 Task: Search one way flight ticket for 3 adults in first from Orange County: John Wayne Airport (was Orange County Airport) to Sheridan: Sheridan County Airport on 8-6-2023. Choice of flights is Sun country airlines. Number of bags: 2 checked bags. Price is upto 82000. Outbound departure time preference is 7:15.
Action: Mouse moved to (408, 171)
Screenshot: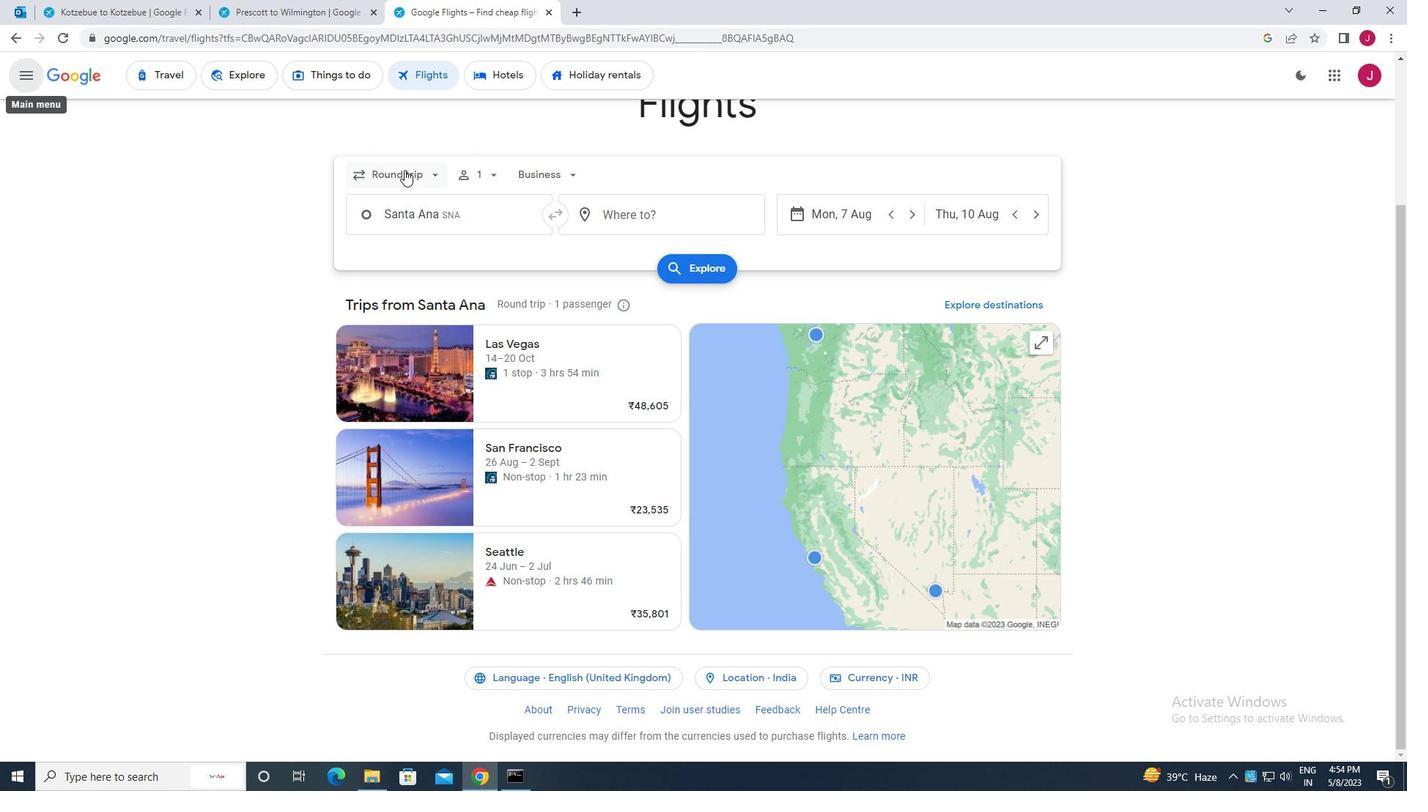 
Action: Mouse pressed left at (408, 171)
Screenshot: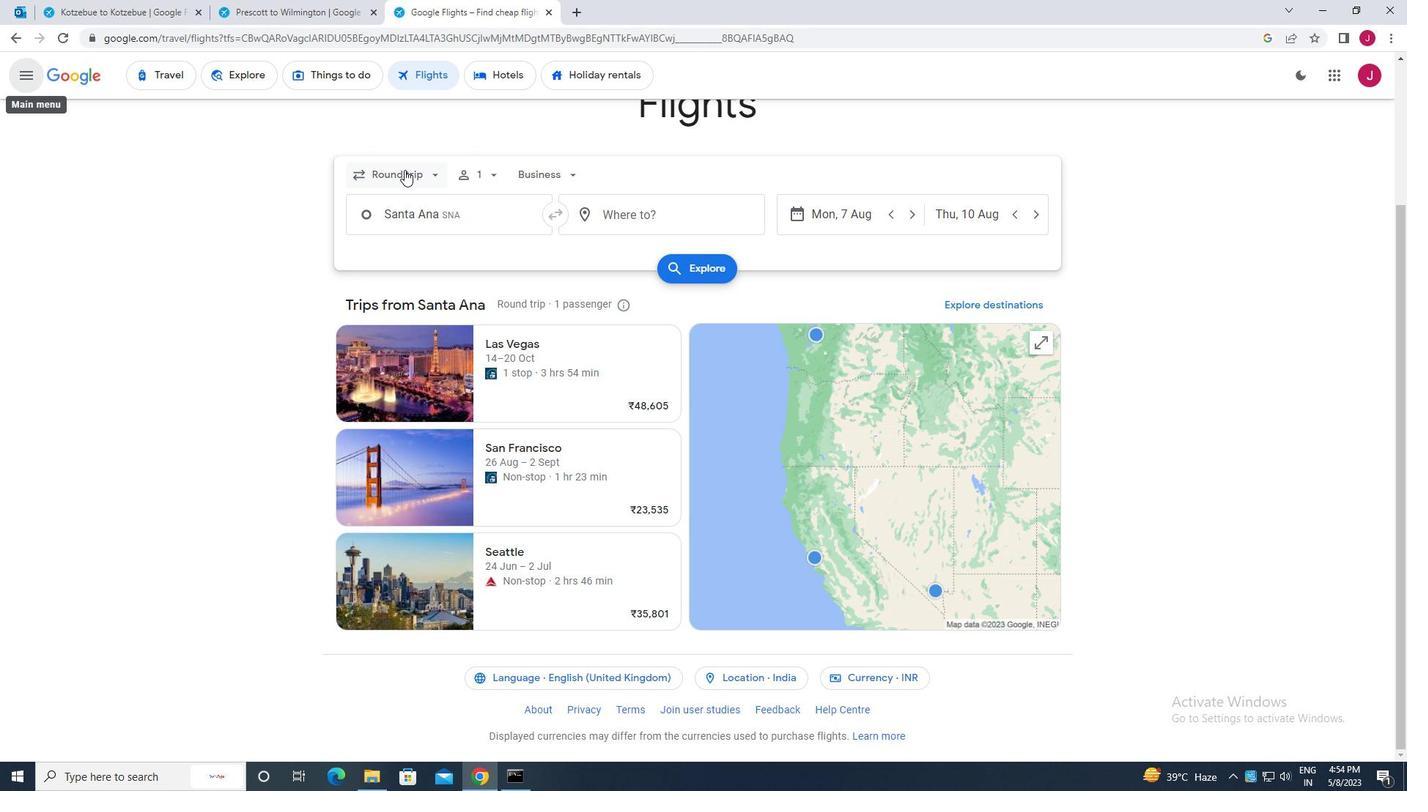 
Action: Mouse moved to (423, 241)
Screenshot: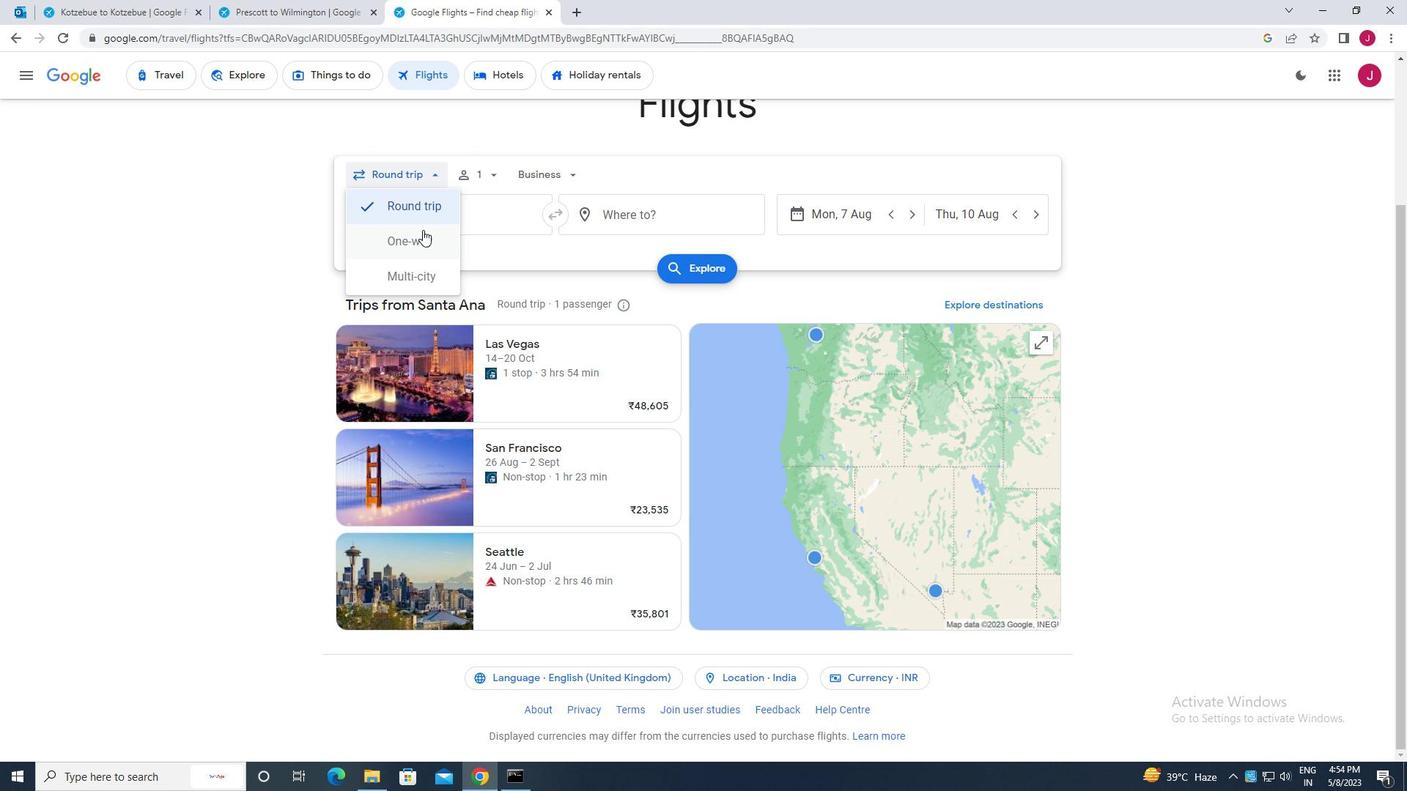 
Action: Mouse pressed left at (423, 241)
Screenshot: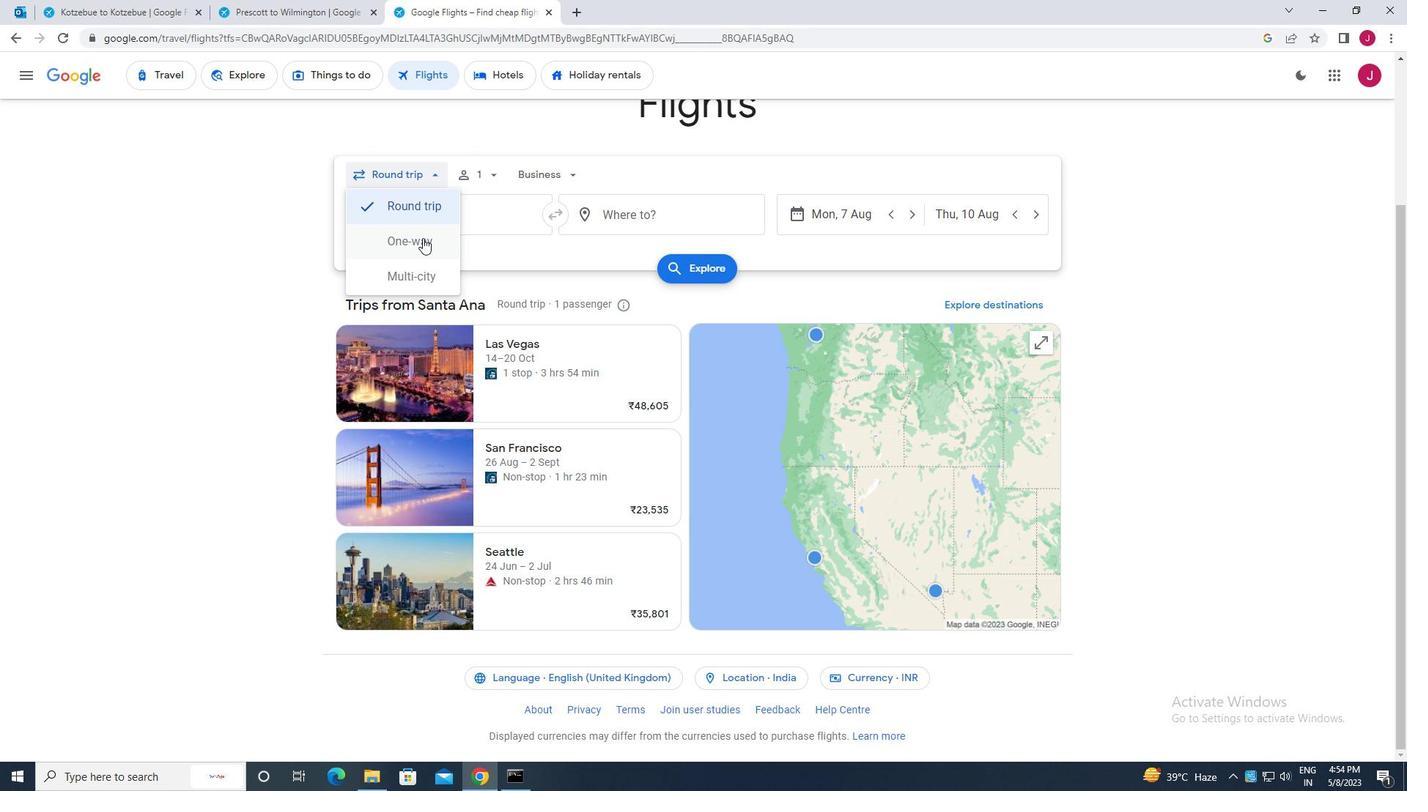 
Action: Mouse moved to (488, 175)
Screenshot: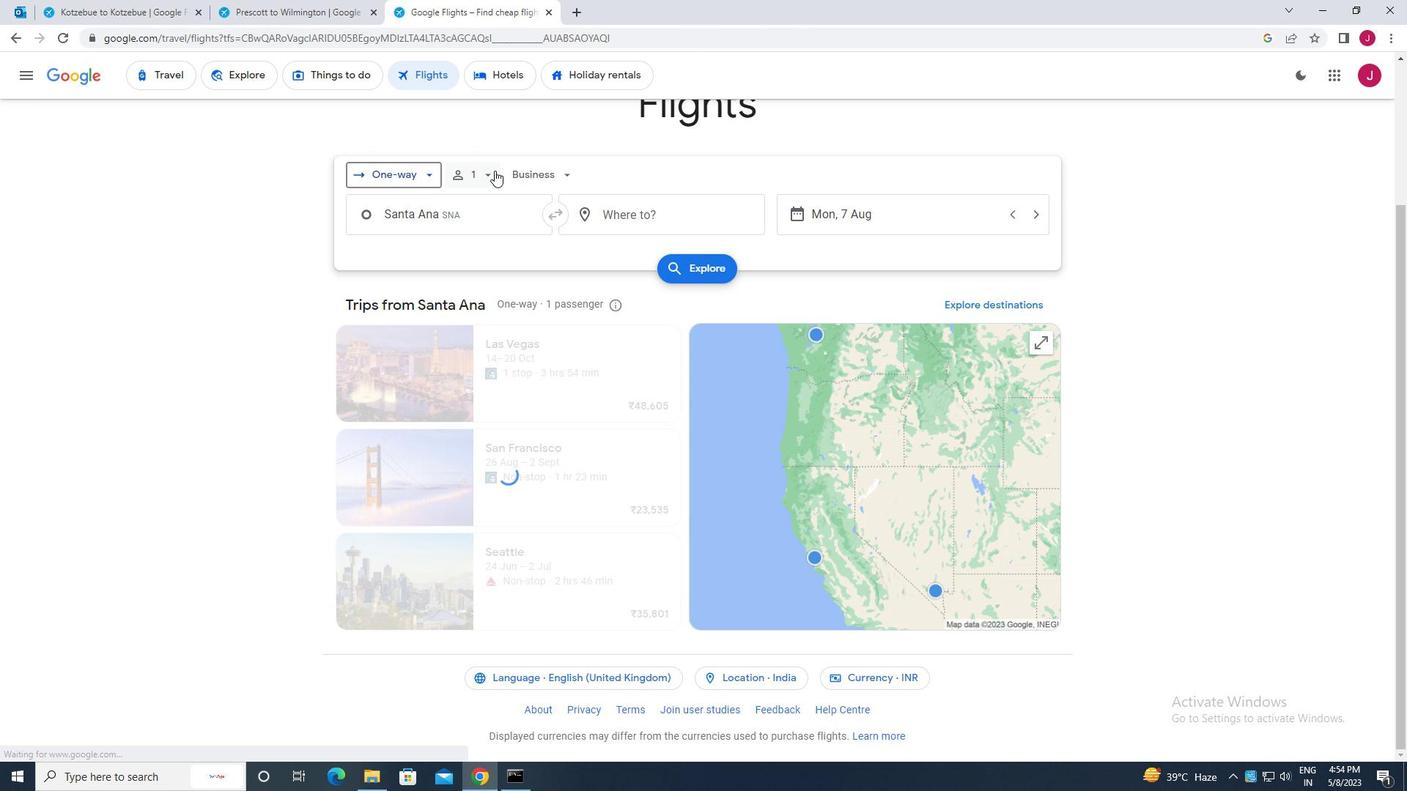 
Action: Mouse pressed left at (488, 175)
Screenshot: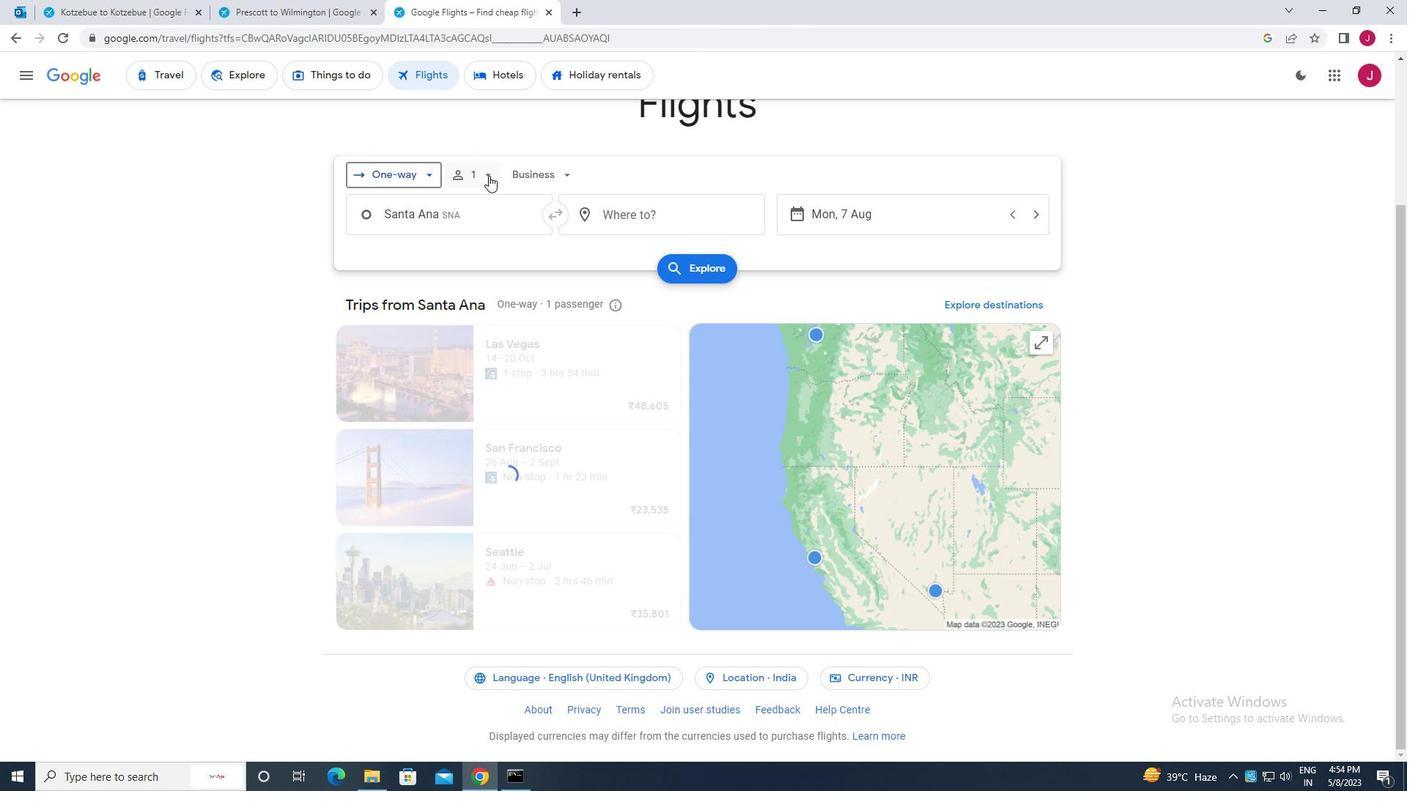 
Action: Mouse moved to (601, 212)
Screenshot: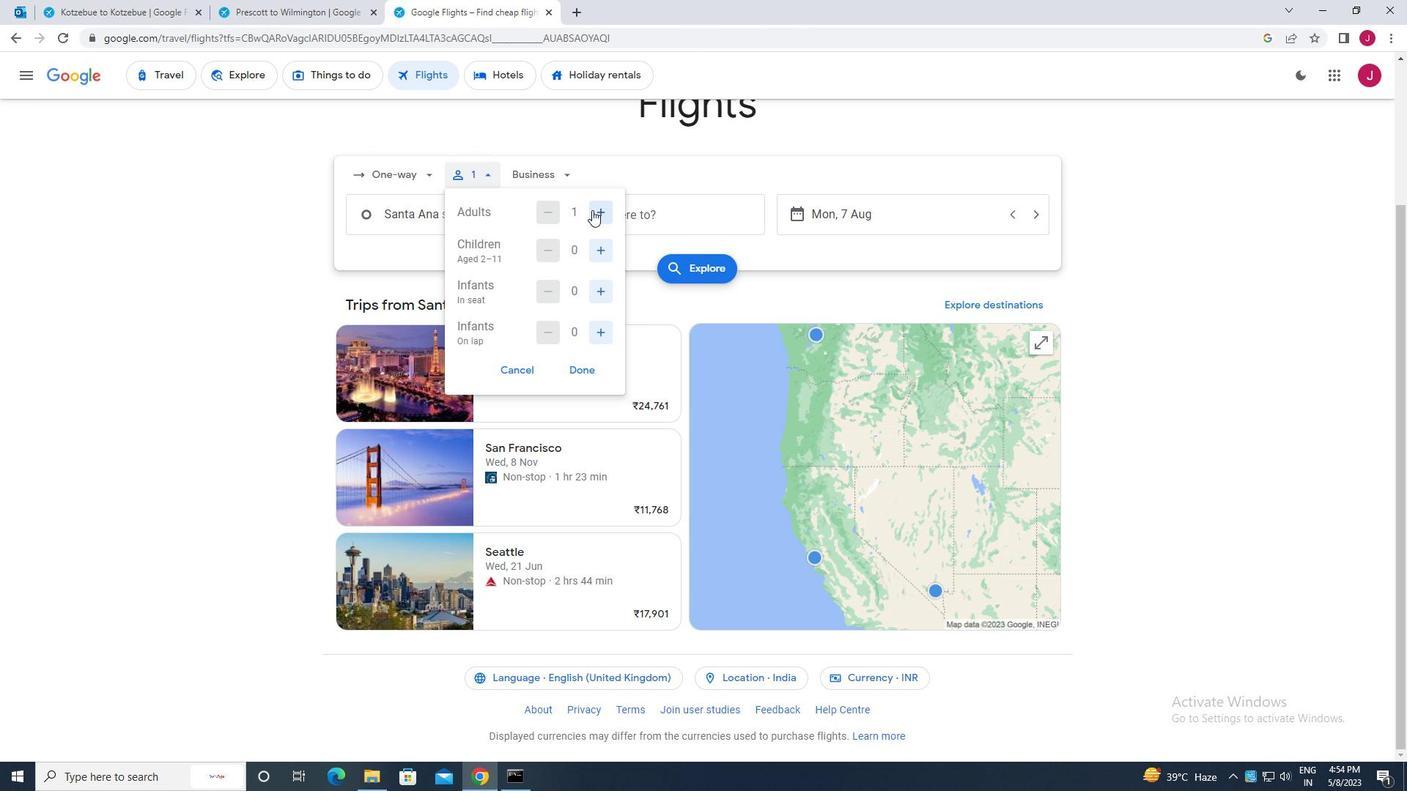 
Action: Mouse pressed left at (601, 212)
Screenshot: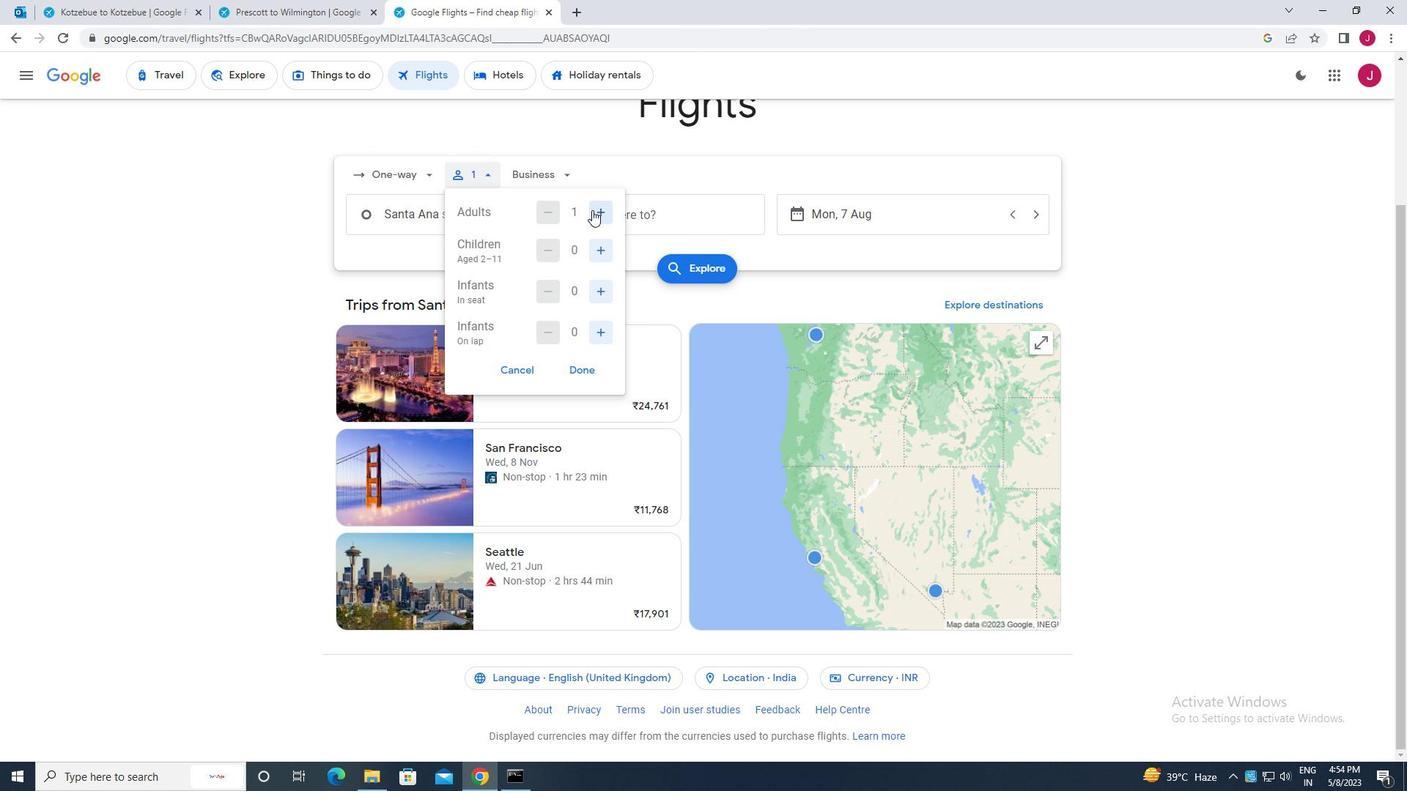 
Action: Mouse pressed left at (601, 212)
Screenshot: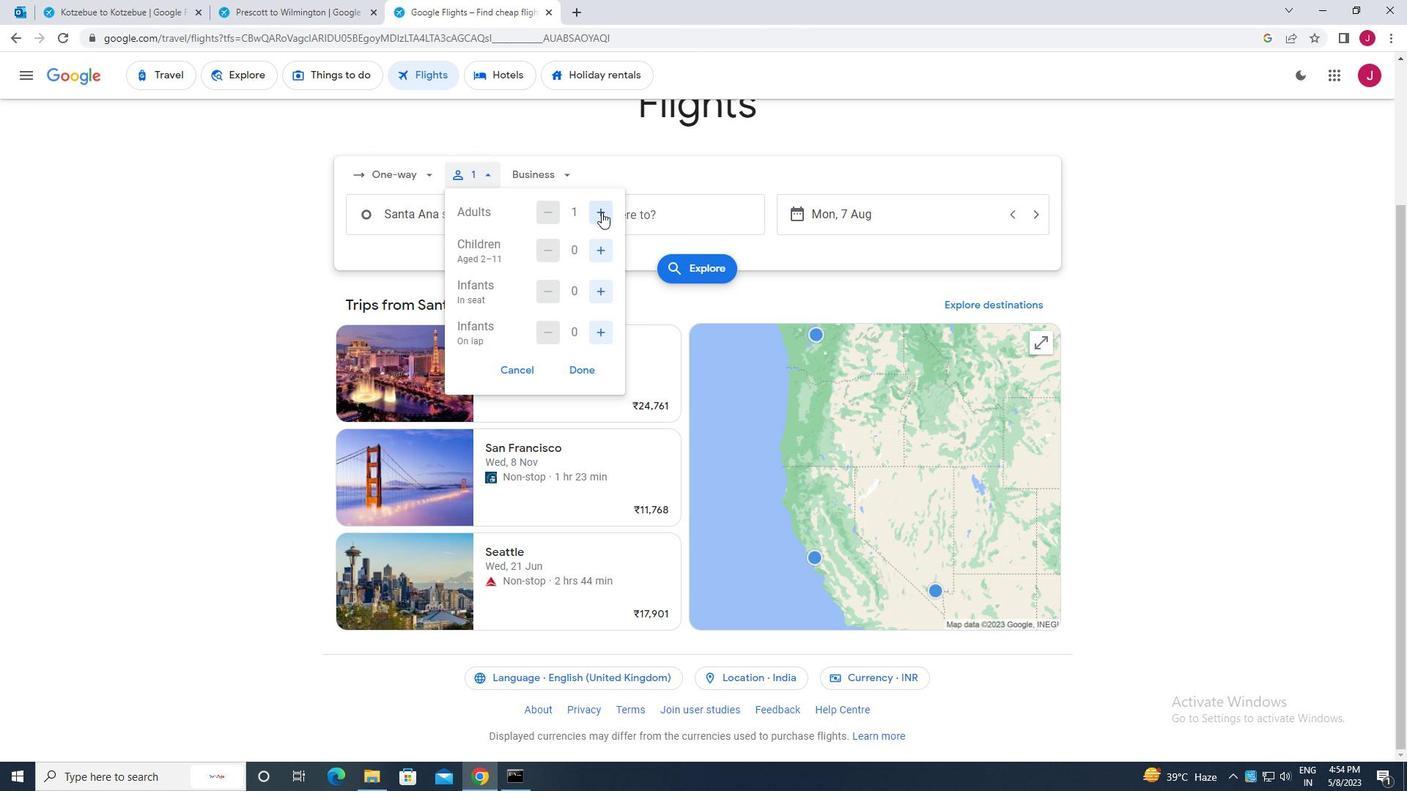 
Action: Mouse moved to (582, 365)
Screenshot: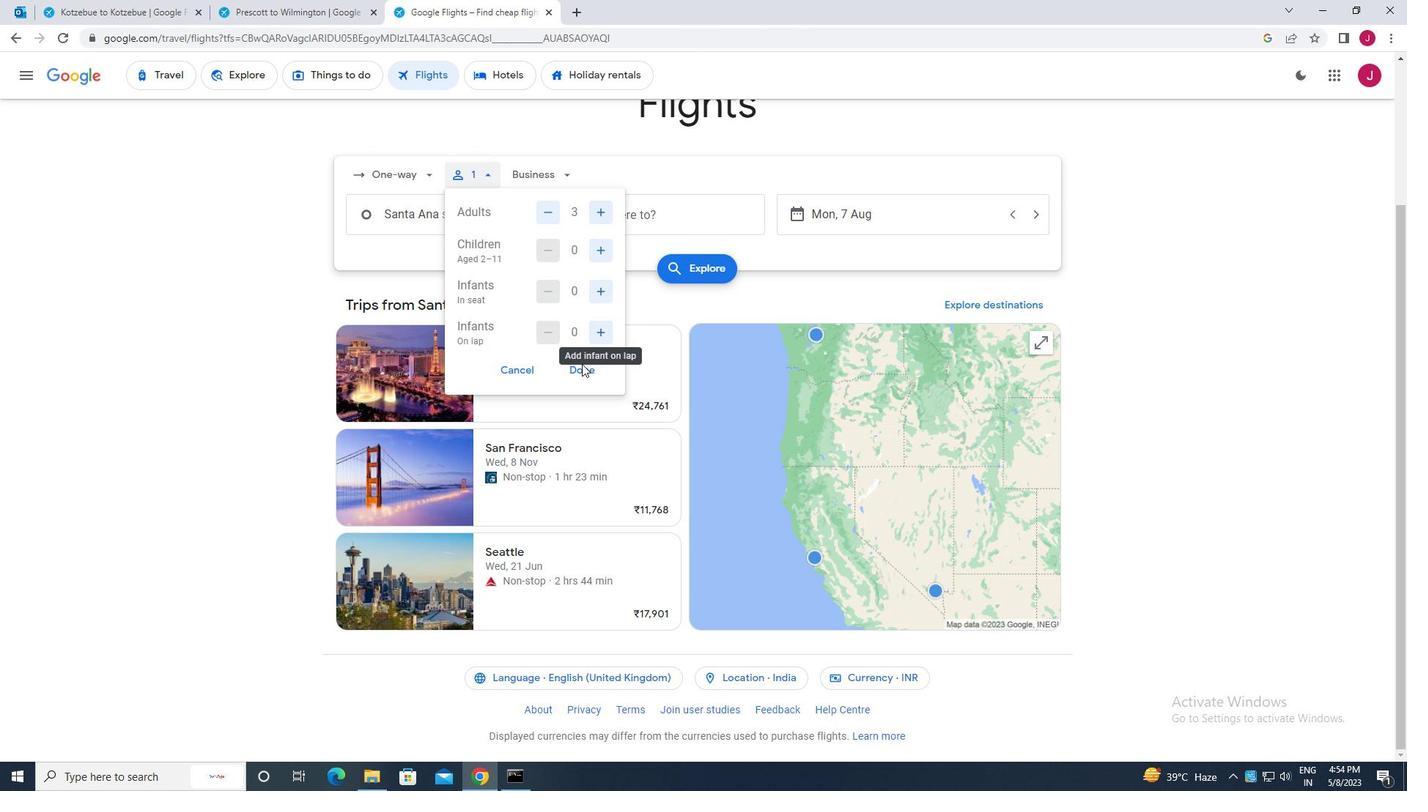
Action: Mouse pressed left at (582, 365)
Screenshot: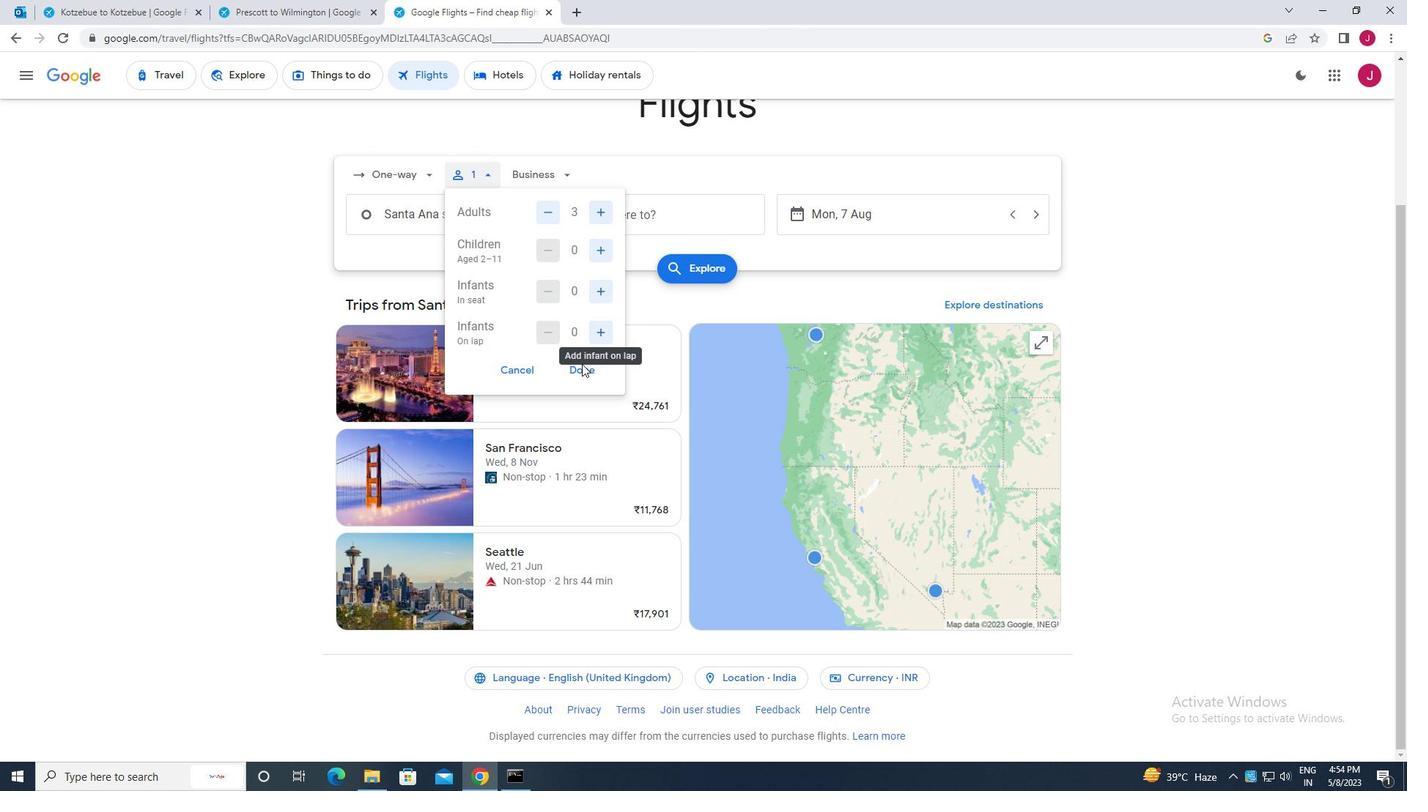 
Action: Mouse moved to (558, 180)
Screenshot: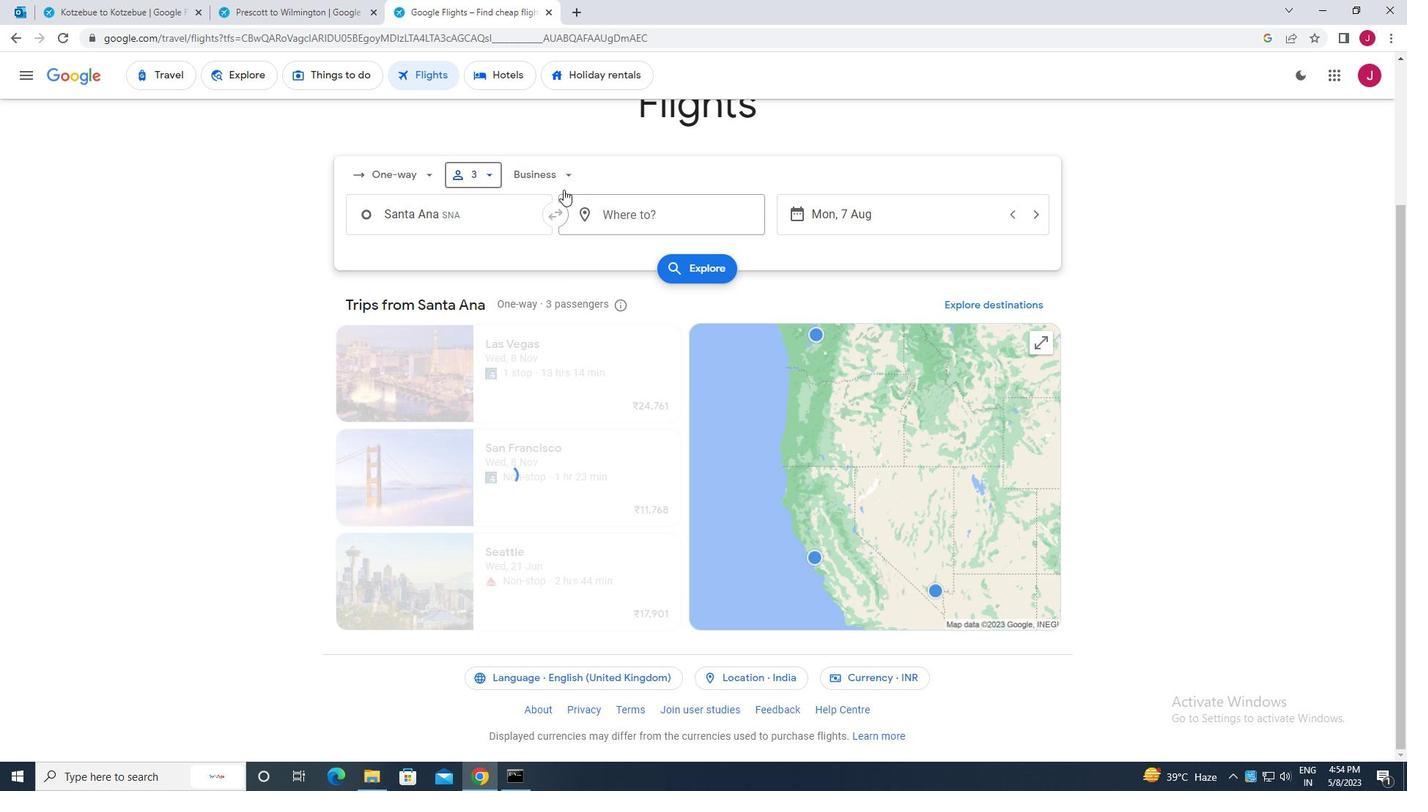 
Action: Mouse pressed left at (558, 180)
Screenshot: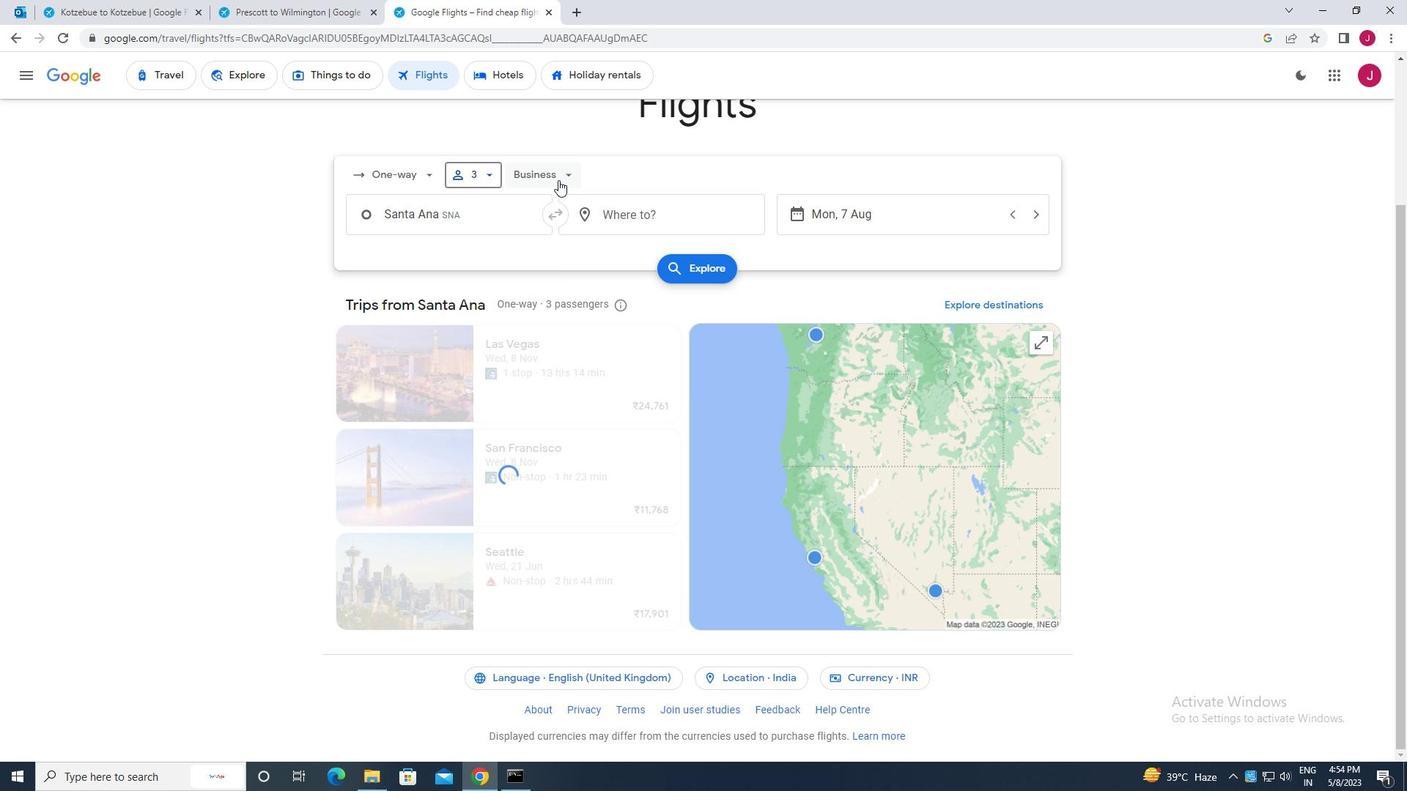 
Action: Mouse moved to (556, 310)
Screenshot: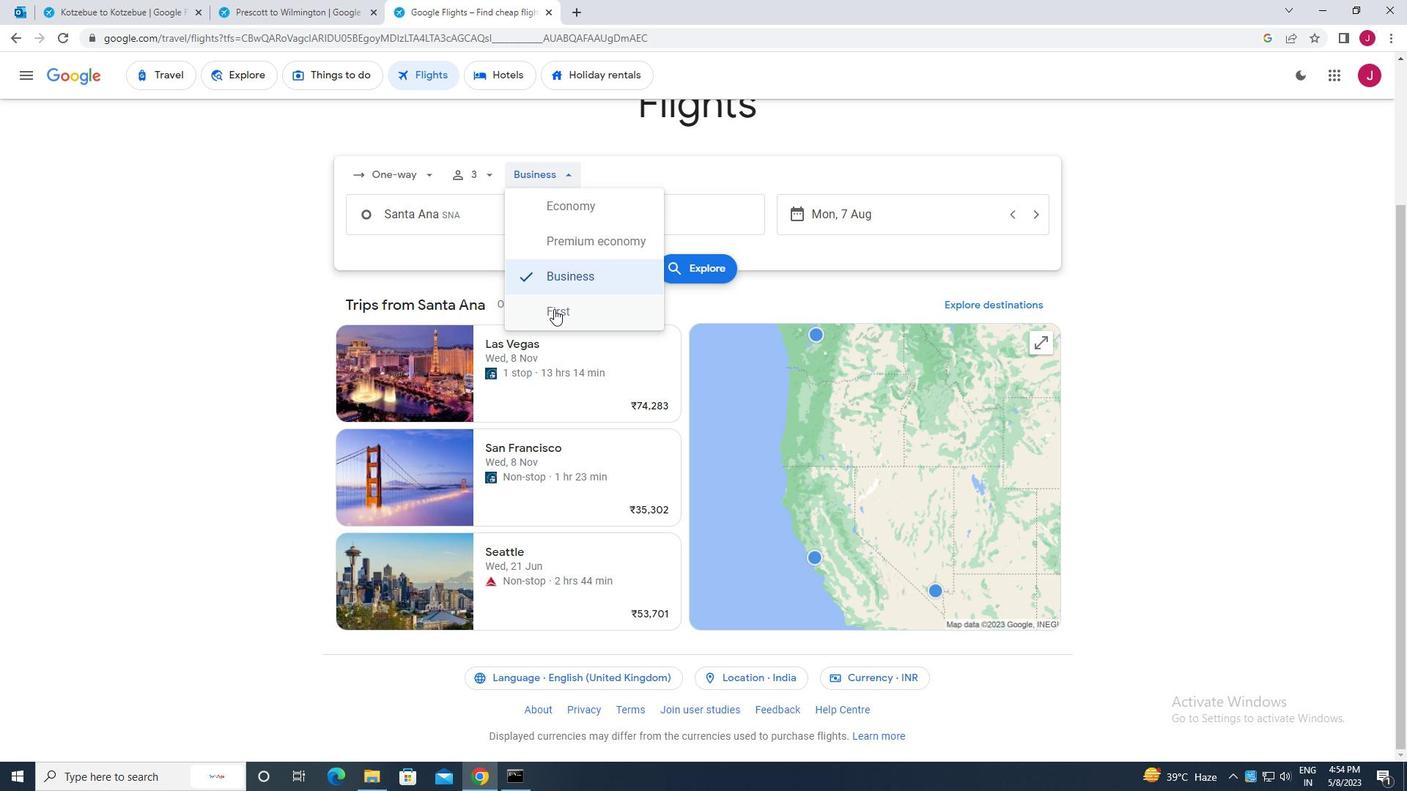 
Action: Mouse pressed left at (556, 310)
Screenshot: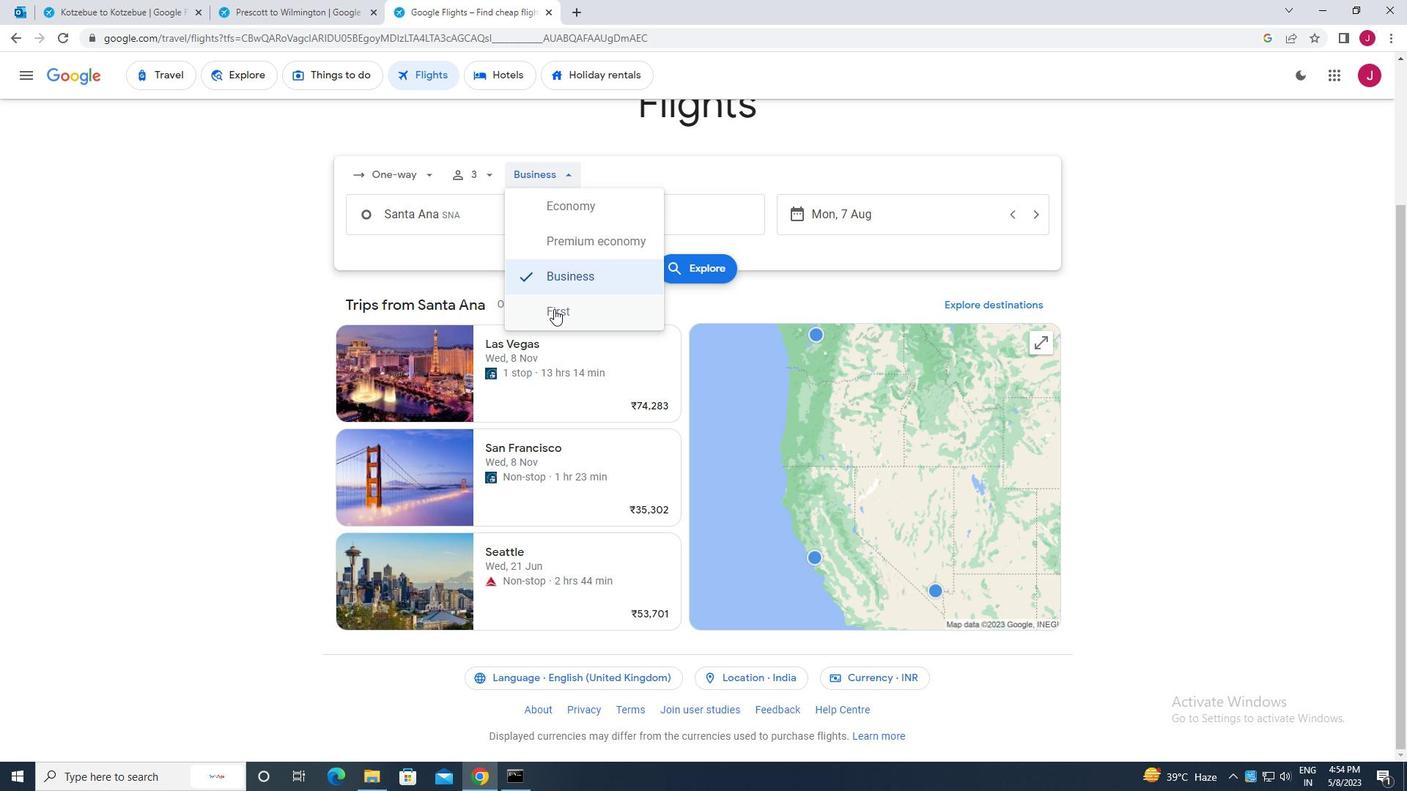 
Action: Mouse moved to (480, 219)
Screenshot: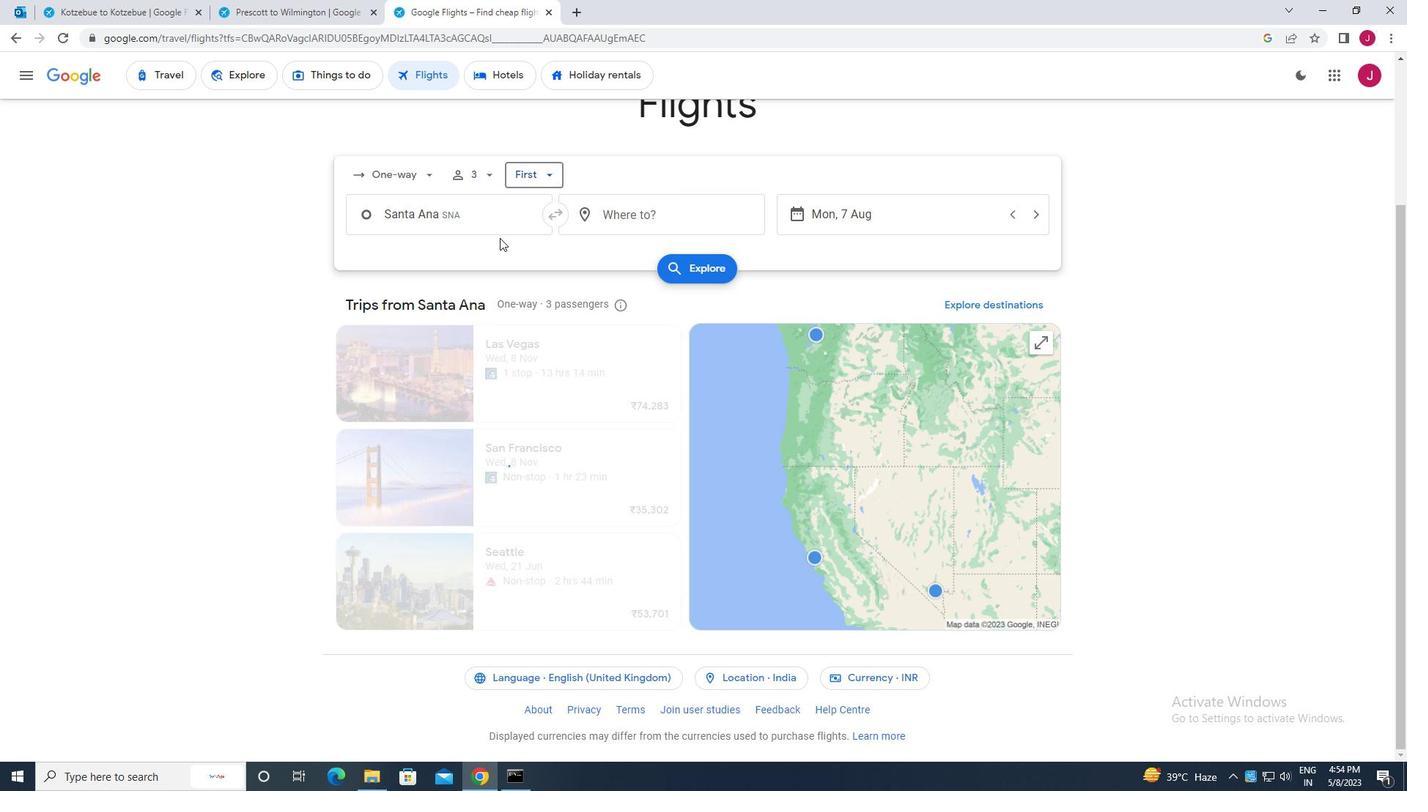 
Action: Mouse pressed left at (480, 219)
Screenshot: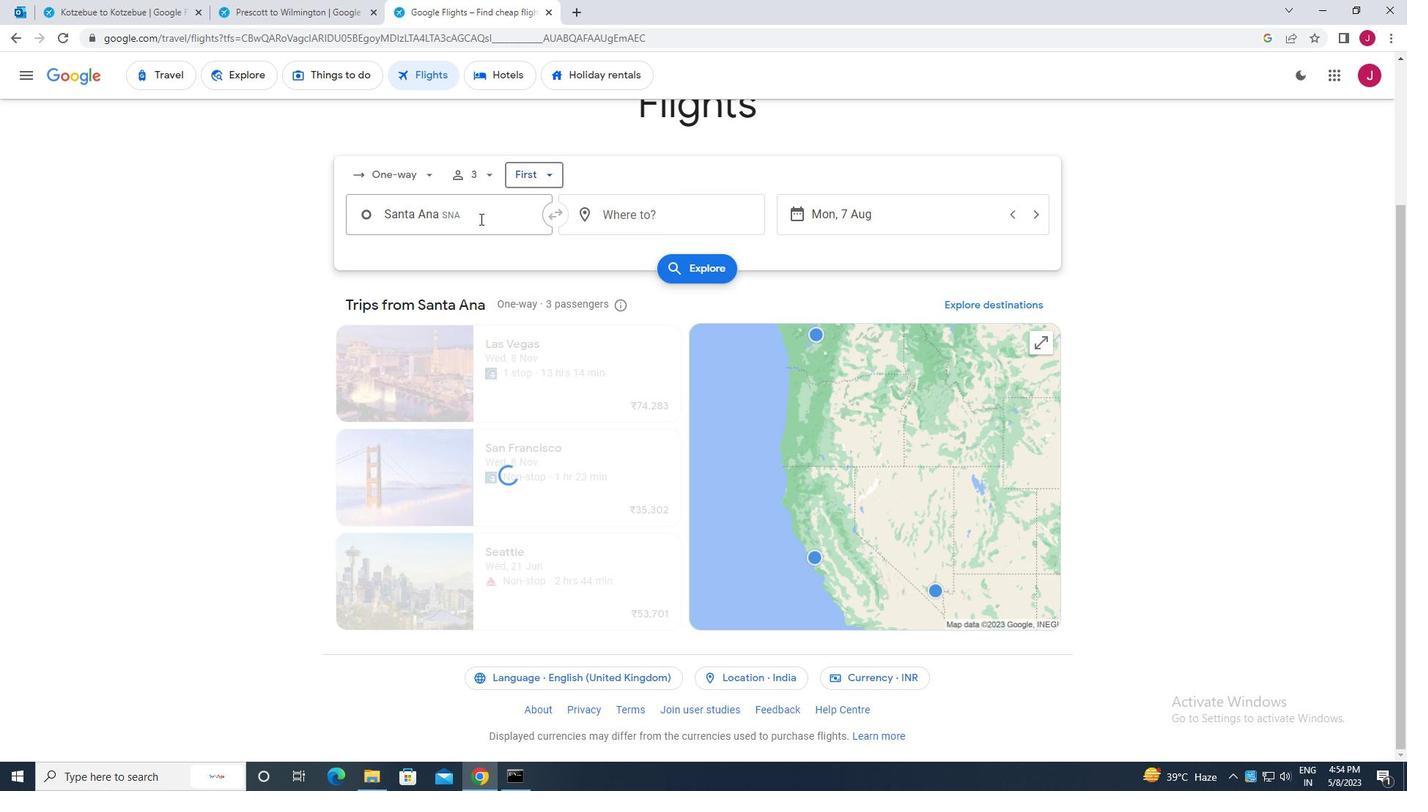 
Action: Mouse moved to (480, 219)
Screenshot: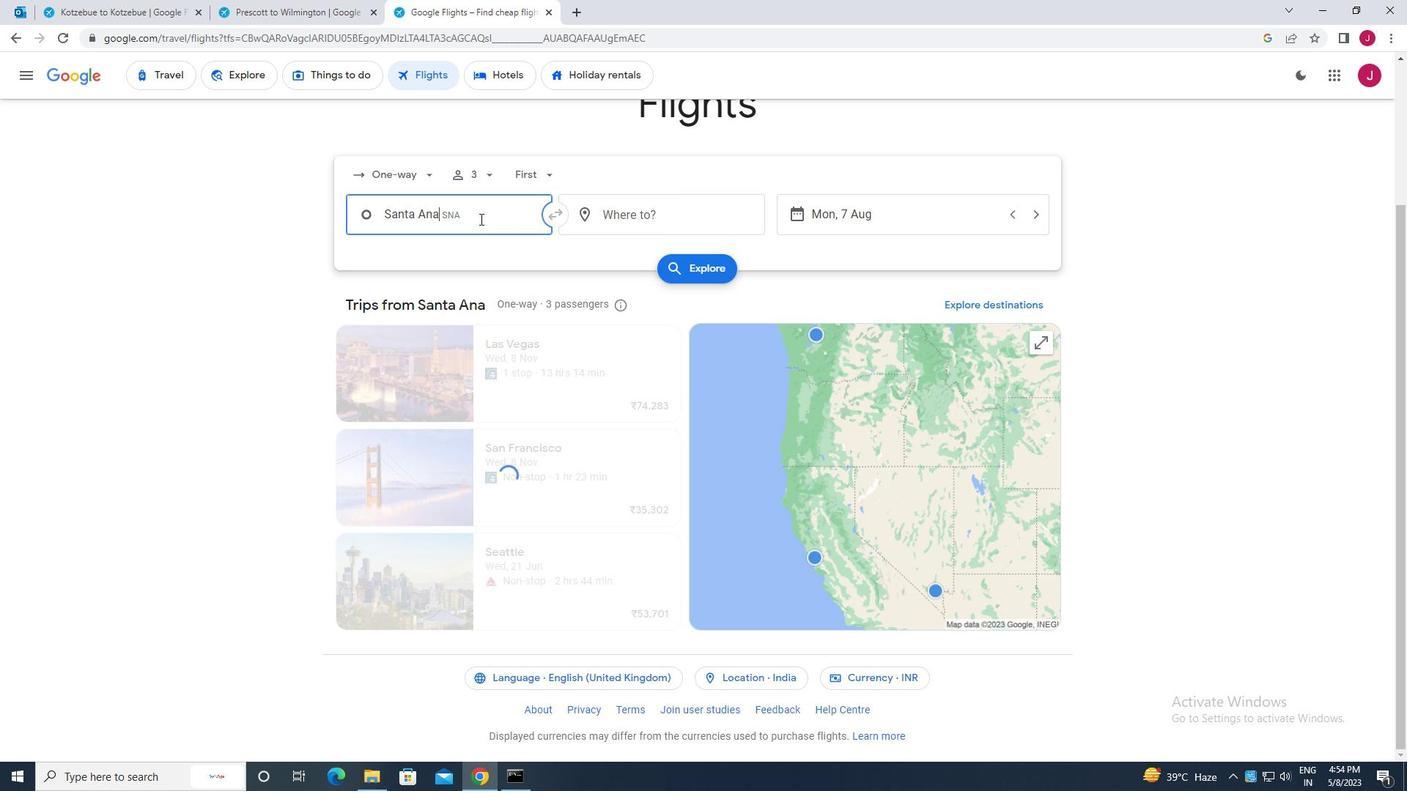 
Action: Key pressed john<Key.space>wayne
Screenshot: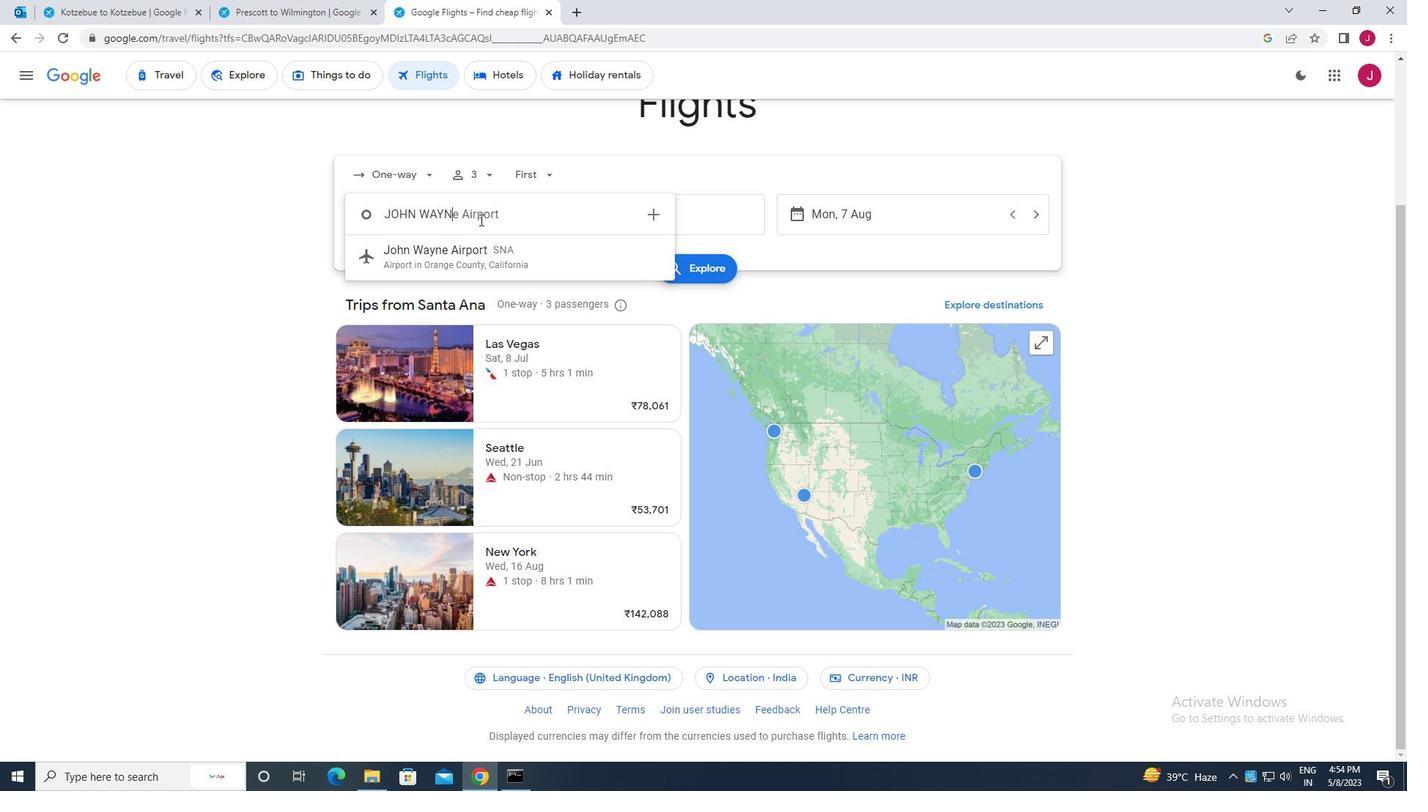 
Action: Mouse moved to (516, 252)
Screenshot: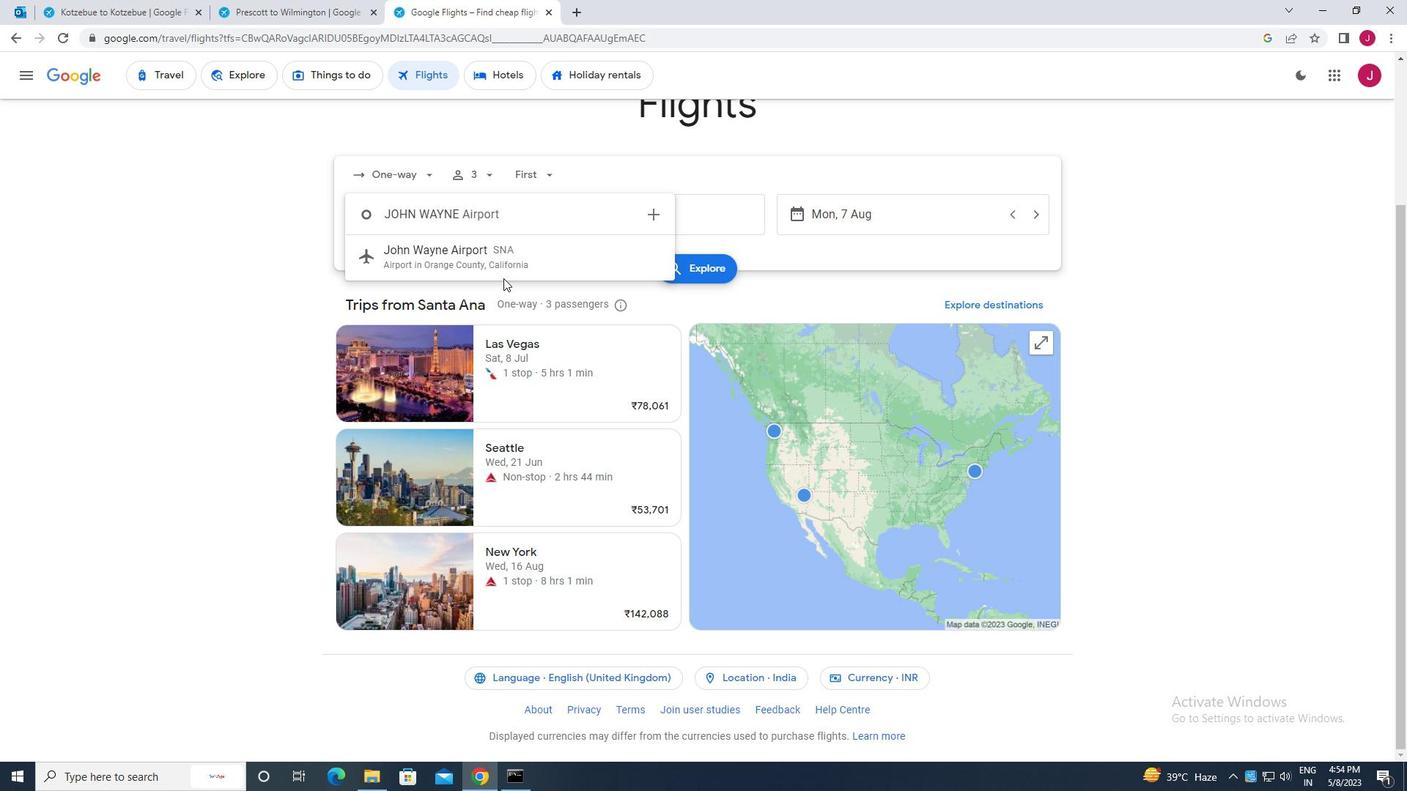 
Action: Mouse pressed left at (516, 252)
Screenshot: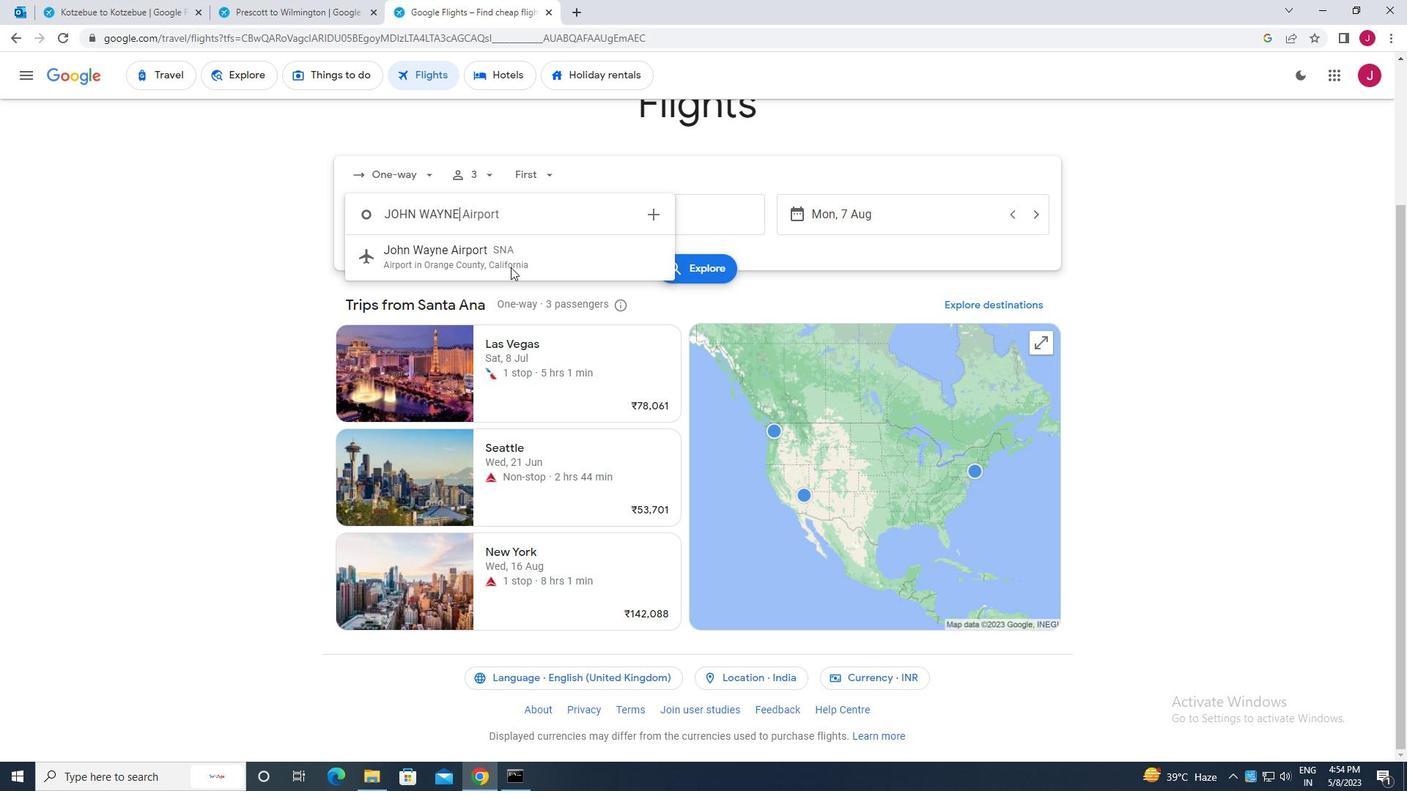 
Action: Mouse moved to (699, 212)
Screenshot: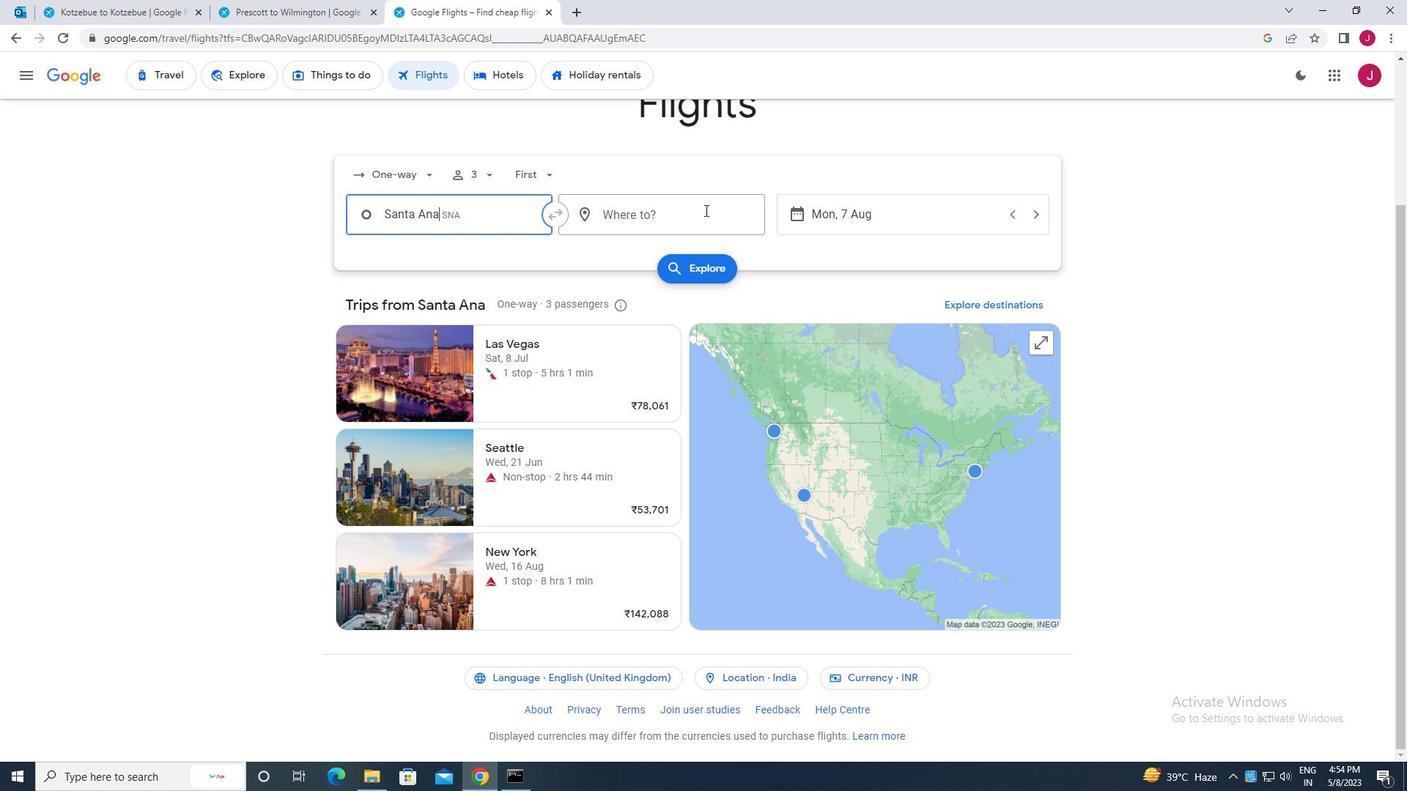 
Action: Mouse pressed left at (699, 212)
Screenshot: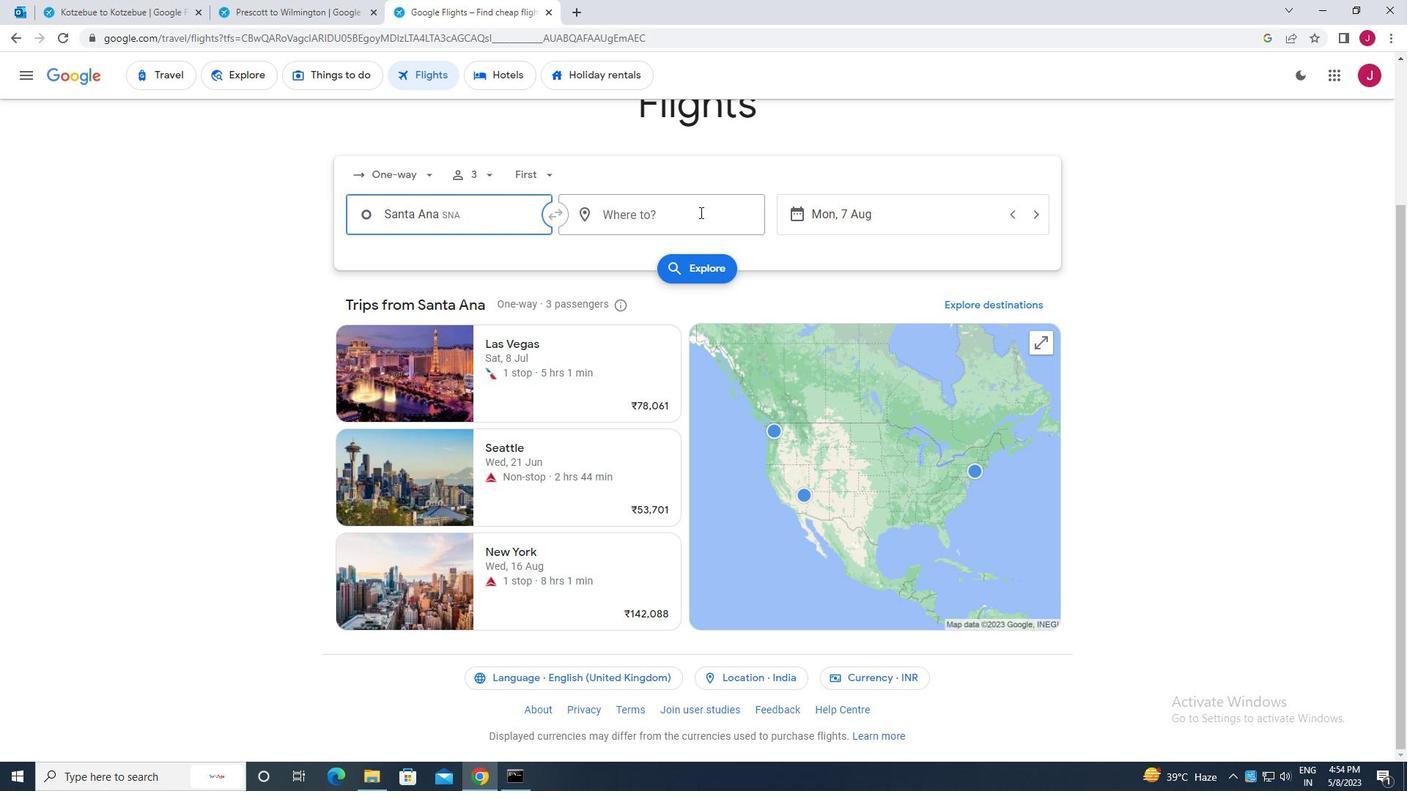 
Action: Key pressed sherid
Screenshot: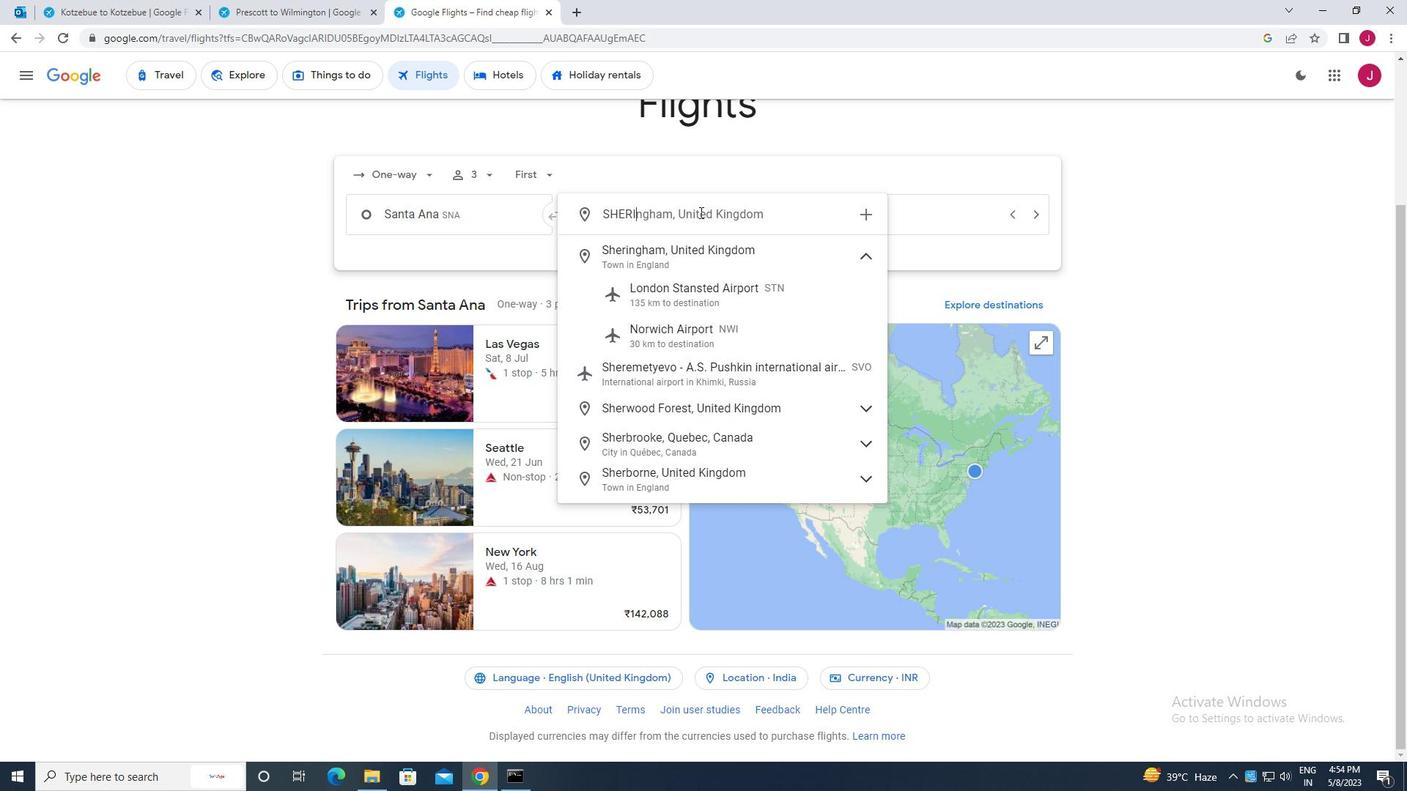 
Action: Mouse moved to (737, 285)
Screenshot: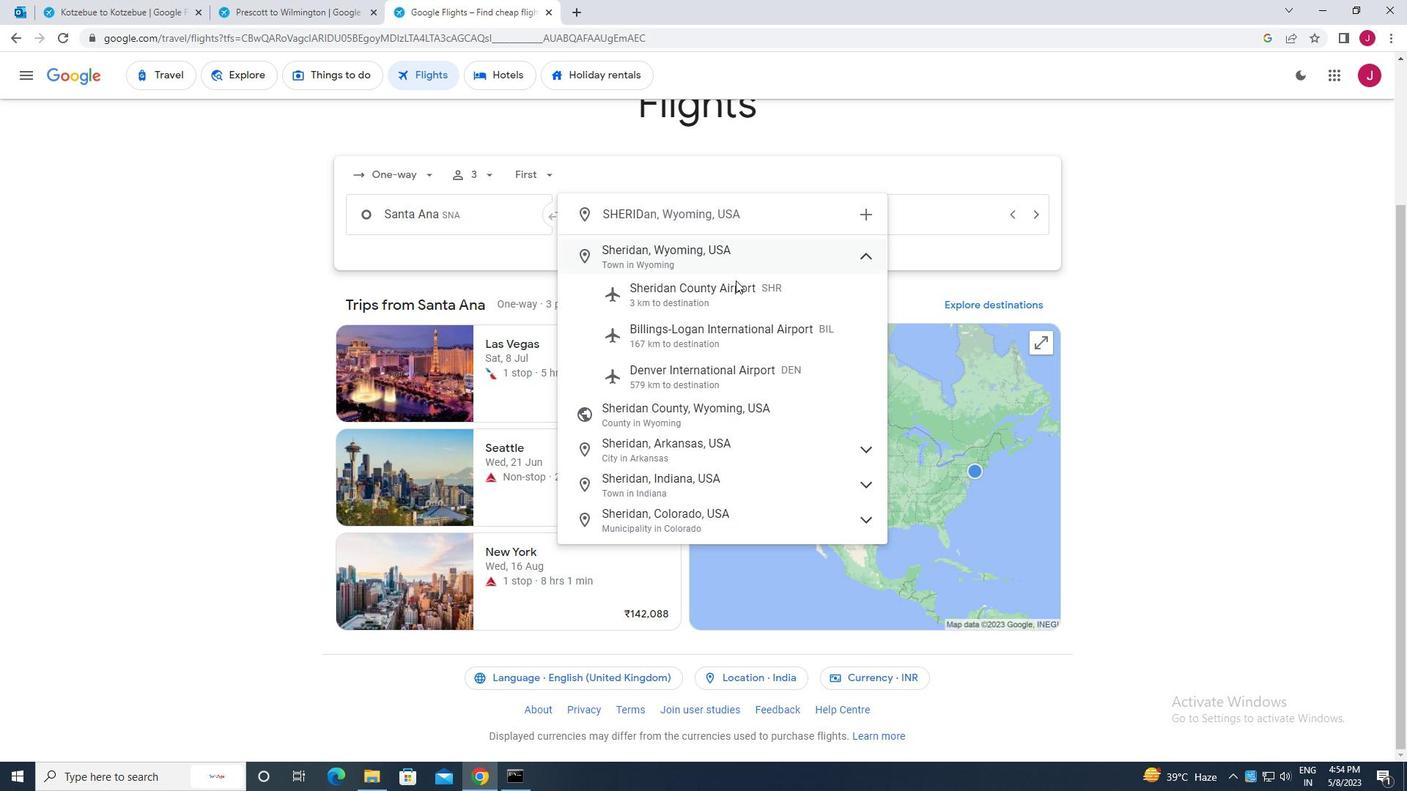 
Action: Mouse pressed left at (737, 285)
Screenshot: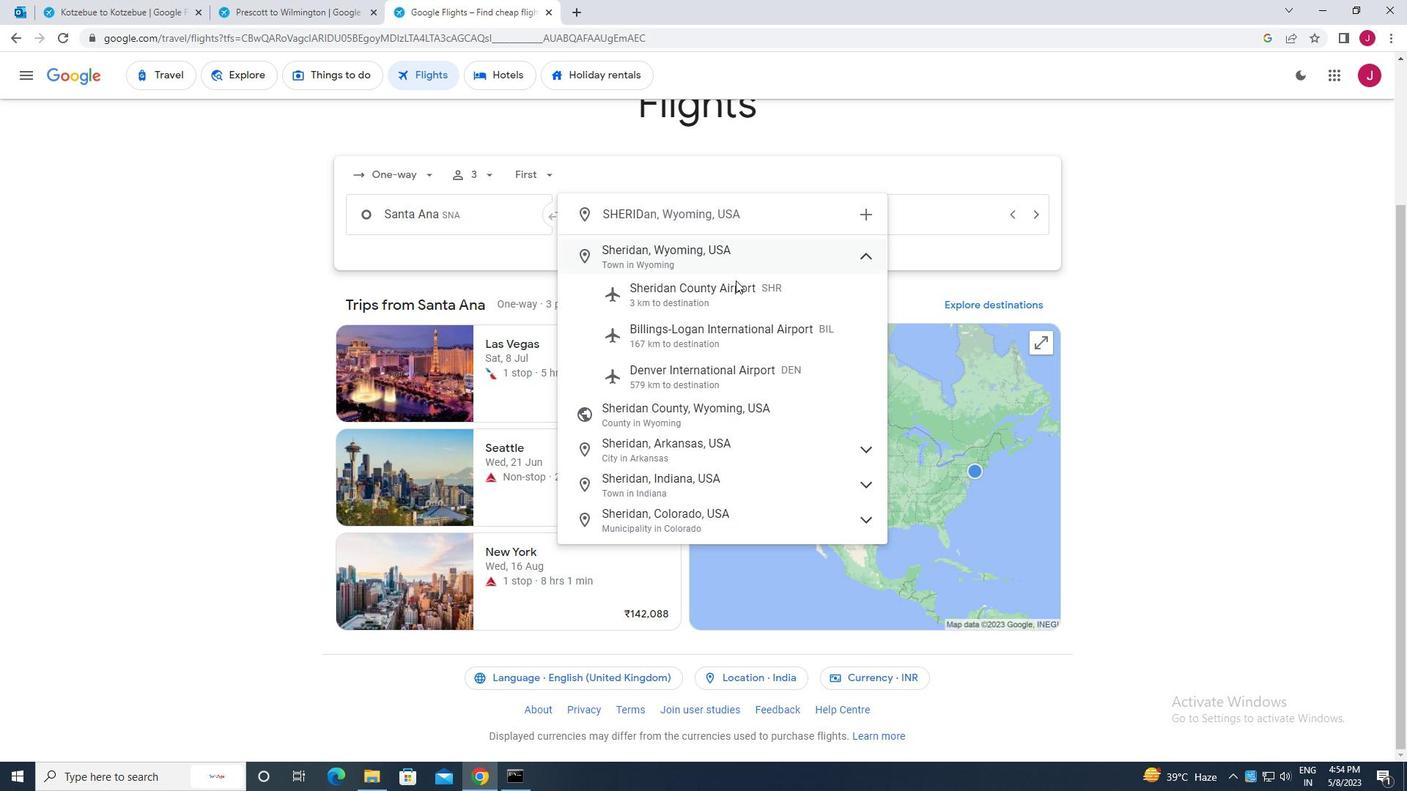 
Action: Mouse moved to (865, 228)
Screenshot: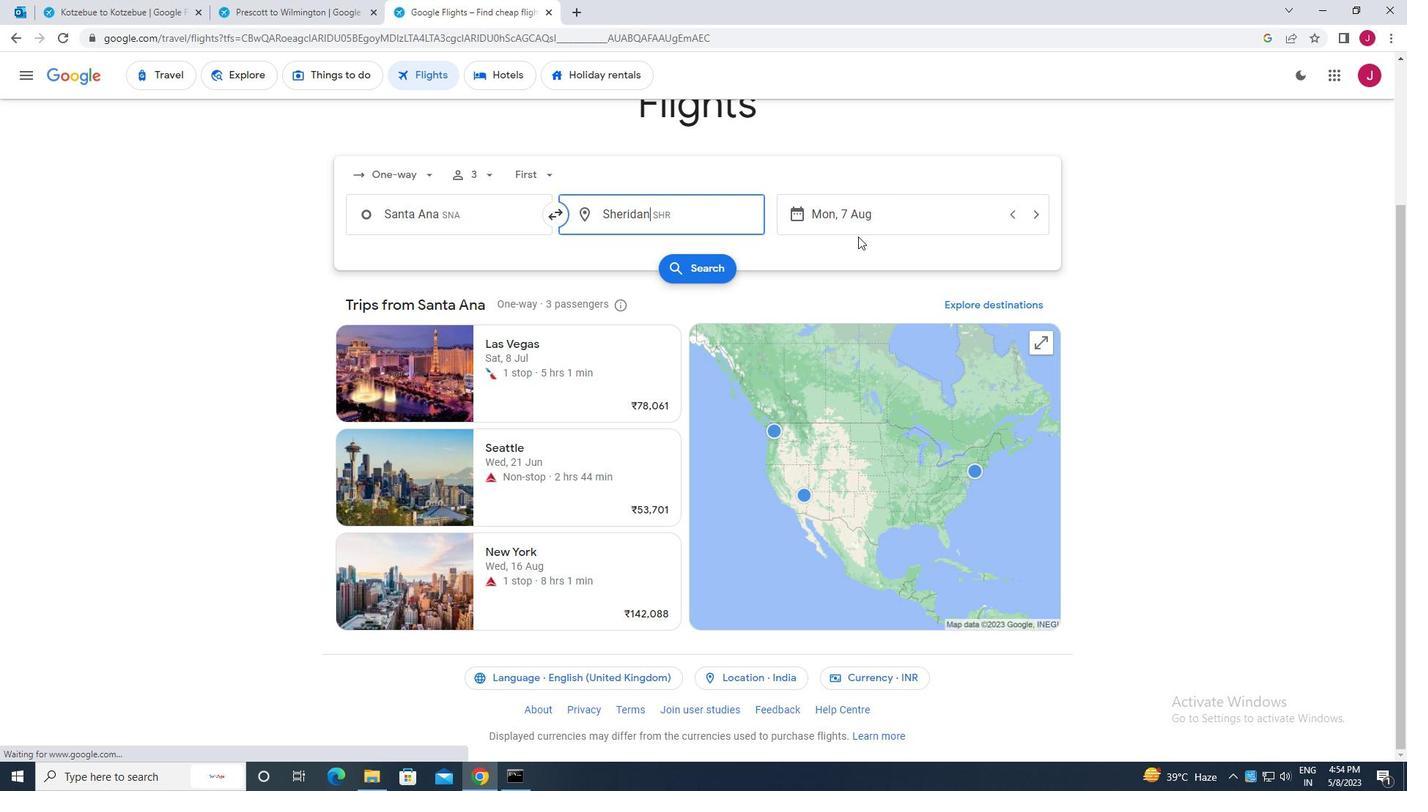 
Action: Mouse pressed left at (865, 228)
Screenshot: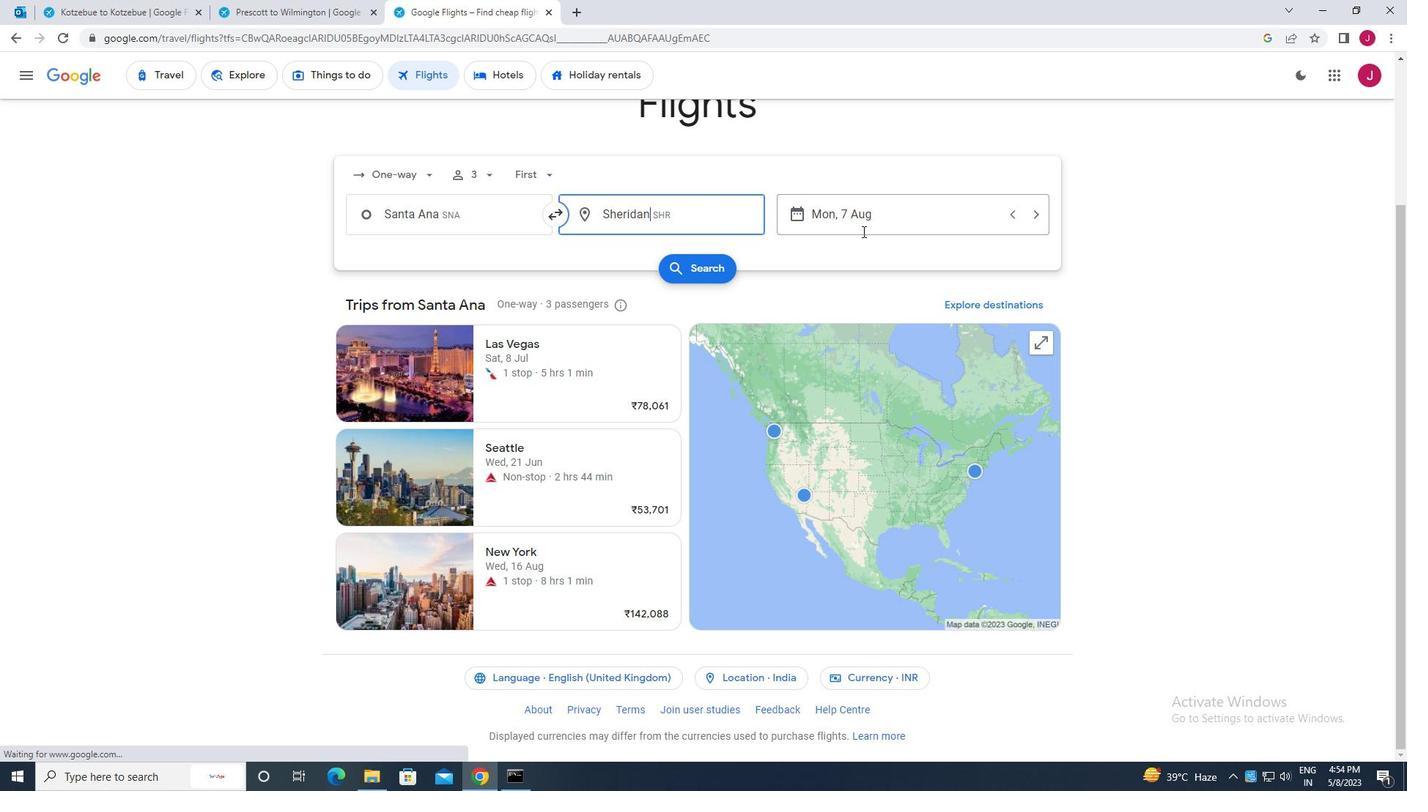 
Action: Mouse moved to (540, 367)
Screenshot: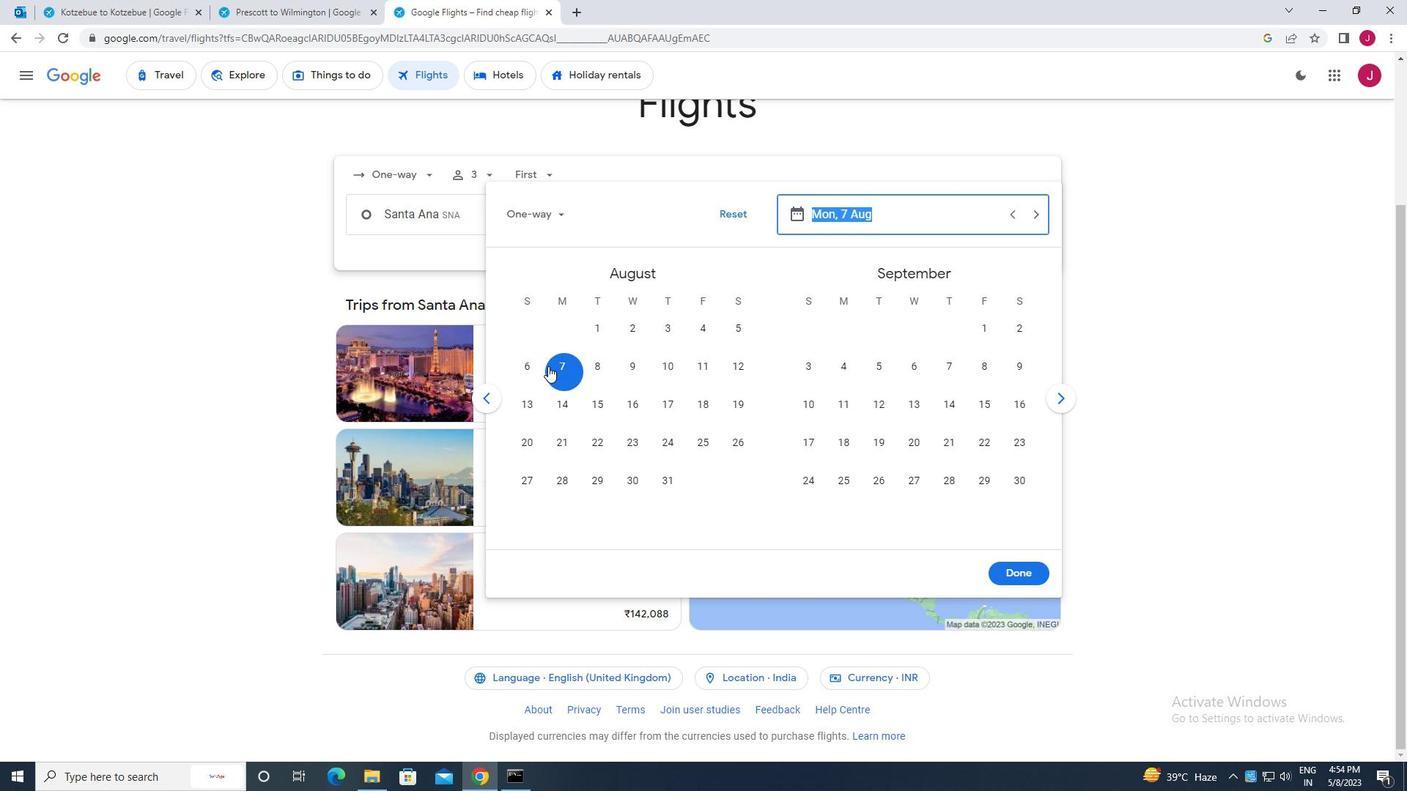
Action: Mouse pressed left at (540, 367)
Screenshot: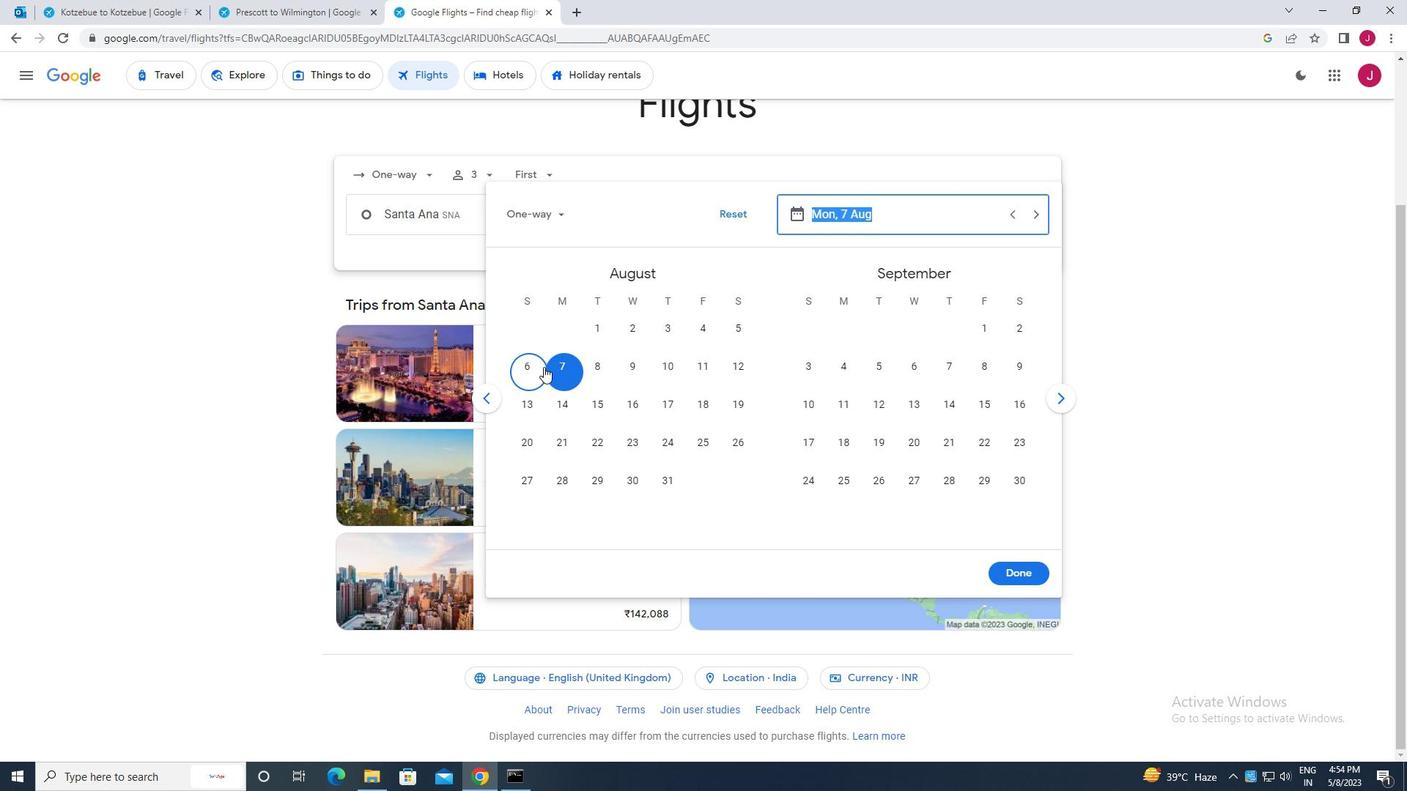 
Action: Mouse moved to (1008, 570)
Screenshot: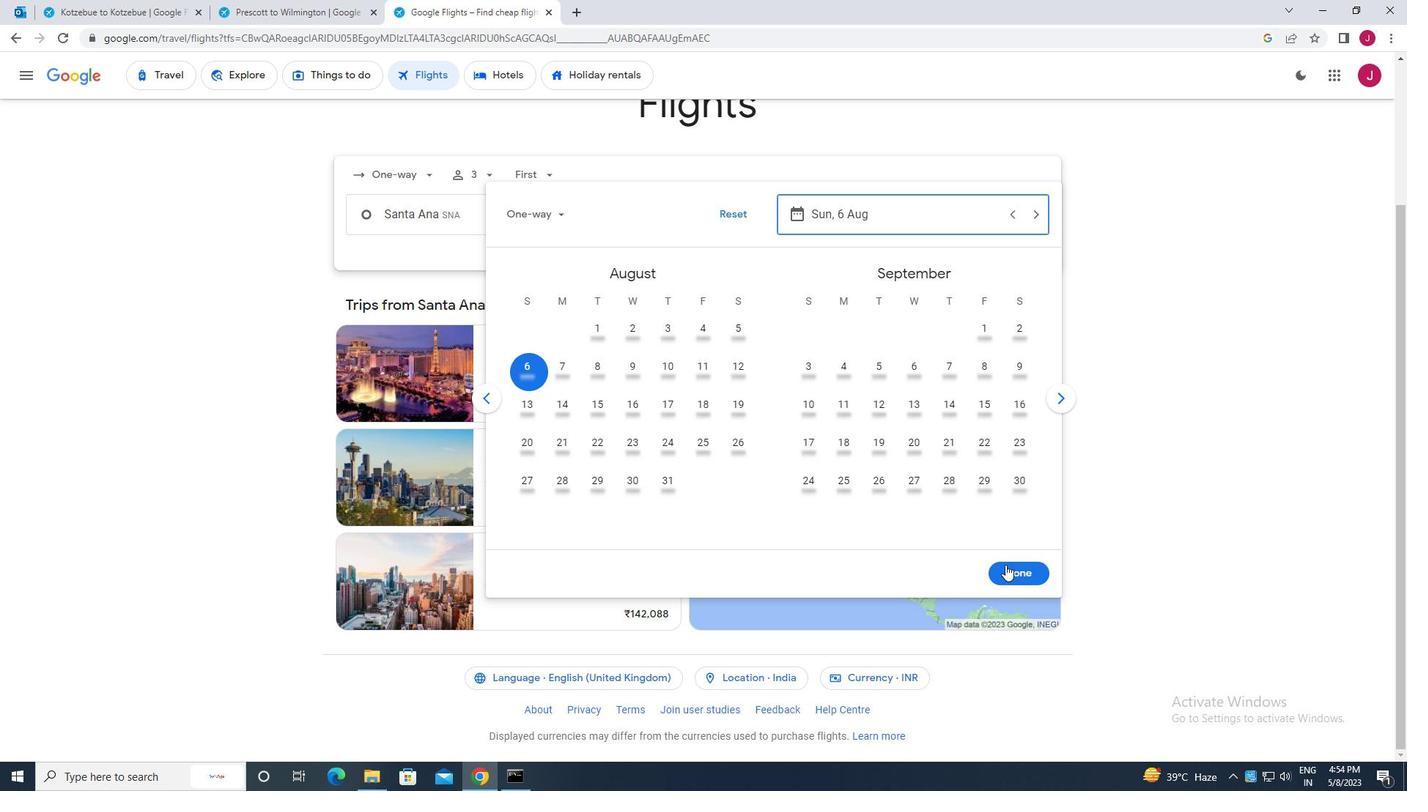 
Action: Mouse pressed left at (1008, 570)
Screenshot: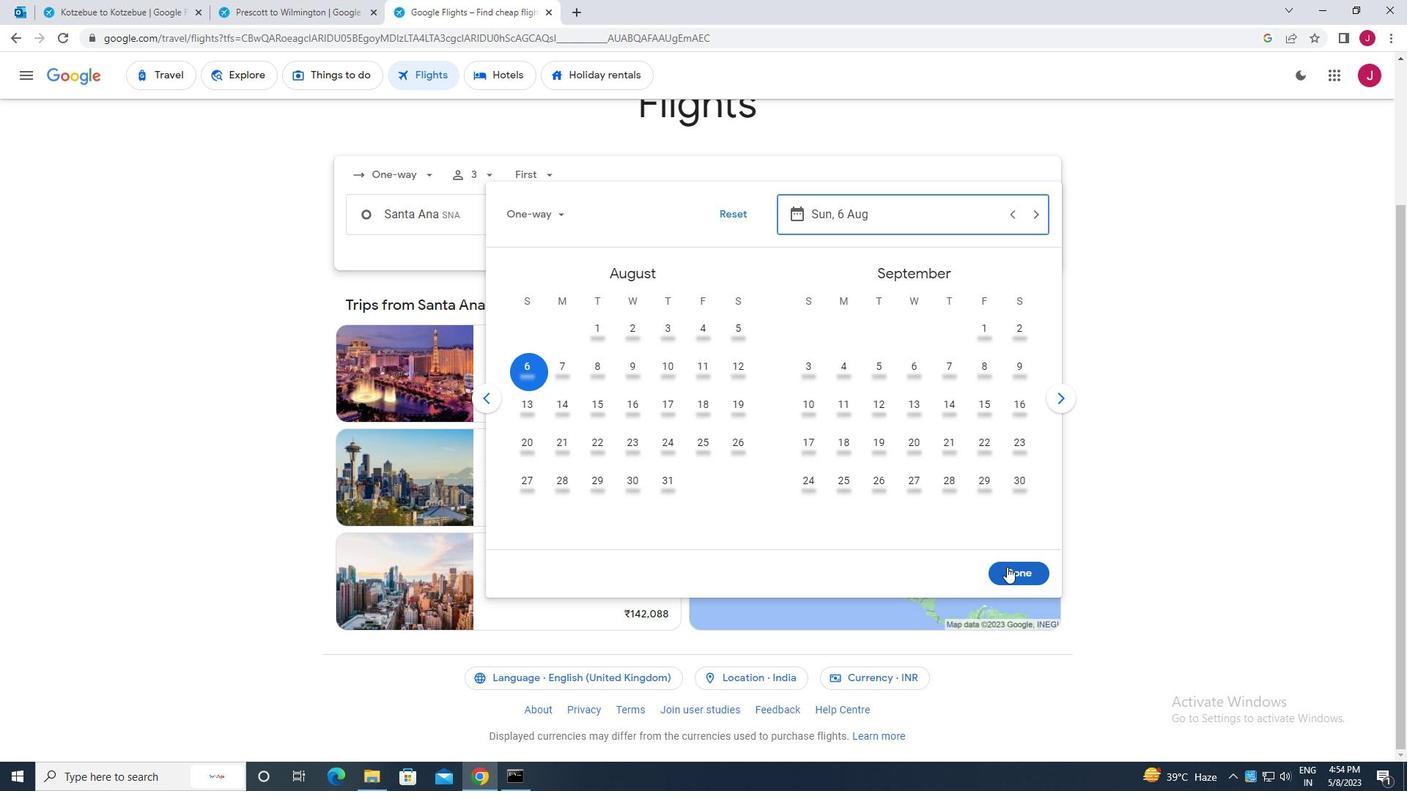 
Action: Mouse moved to (675, 271)
Screenshot: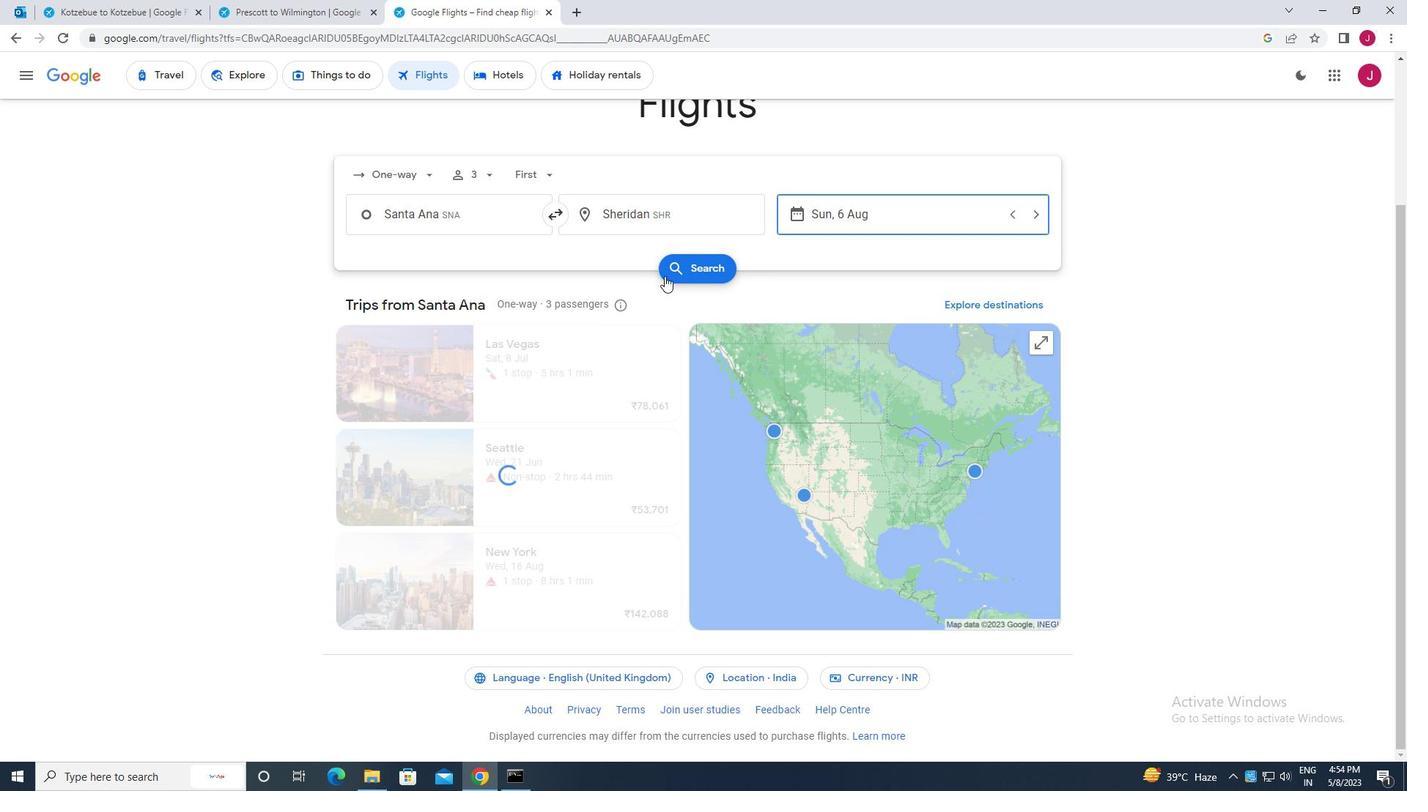 
Action: Mouse pressed left at (675, 271)
Screenshot: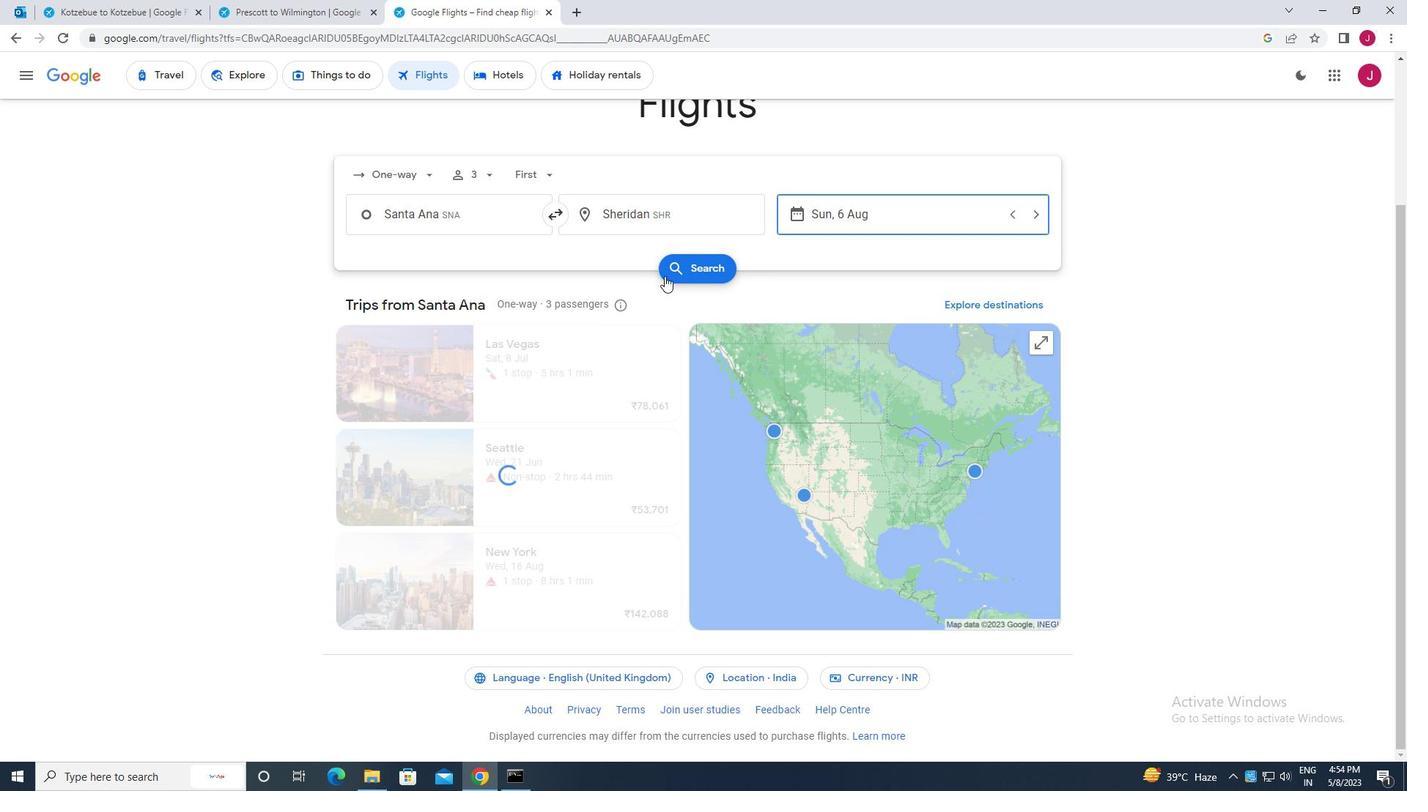 
Action: Mouse moved to (380, 209)
Screenshot: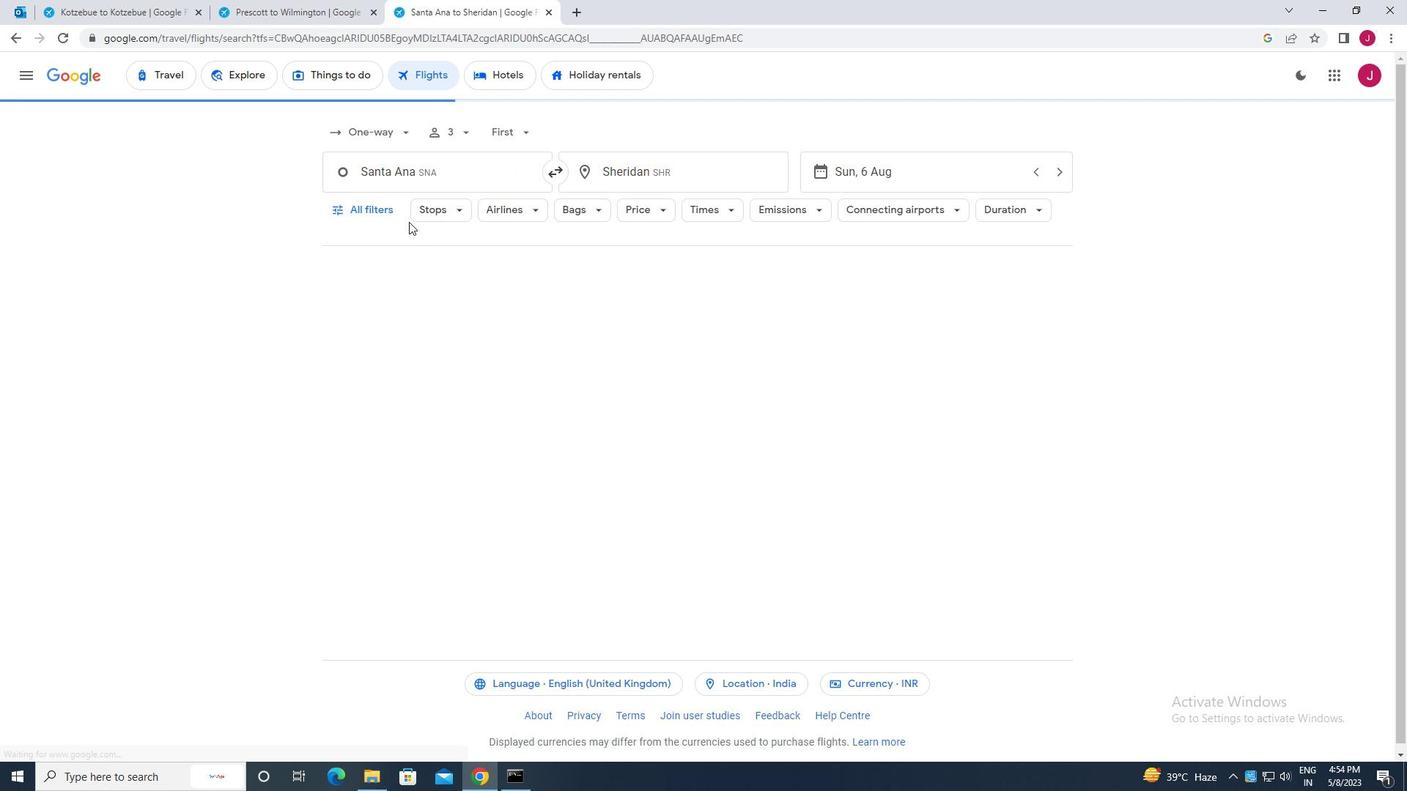 
Action: Mouse pressed left at (380, 209)
Screenshot: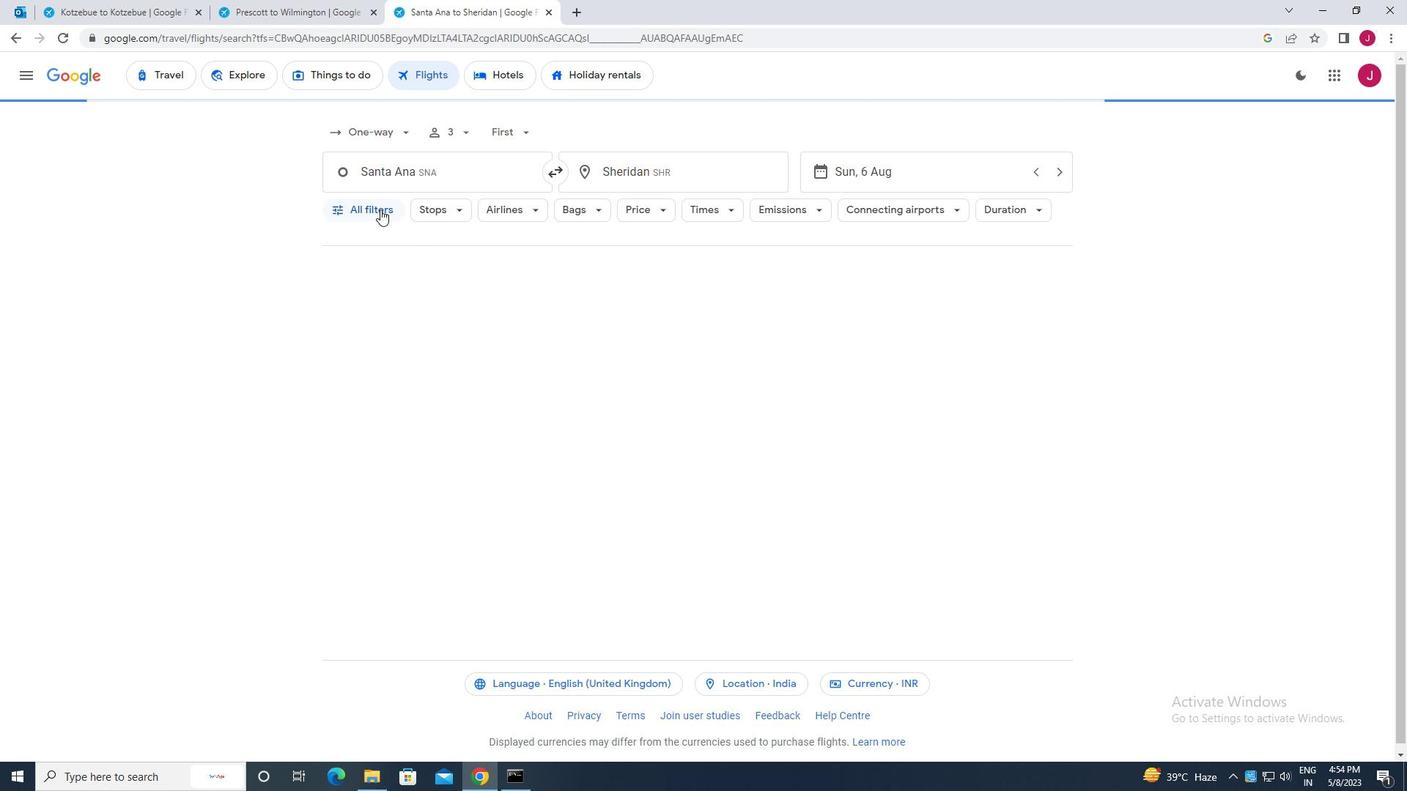 
Action: Mouse moved to (358, 292)
Screenshot: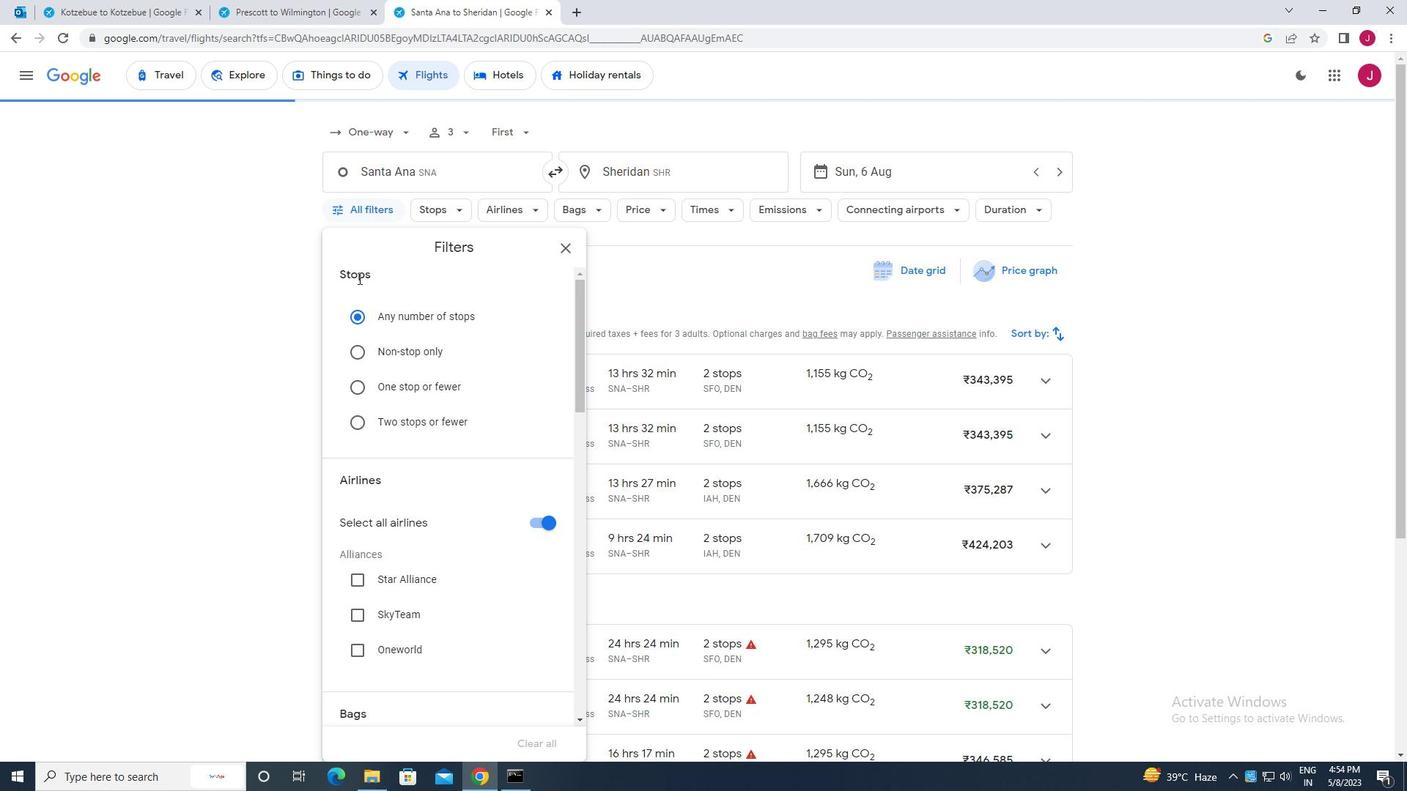 
Action: Mouse scrolled (358, 291) with delta (0, 0)
Screenshot: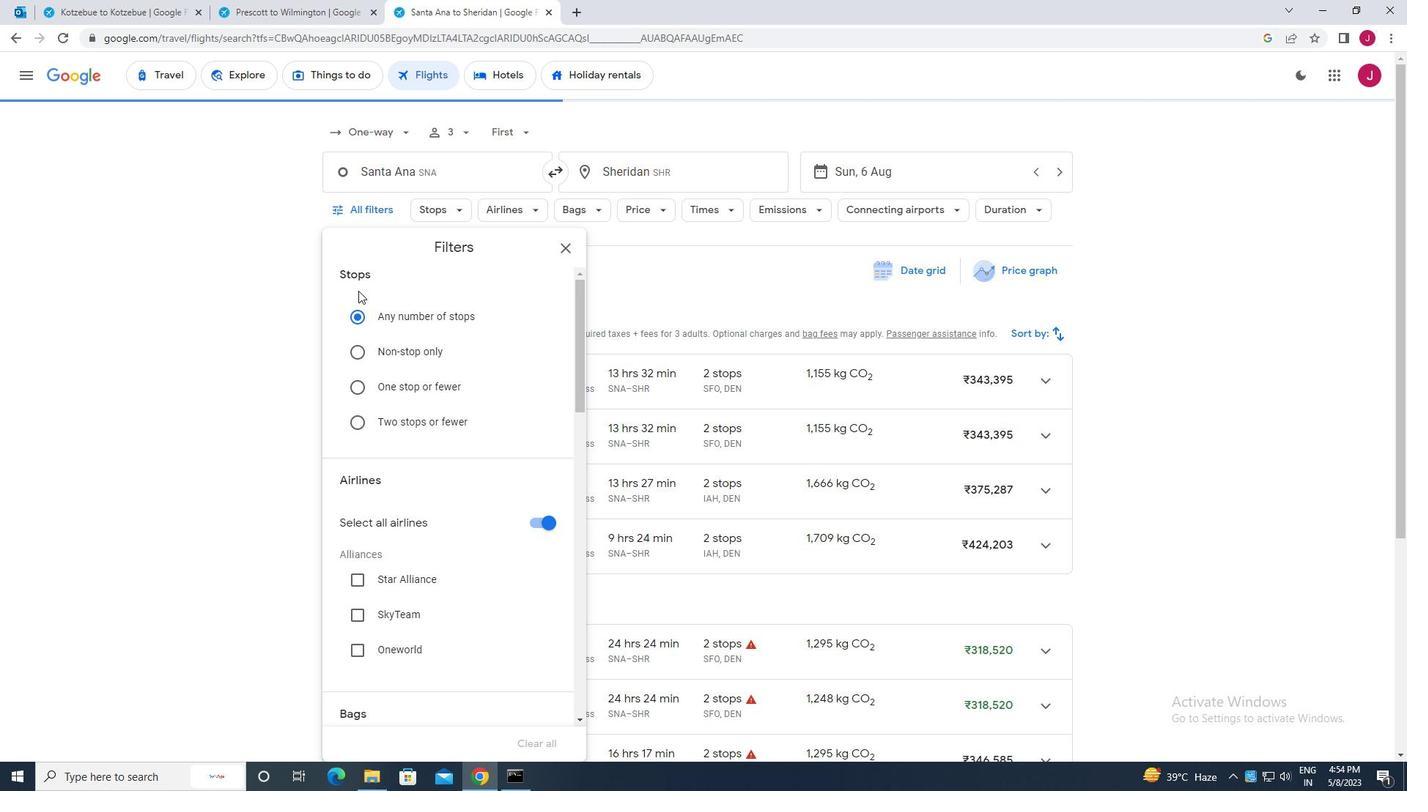 
Action: Mouse scrolled (358, 291) with delta (0, 0)
Screenshot: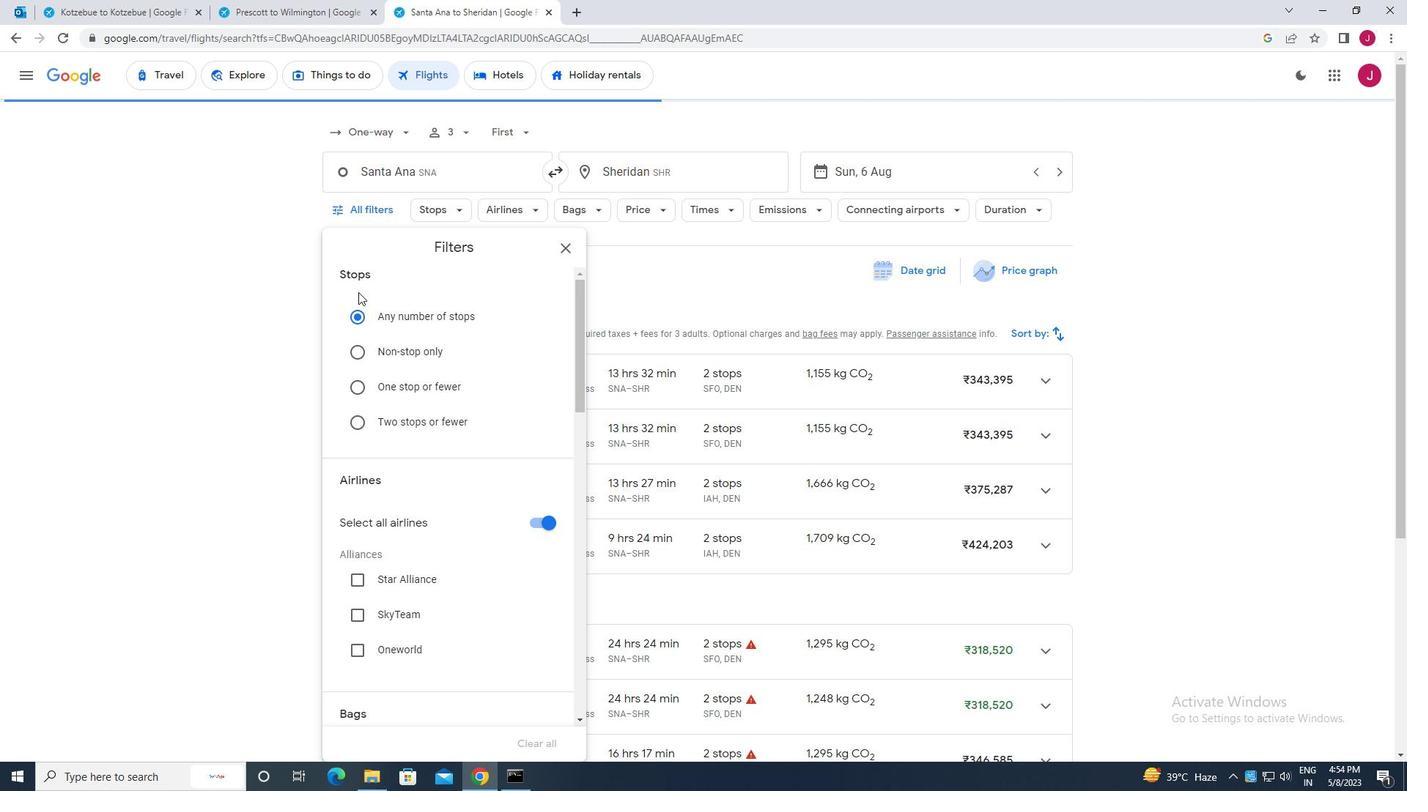 
Action: Mouse moved to (528, 376)
Screenshot: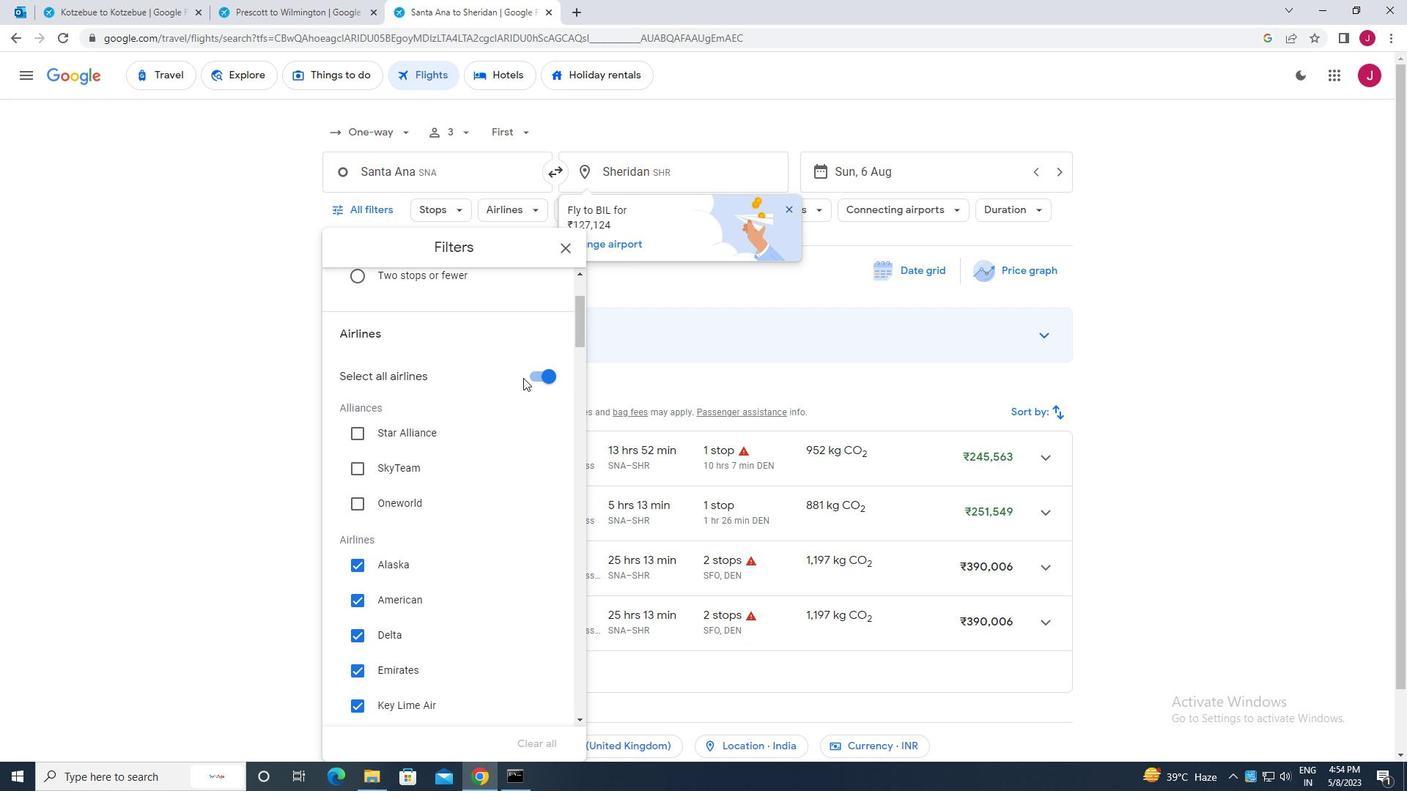
Action: Mouse pressed left at (528, 376)
Screenshot: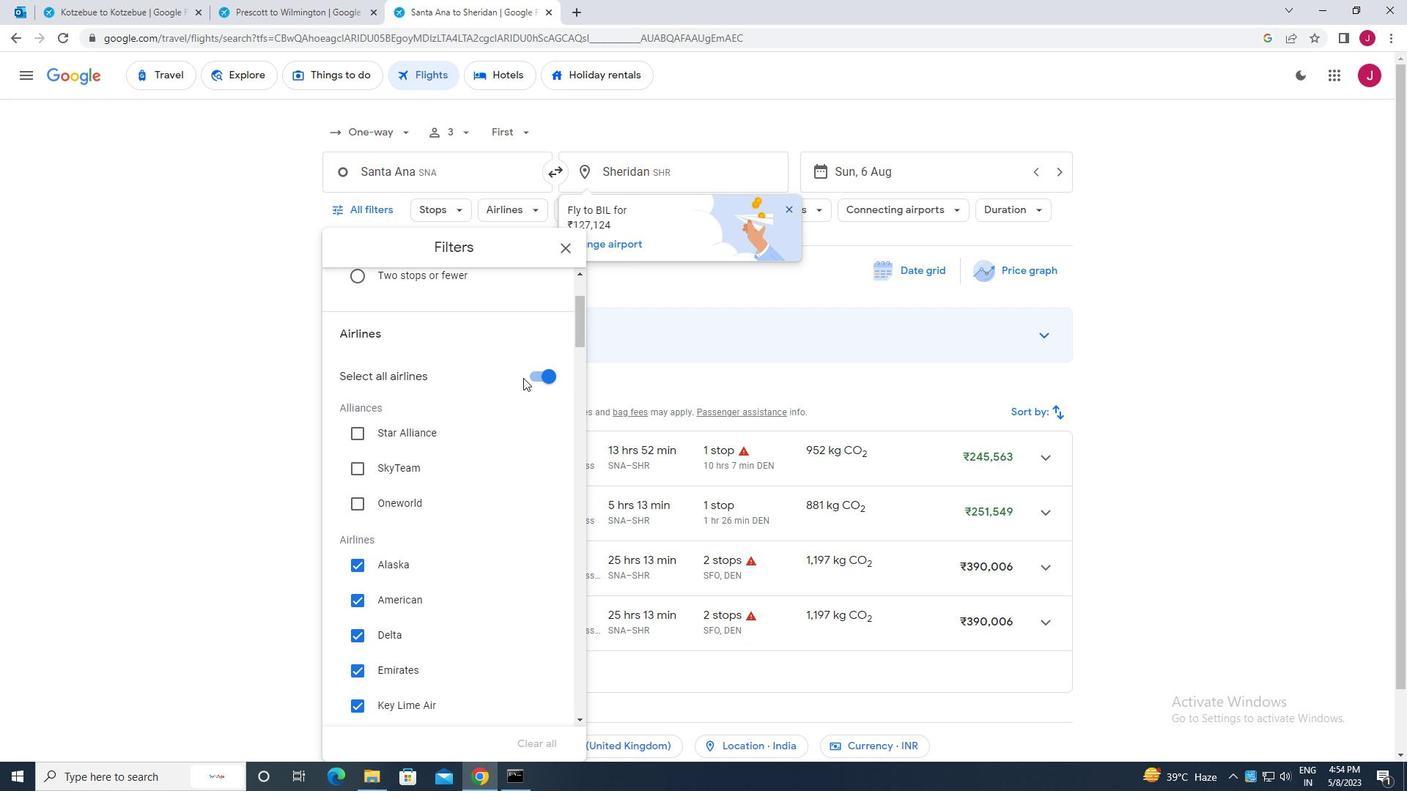 
Action: Mouse moved to (541, 373)
Screenshot: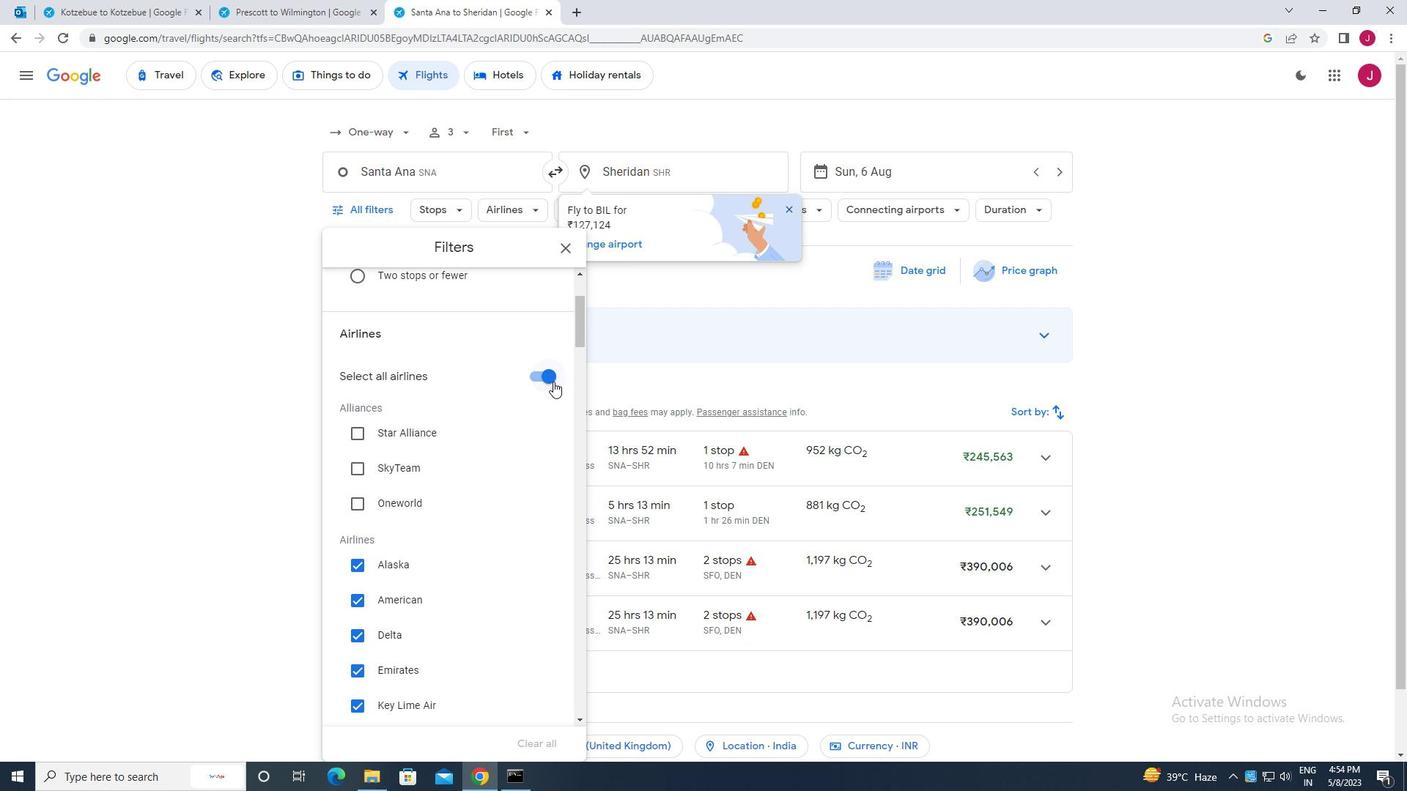 
Action: Mouse pressed left at (541, 373)
Screenshot: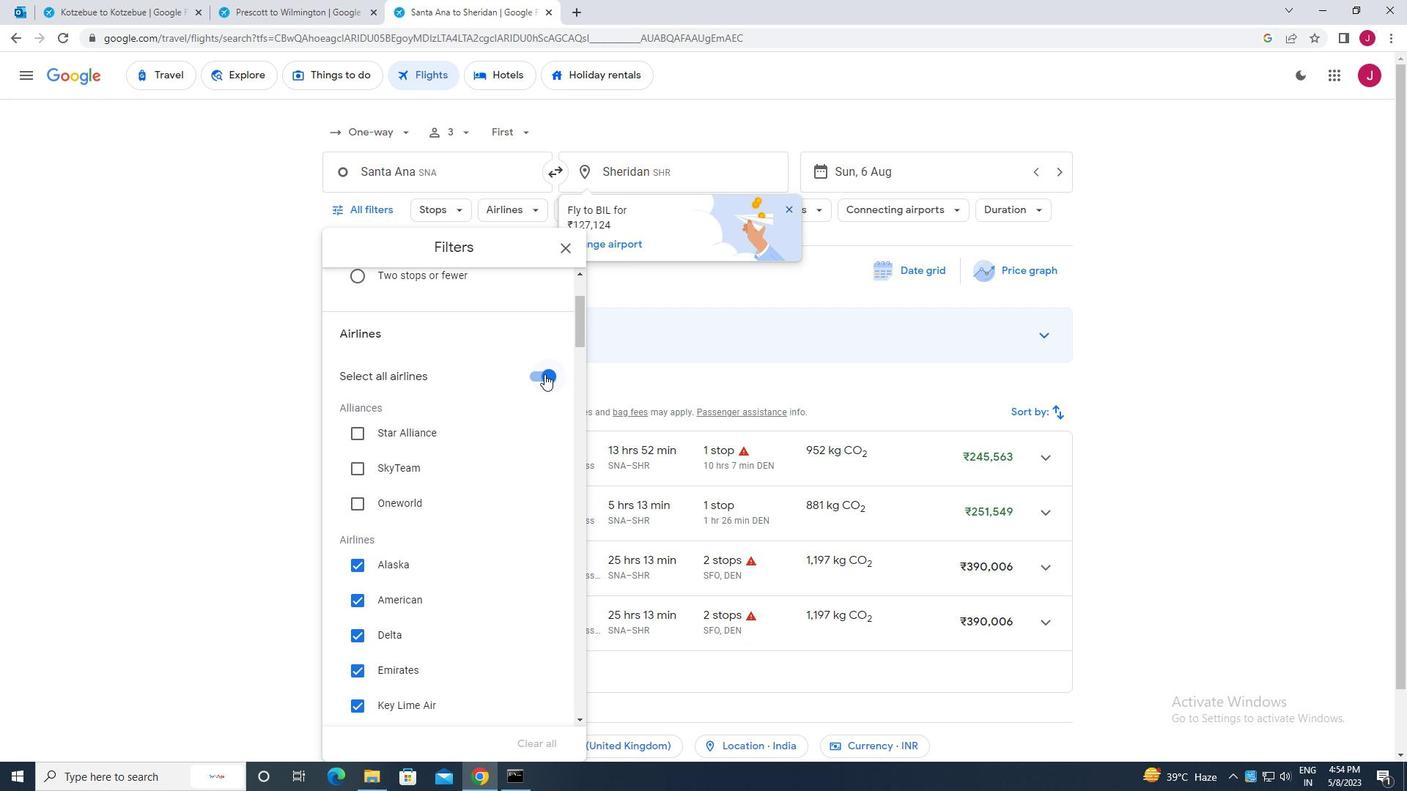 
Action: Mouse moved to (449, 379)
Screenshot: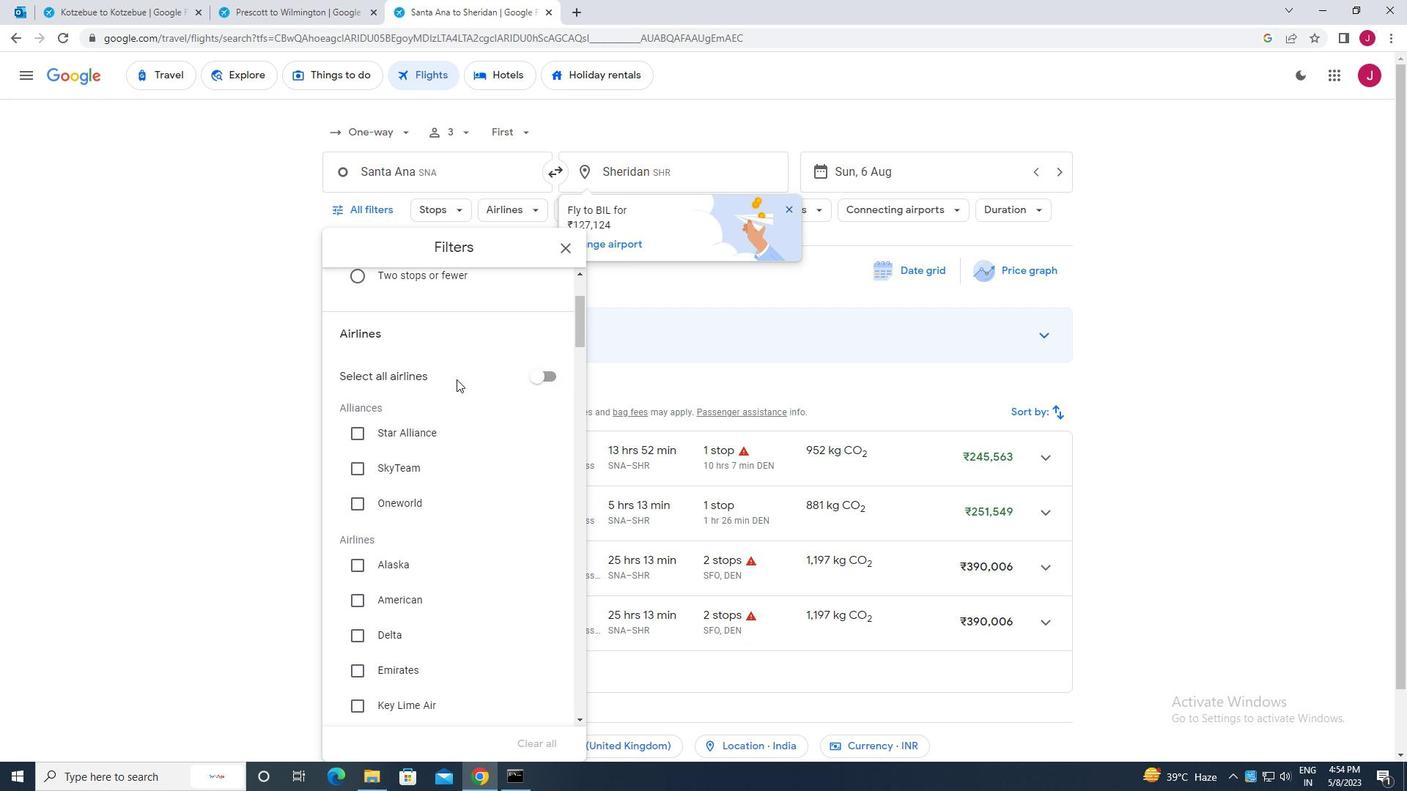 
Action: Mouse scrolled (449, 378) with delta (0, 0)
Screenshot: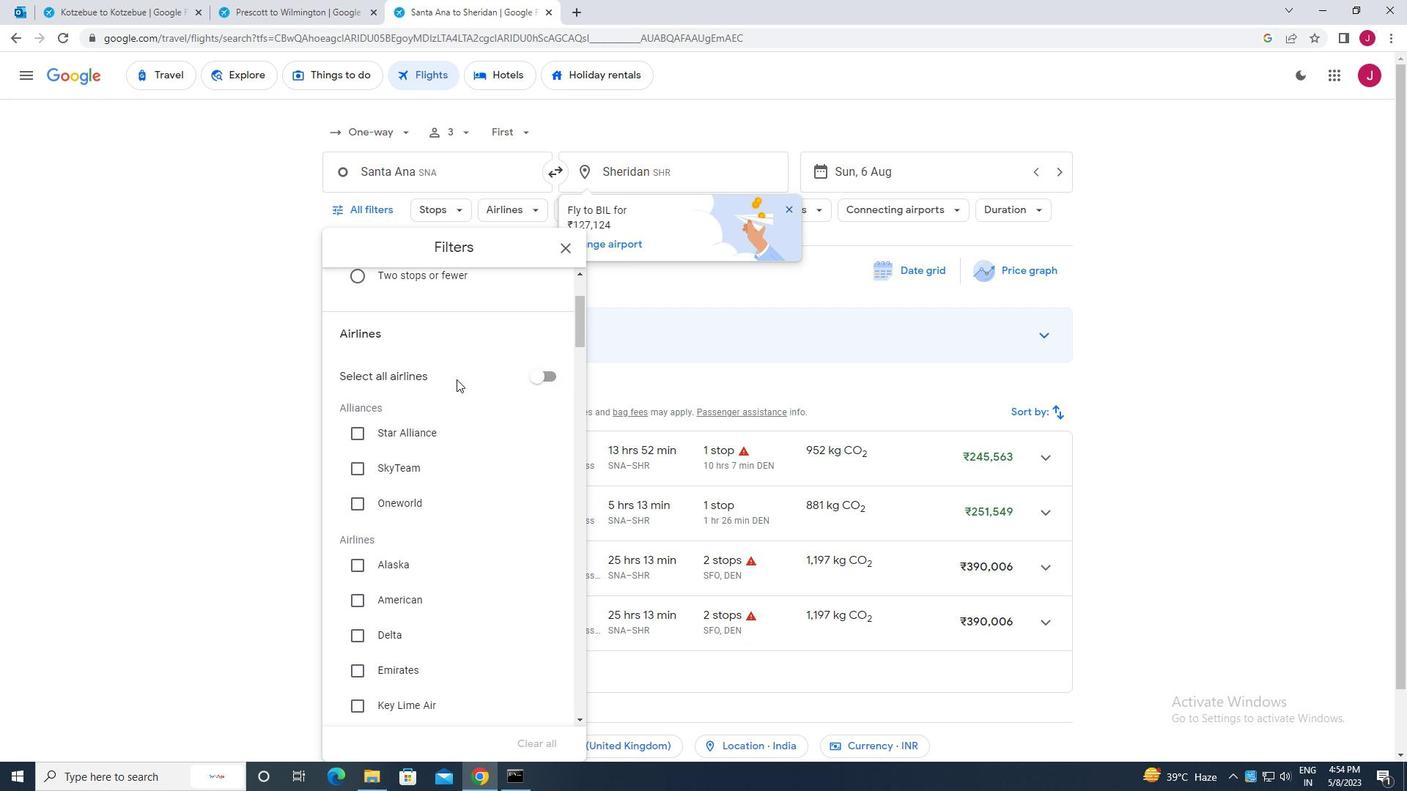 
Action: Mouse scrolled (449, 378) with delta (0, 0)
Screenshot: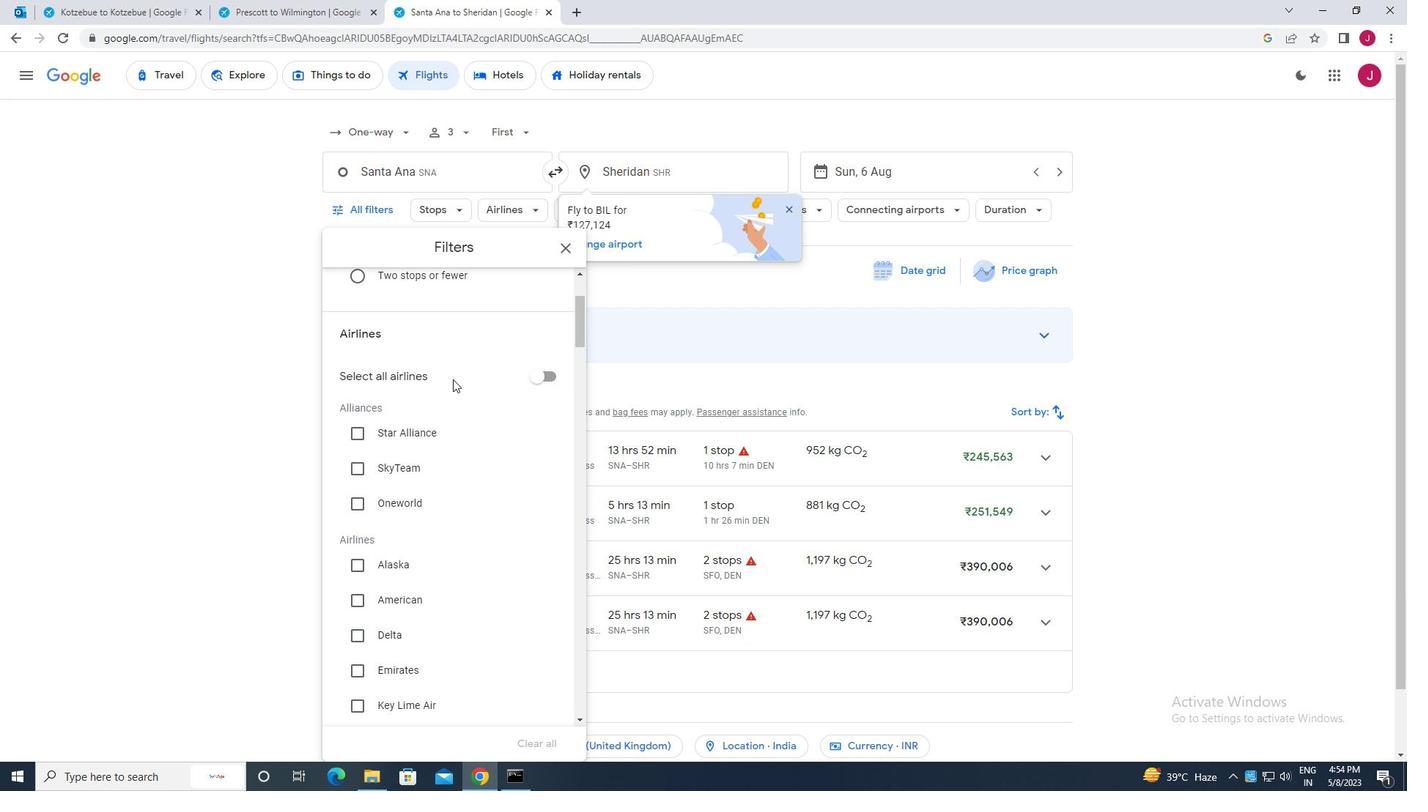
Action: Mouse moved to (430, 391)
Screenshot: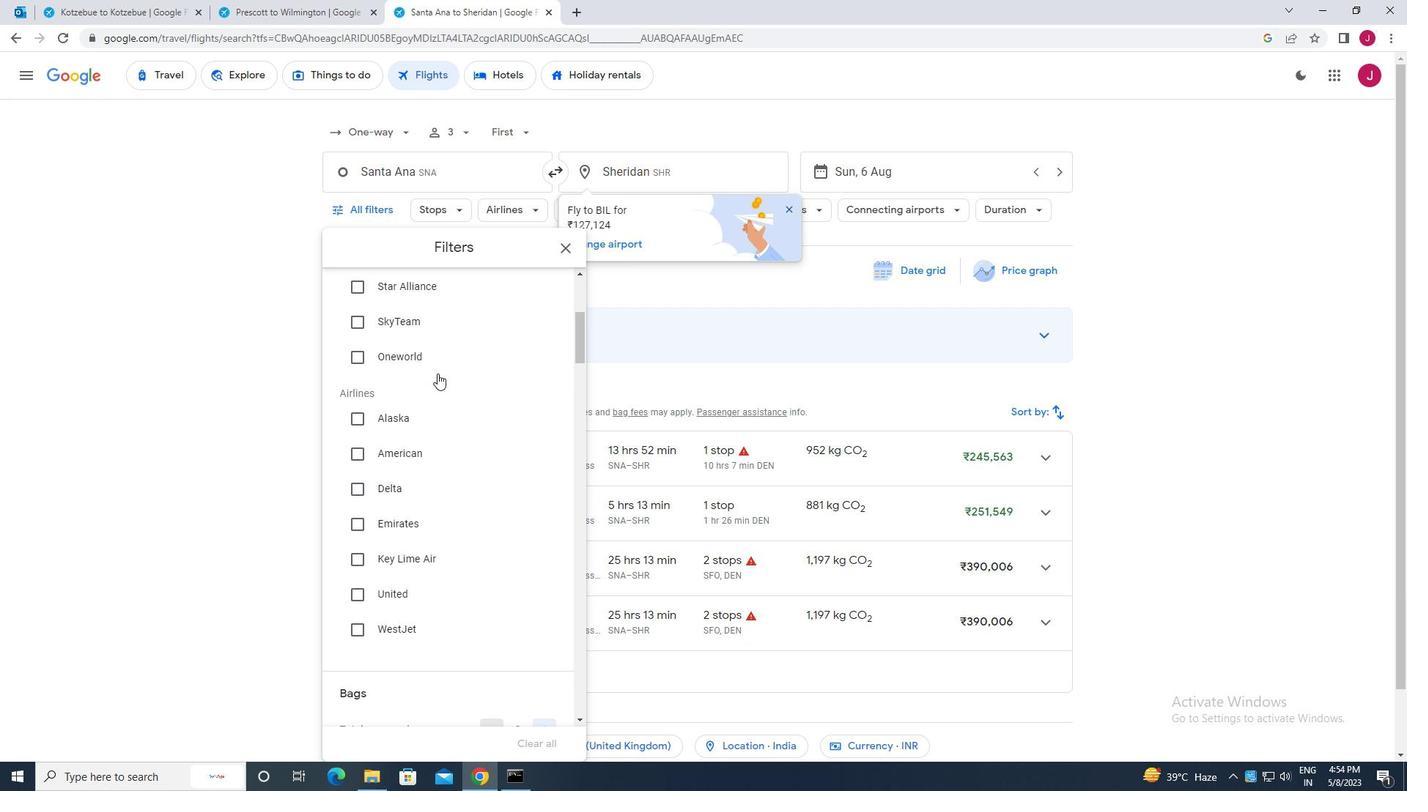 
Action: Mouse scrolled (430, 390) with delta (0, 0)
Screenshot: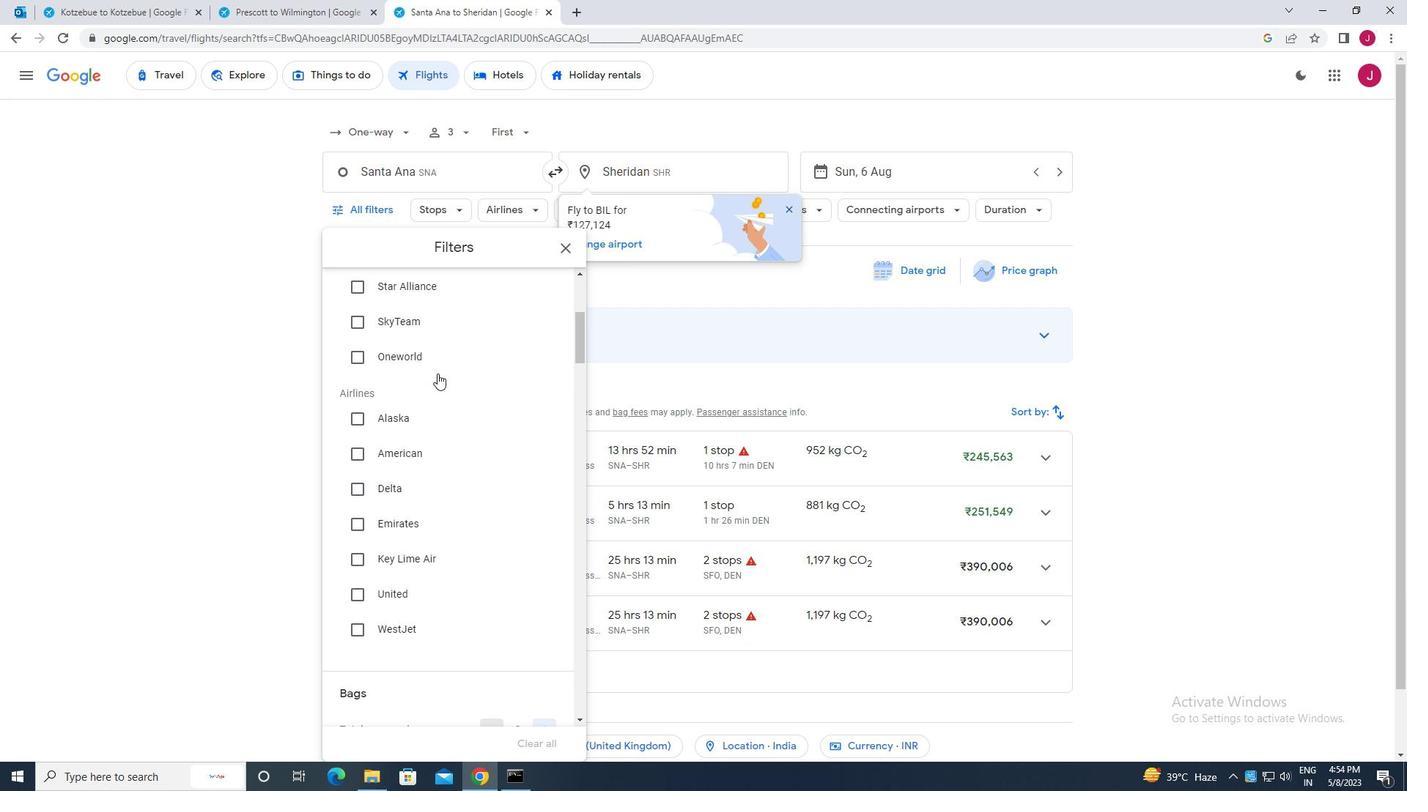 
Action: Mouse moved to (430, 396)
Screenshot: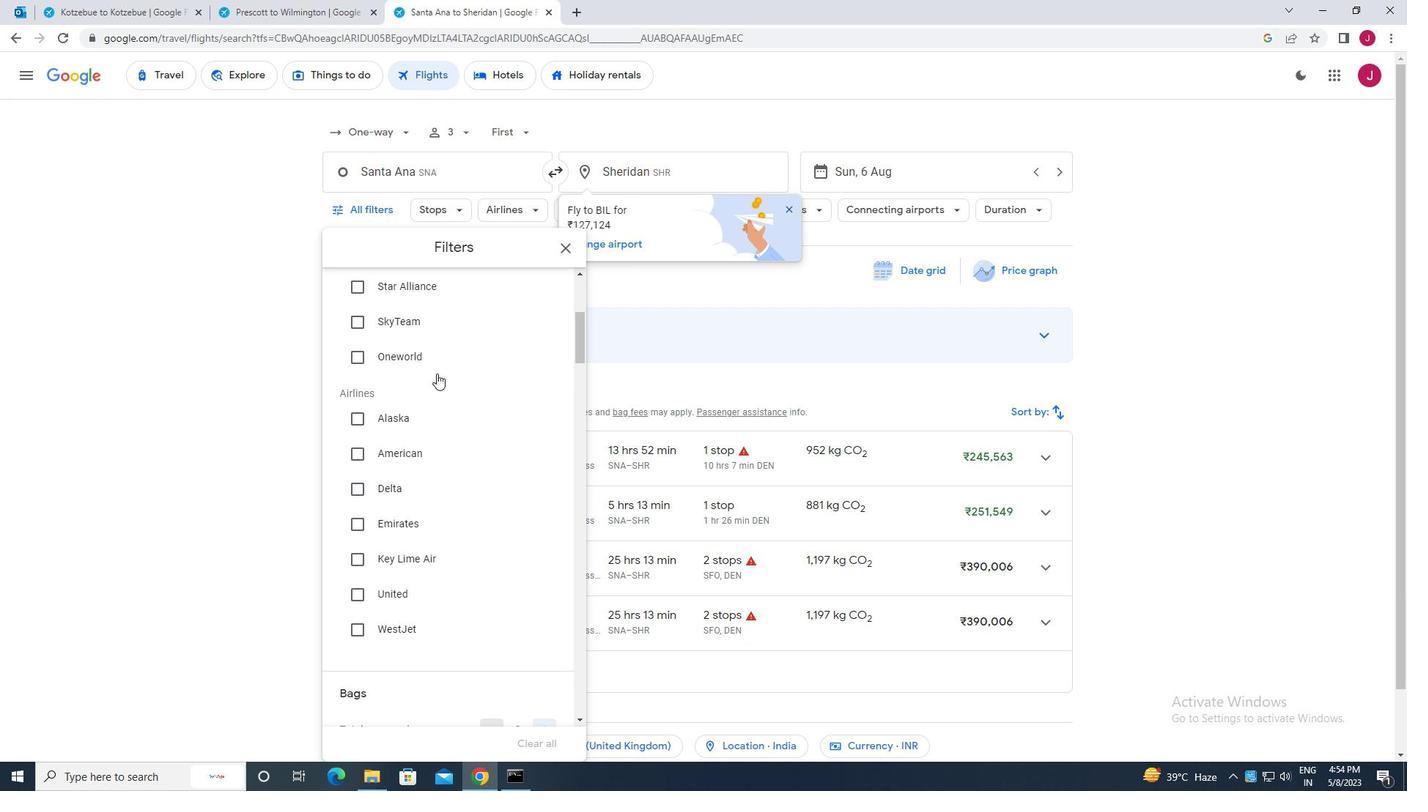 
Action: Mouse scrolled (430, 395) with delta (0, 0)
Screenshot: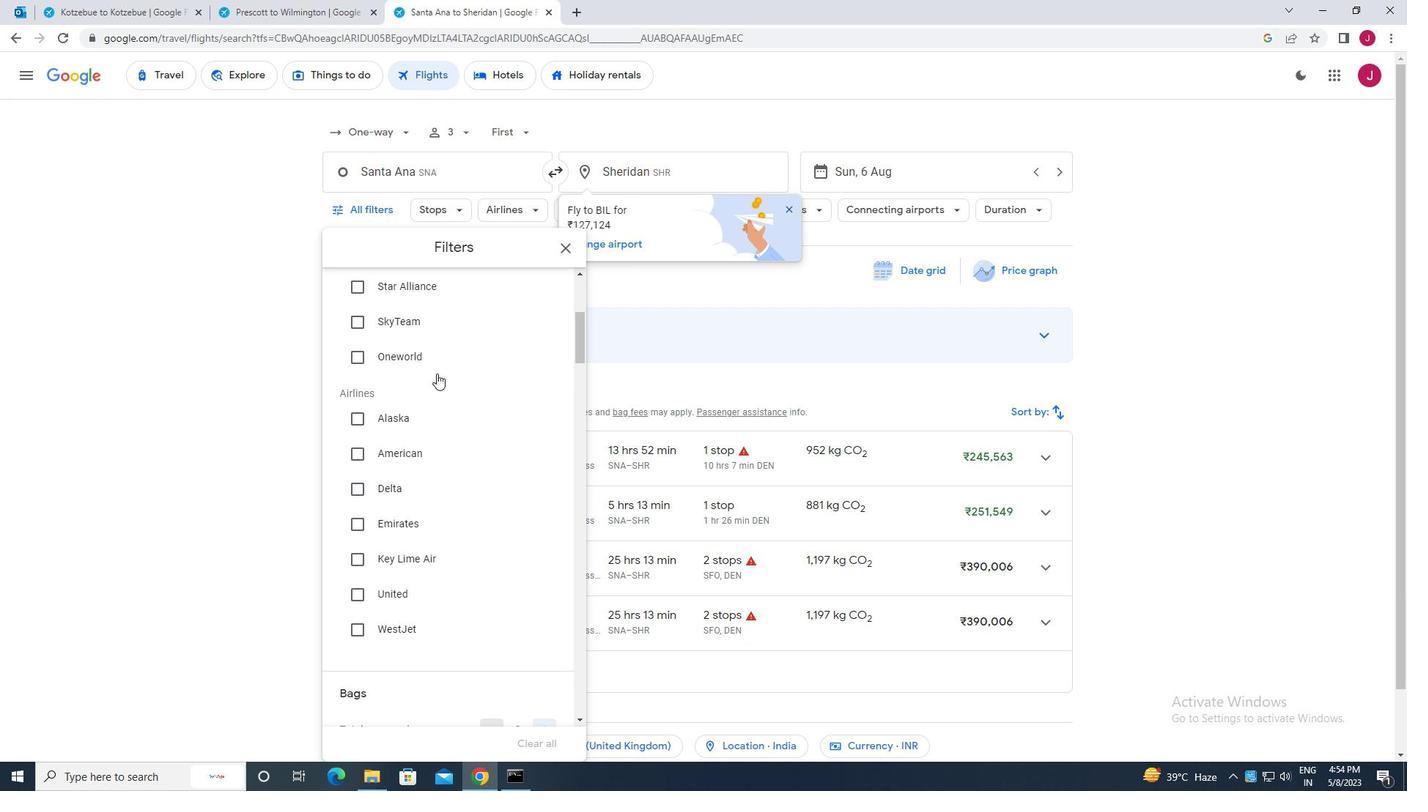 
Action: Mouse moved to (432, 398)
Screenshot: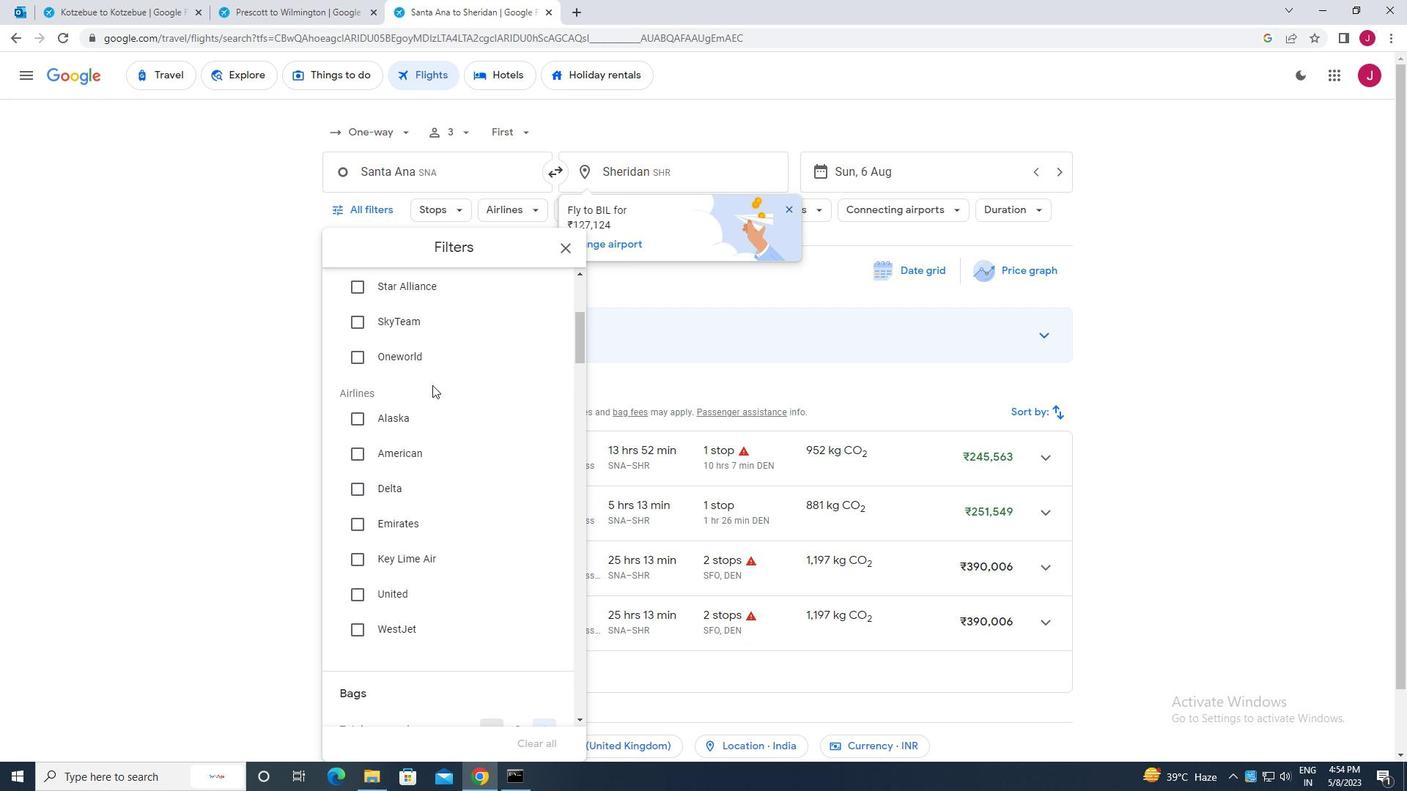 
Action: Mouse scrolled (432, 398) with delta (0, 0)
Screenshot: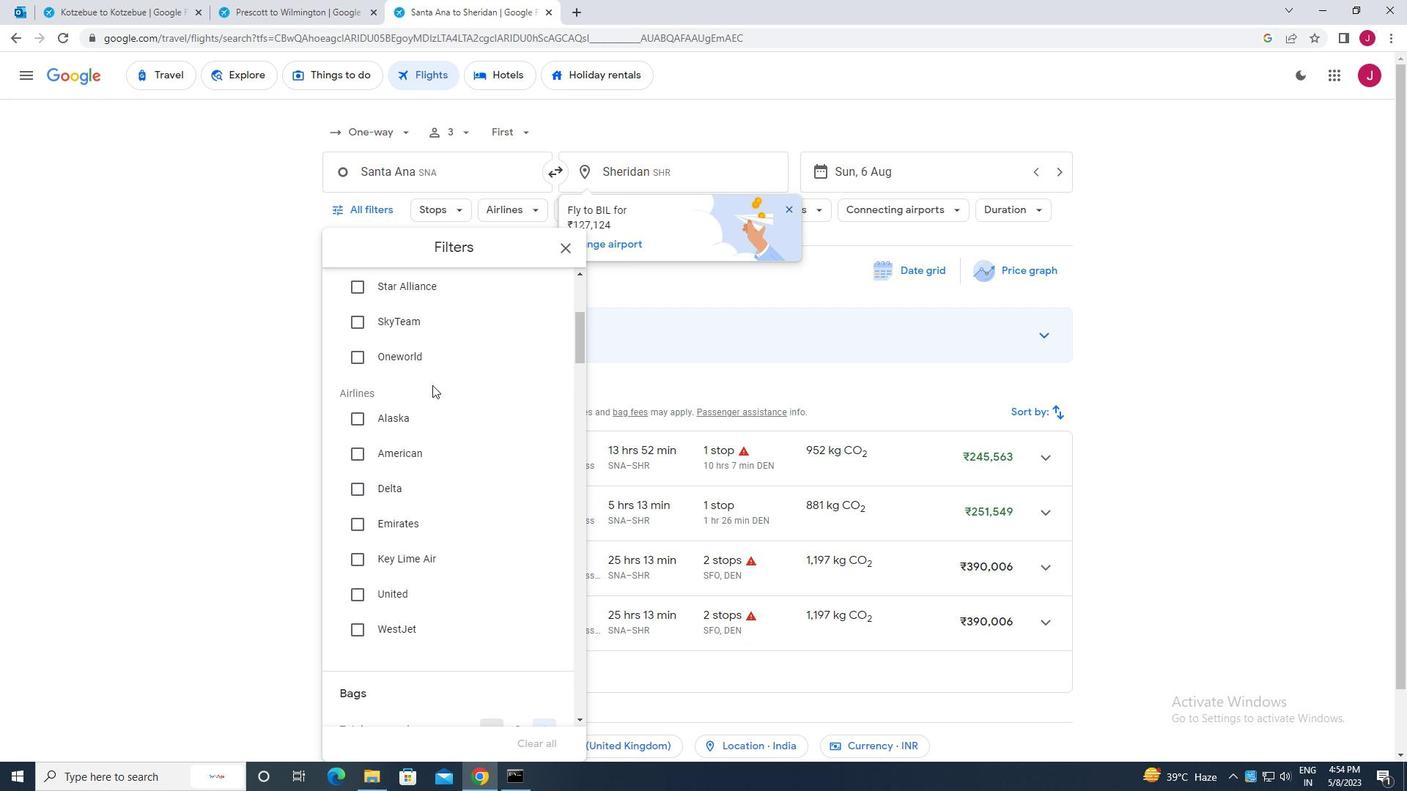 
Action: Mouse moved to (432, 399)
Screenshot: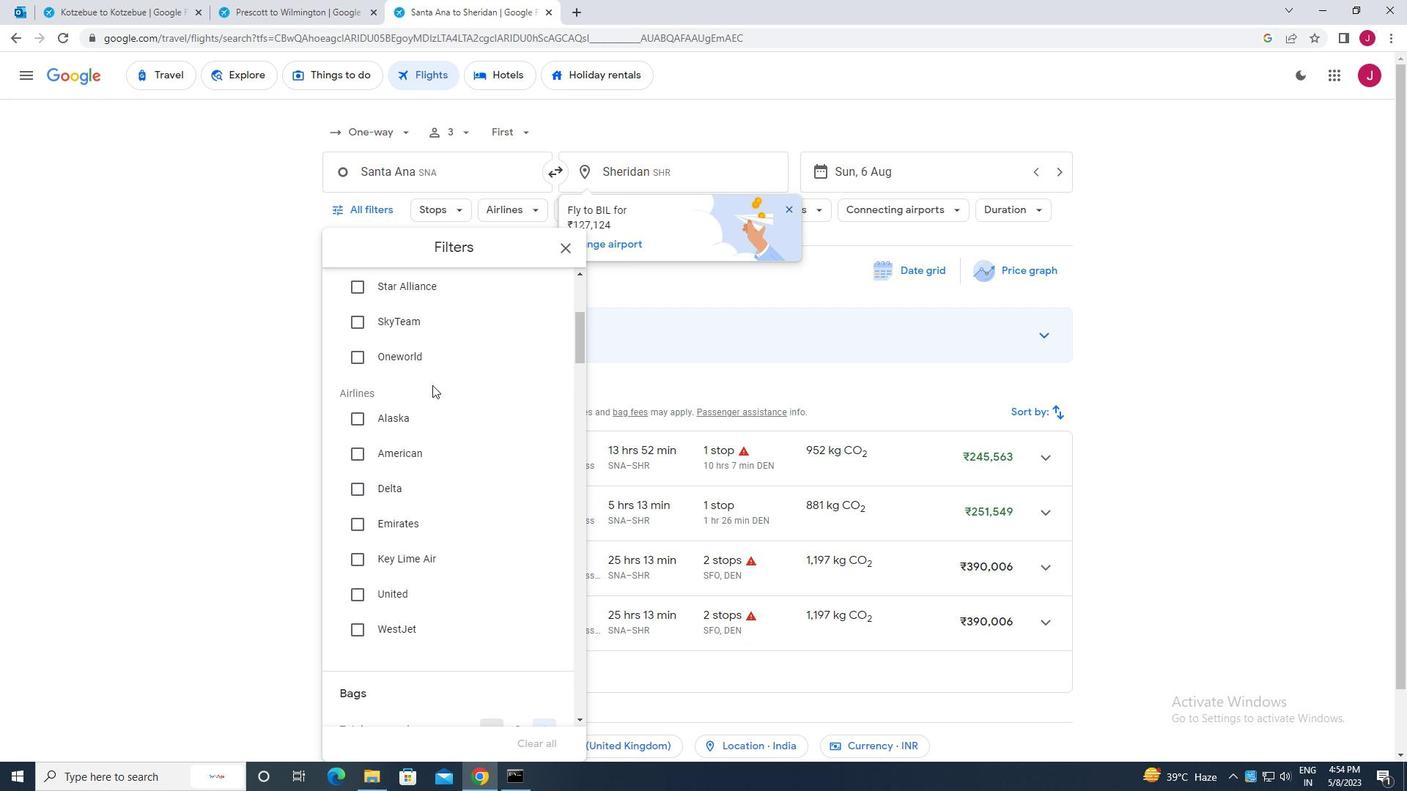 
Action: Mouse scrolled (432, 398) with delta (0, 0)
Screenshot: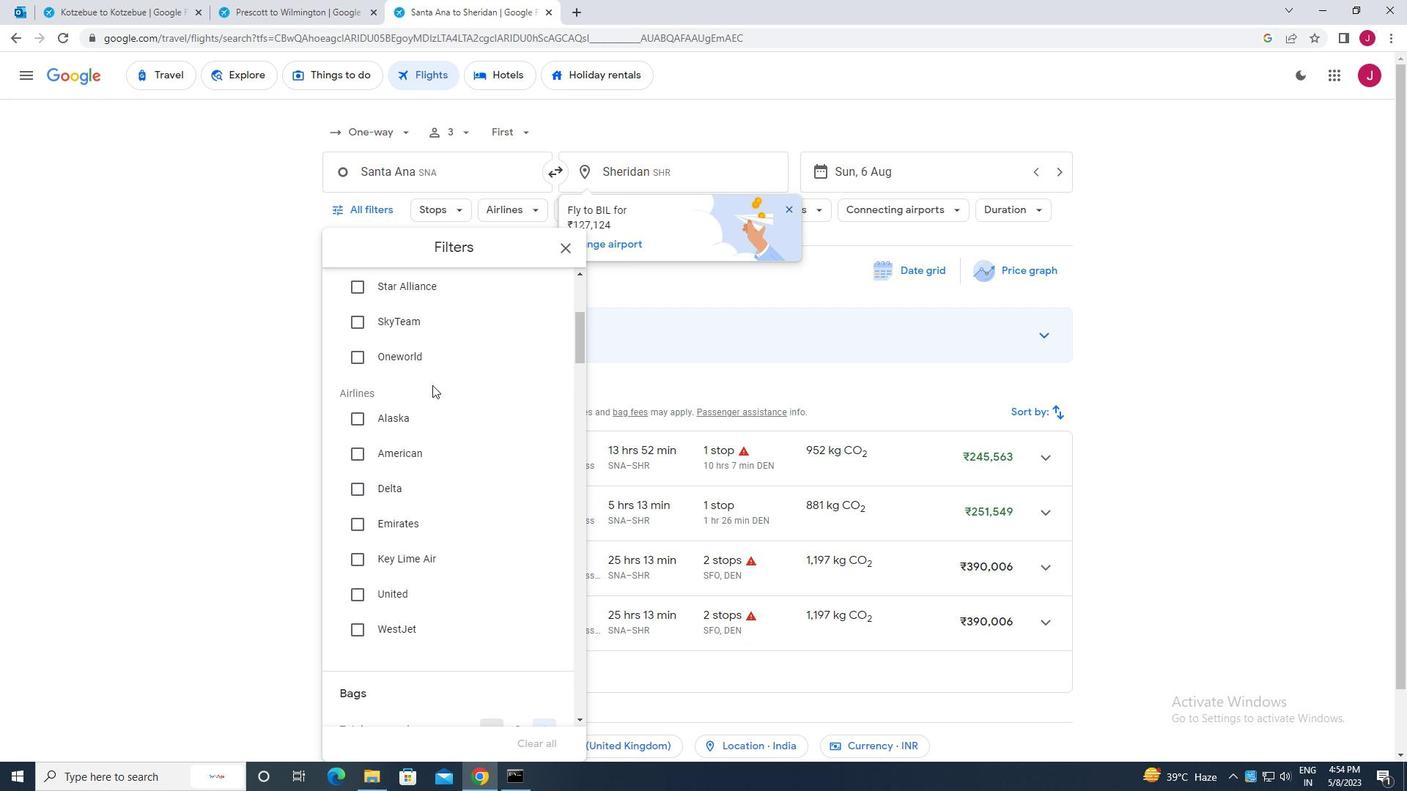 
Action: Mouse moved to (432, 399)
Screenshot: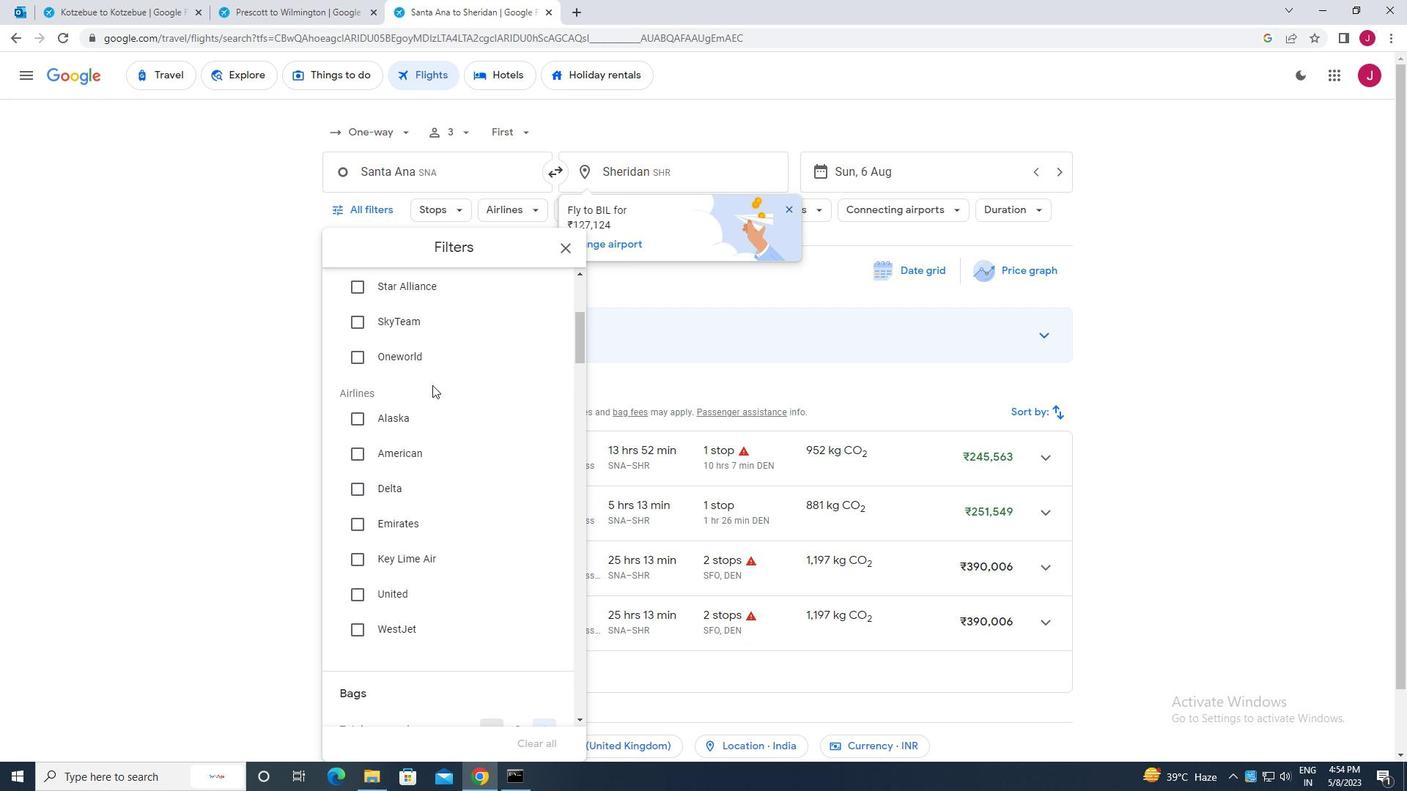 
Action: Mouse scrolled (432, 398) with delta (0, 0)
Screenshot: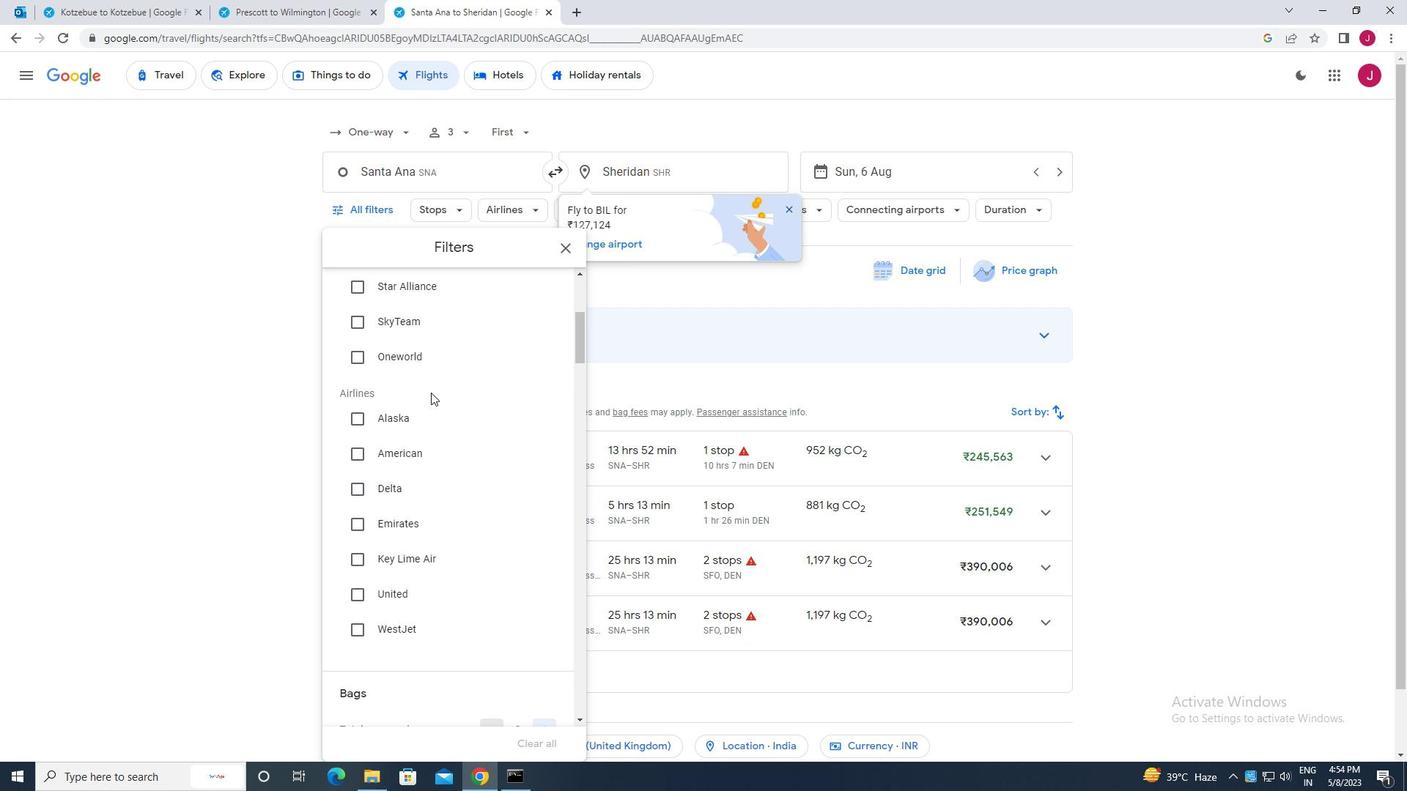 
Action: Mouse moved to (546, 396)
Screenshot: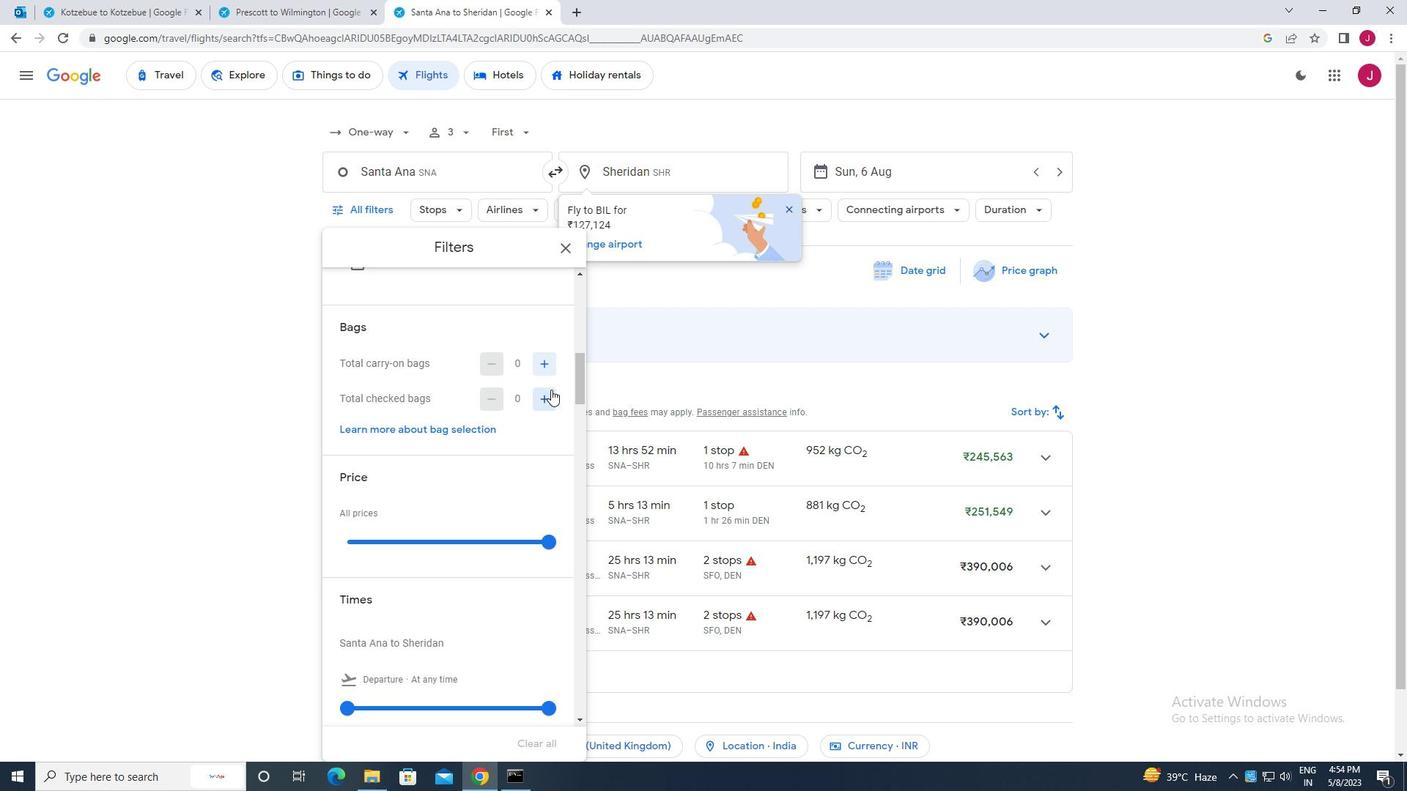 
Action: Mouse pressed left at (546, 396)
Screenshot: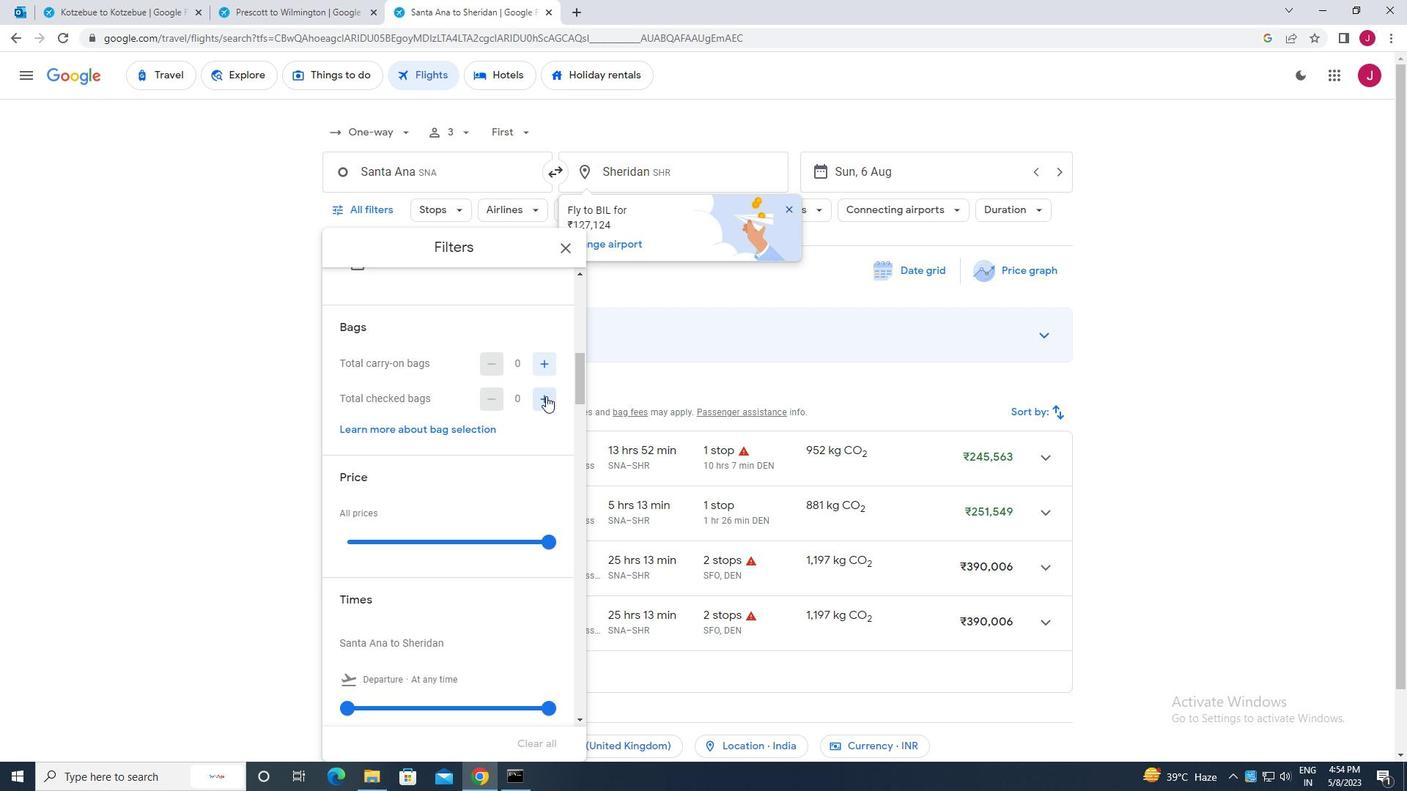 
Action: Mouse pressed left at (546, 396)
Screenshot: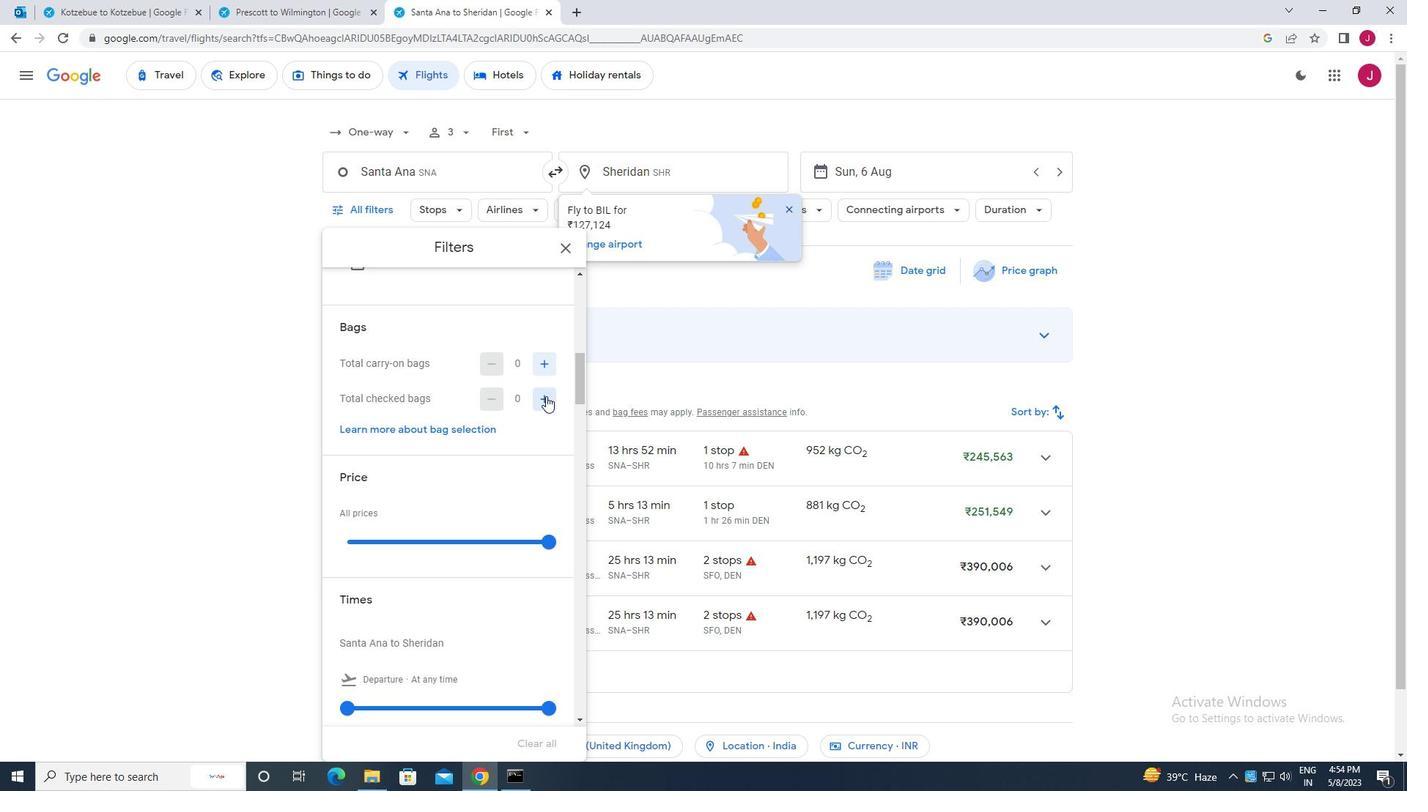 
Action: Mouse moved to (538, 397)
Screenshot: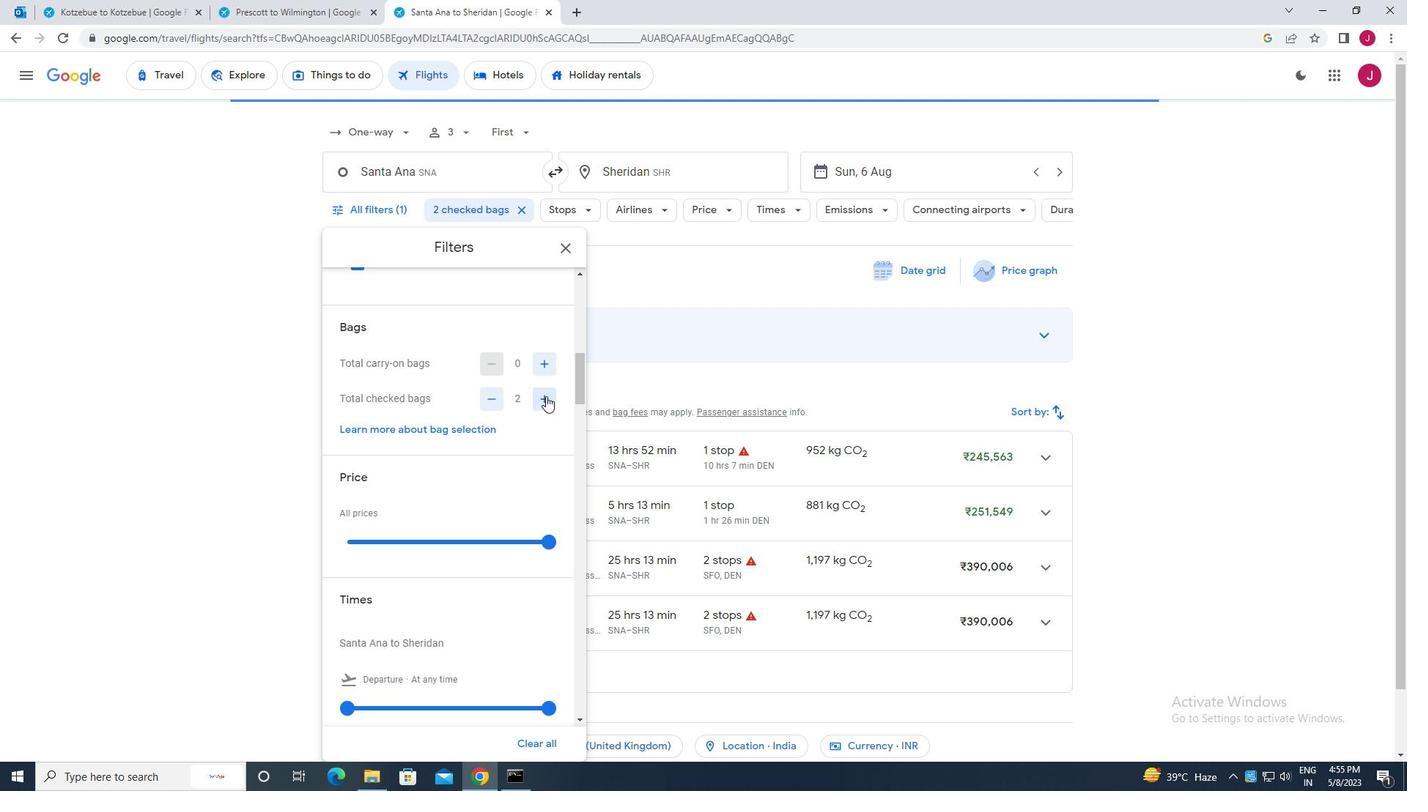 
Action: Mouse scrolled (538, 396) with delta (0, 0)
Screenshot: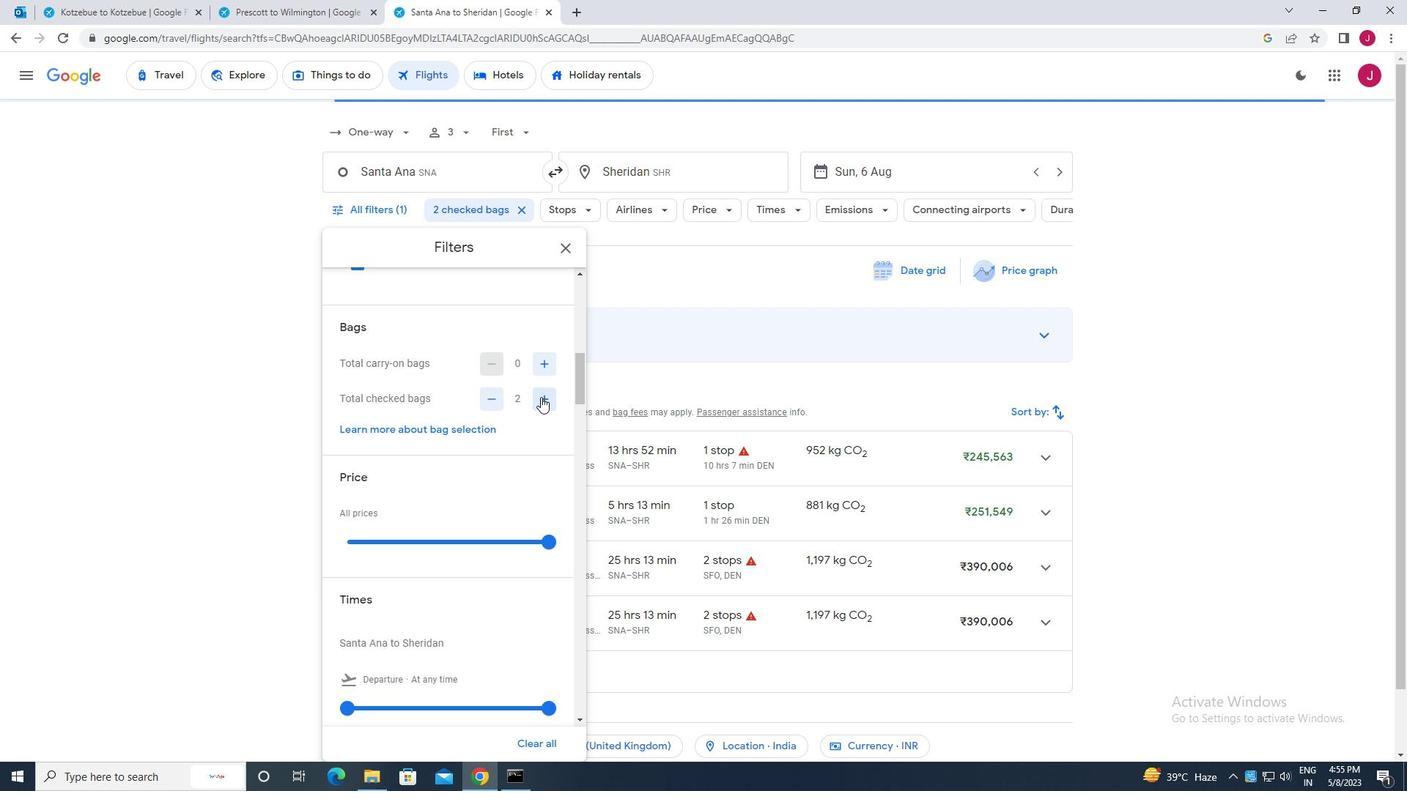 
Action: Mouse moved to (549, 465)
Screenshot: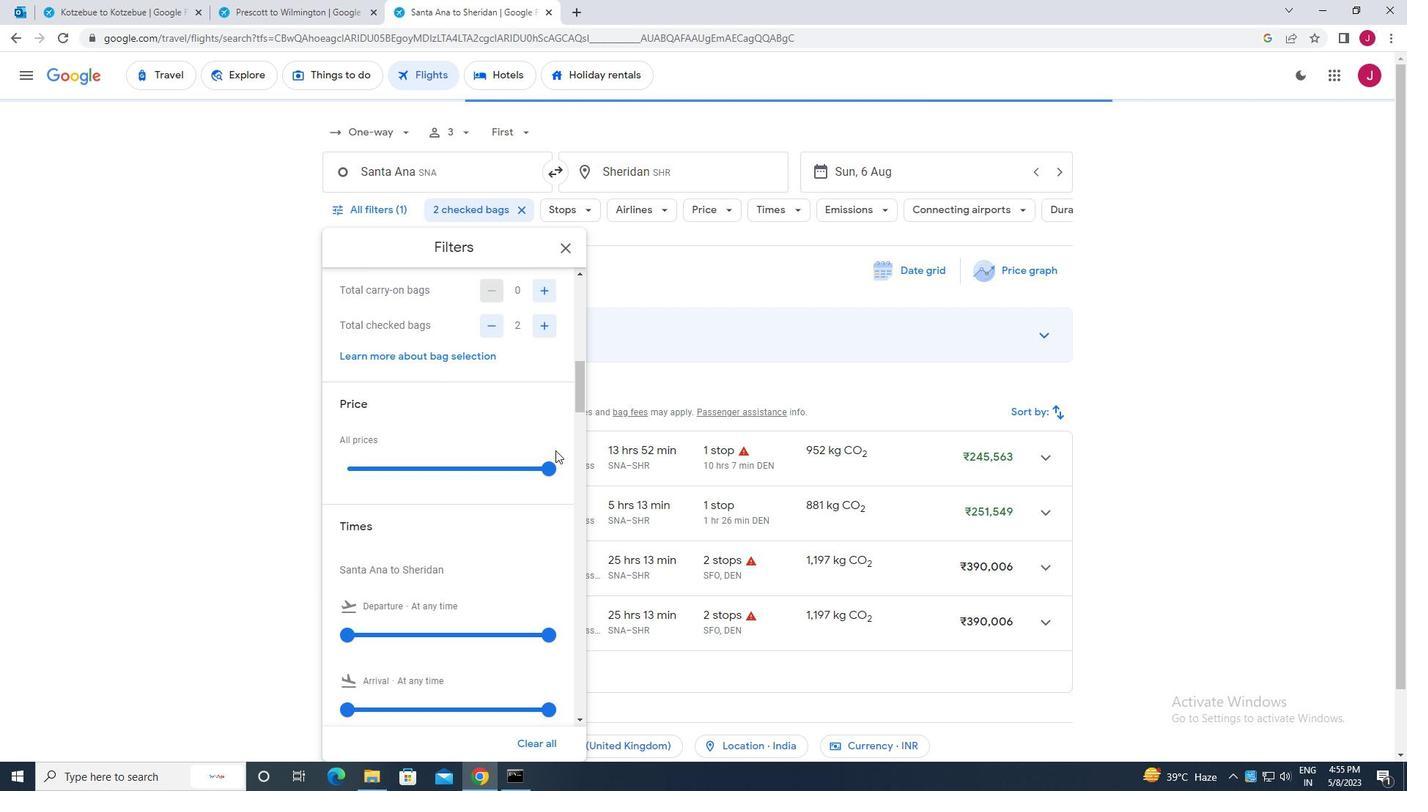 
Action: Mouse pressed left at (549, 465)
Screenshot: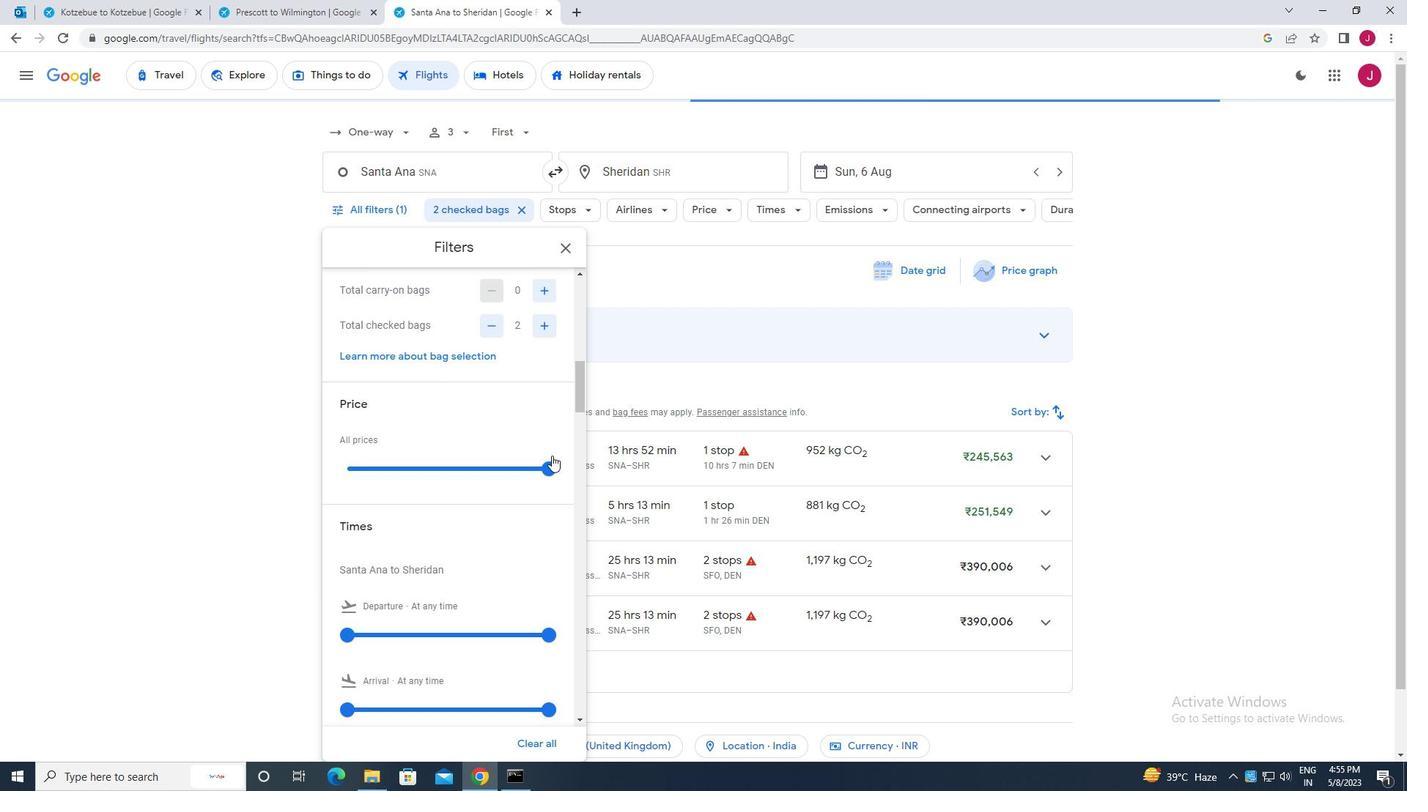
Action: Mouse moved to (548, 464)
Screenshot: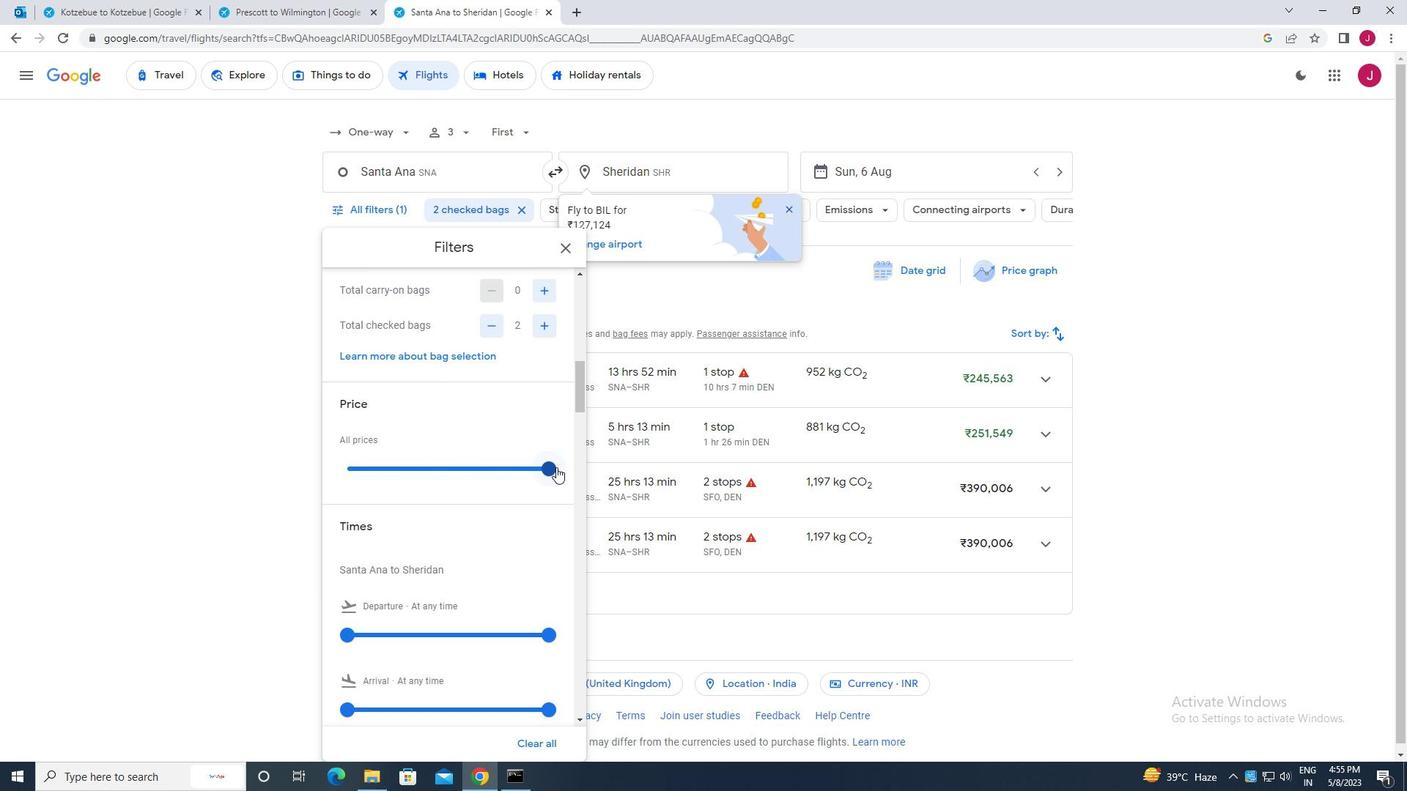 
Action: Mouse pressed left at (548, 464)
Screenshot: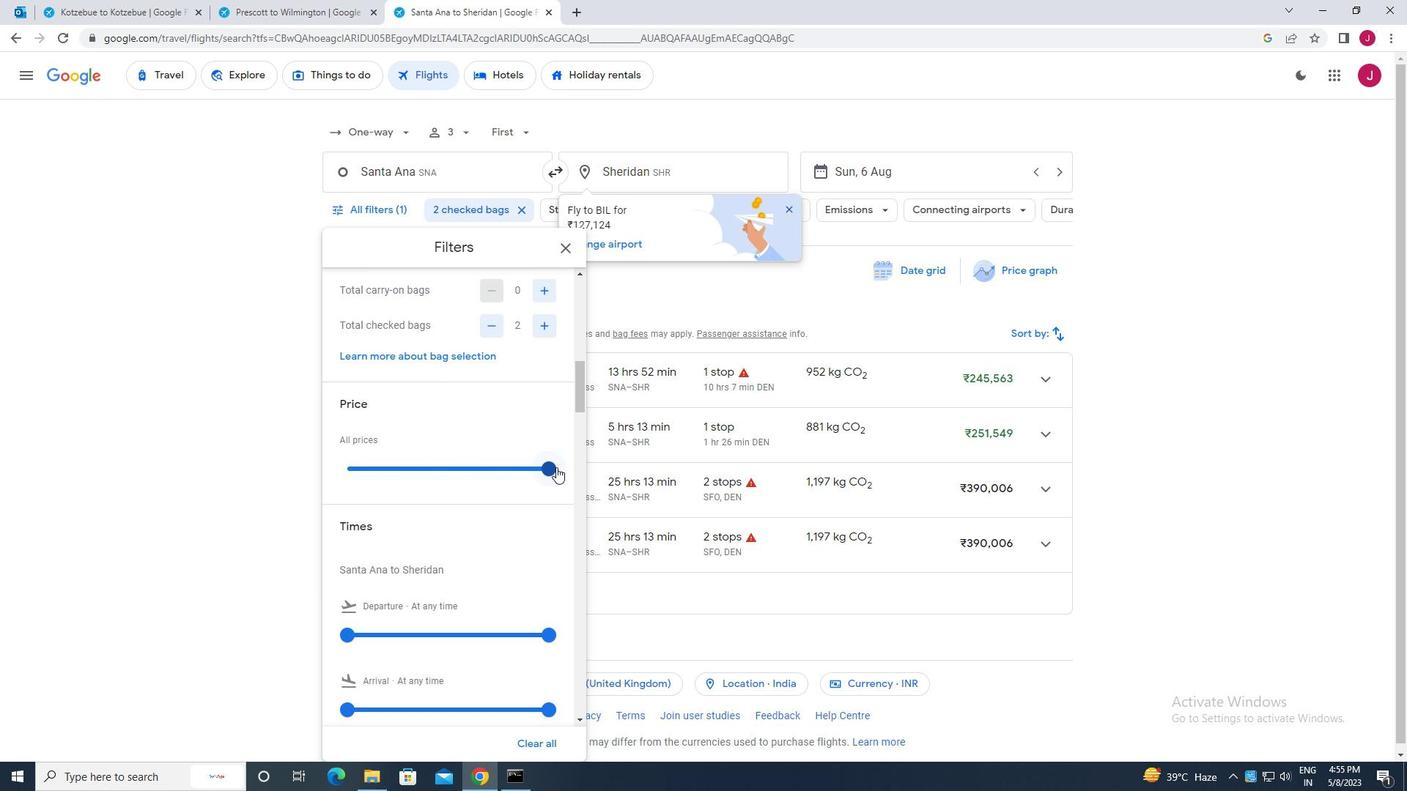
Action: Mouse moved to (432, 441)
Screenshot: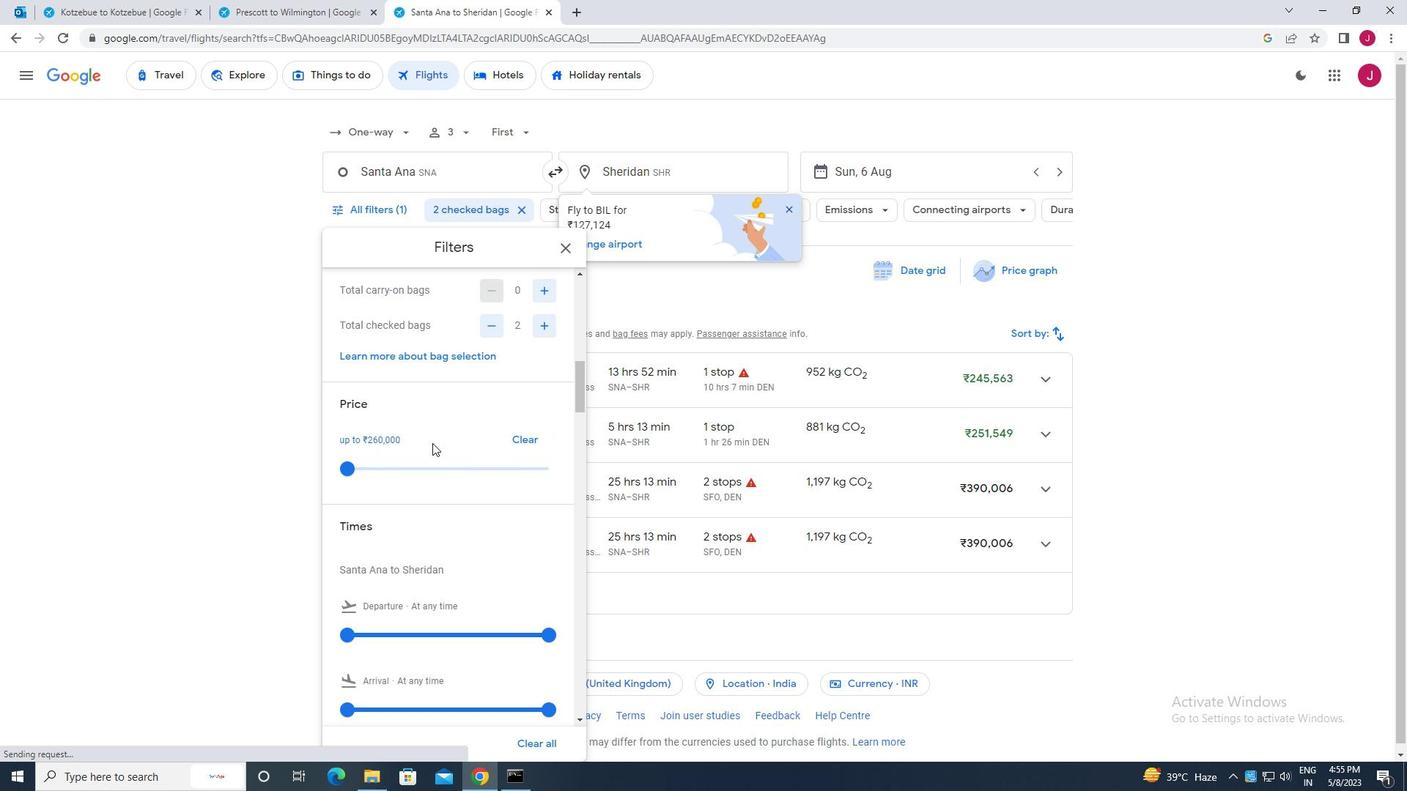 
Action: Mouse scrolled (432, 441) with delta (0, 0)
Screenshot: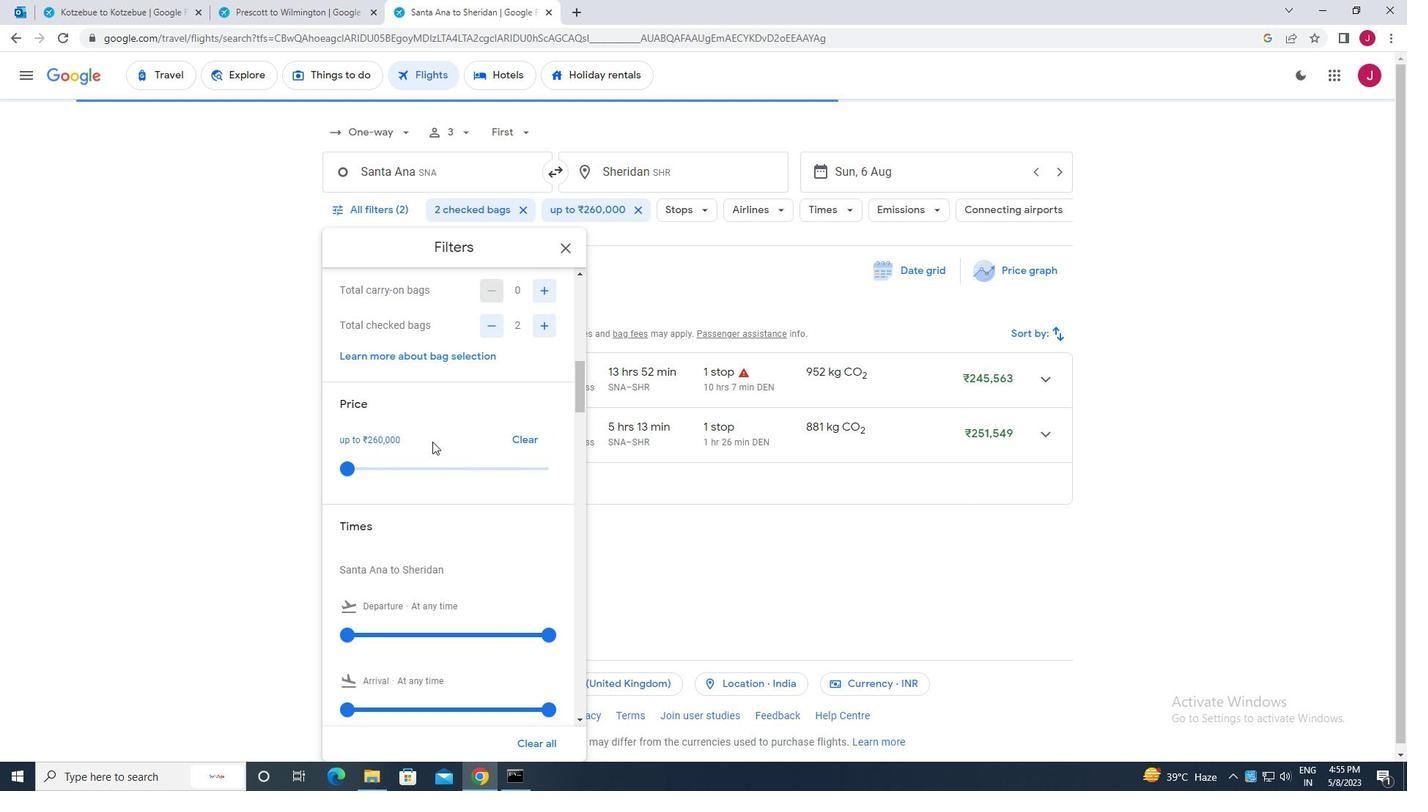 
Action: Mouse moved to (433, 442)
Screenshot: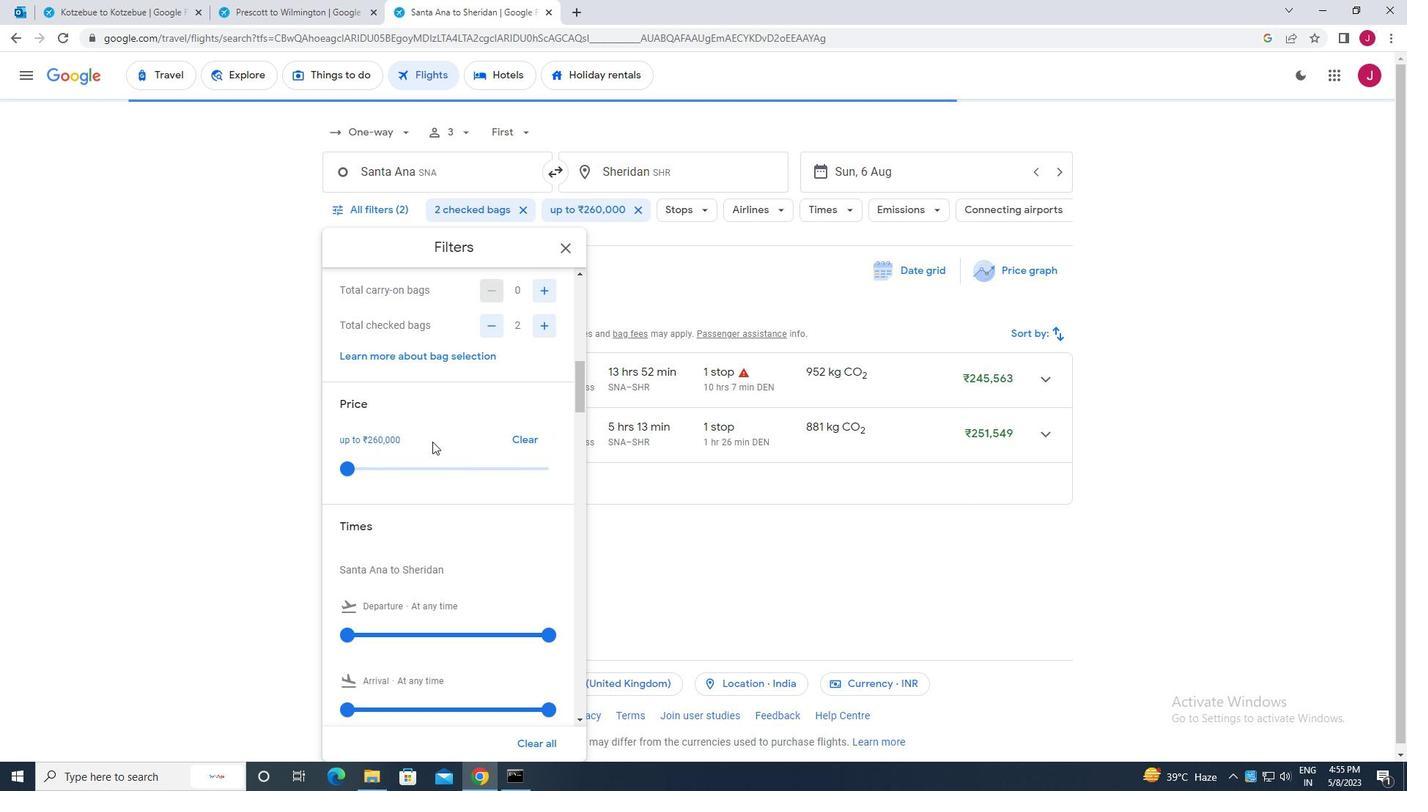 
Action: Mouse scrolled (433, 441) with delta (0, 0)
Screenshot: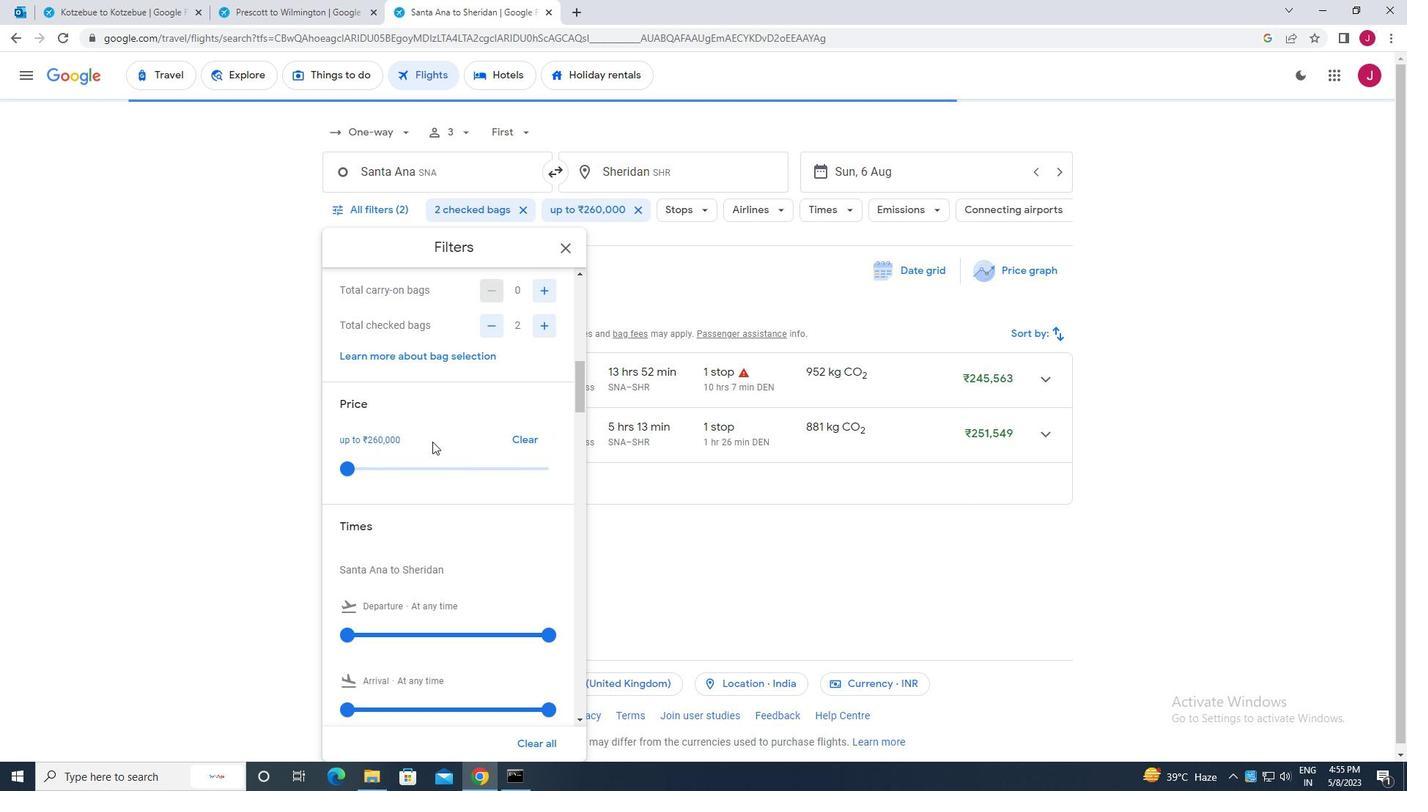 
Action: Mouse moved to (350, 483)
Screenshot: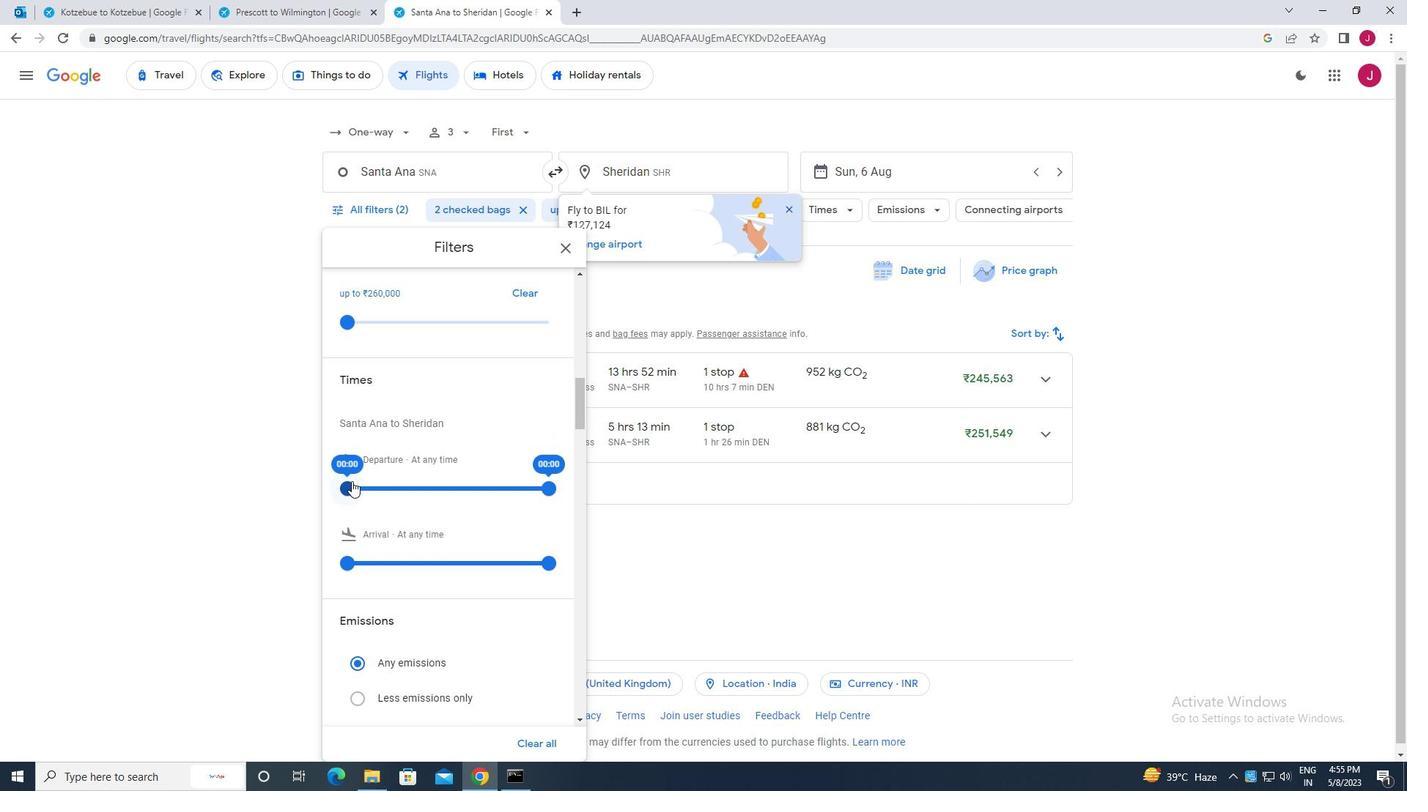 
Action: Mouse pressed left at (350, 483)
Screenshot: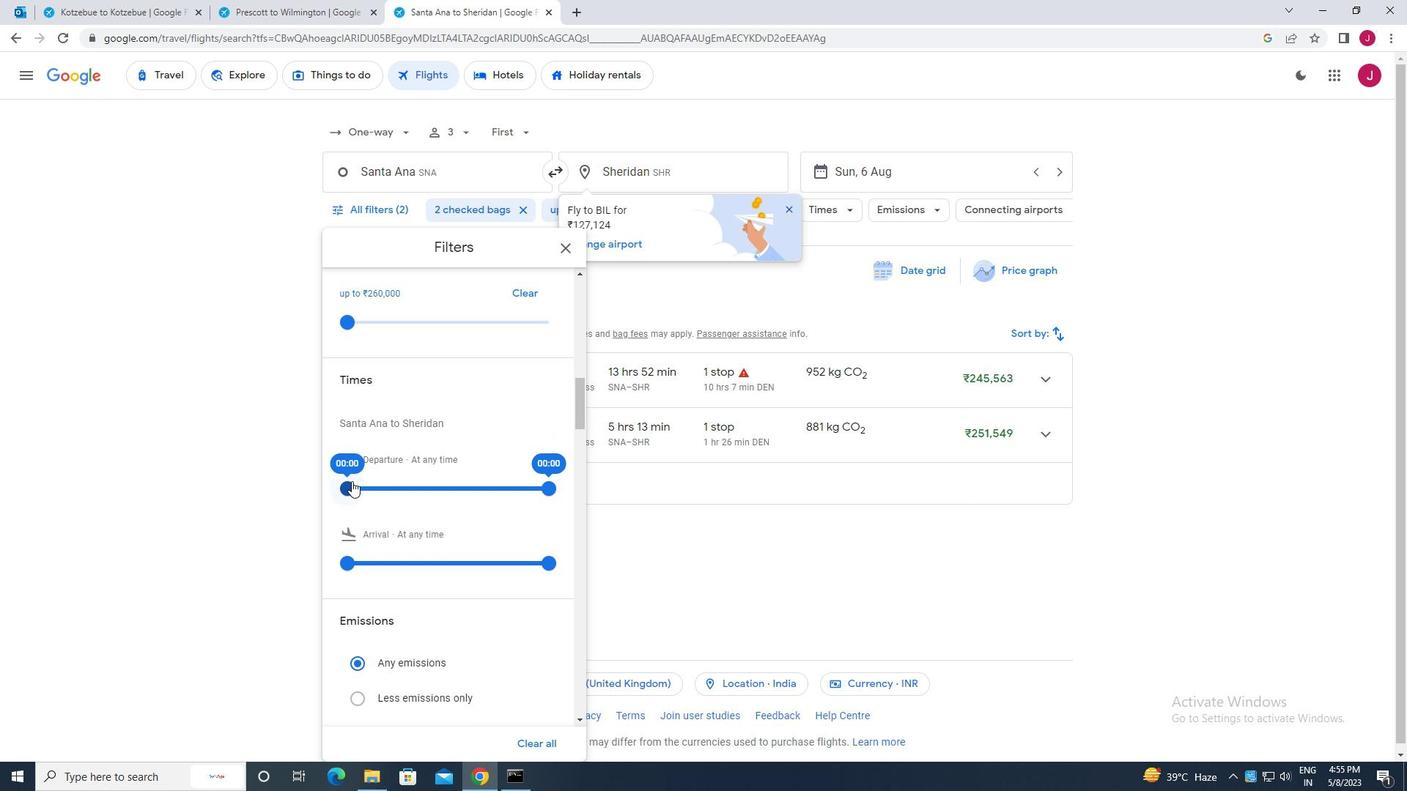 
Action: Mouse moved to (543, 488)
Screenshot: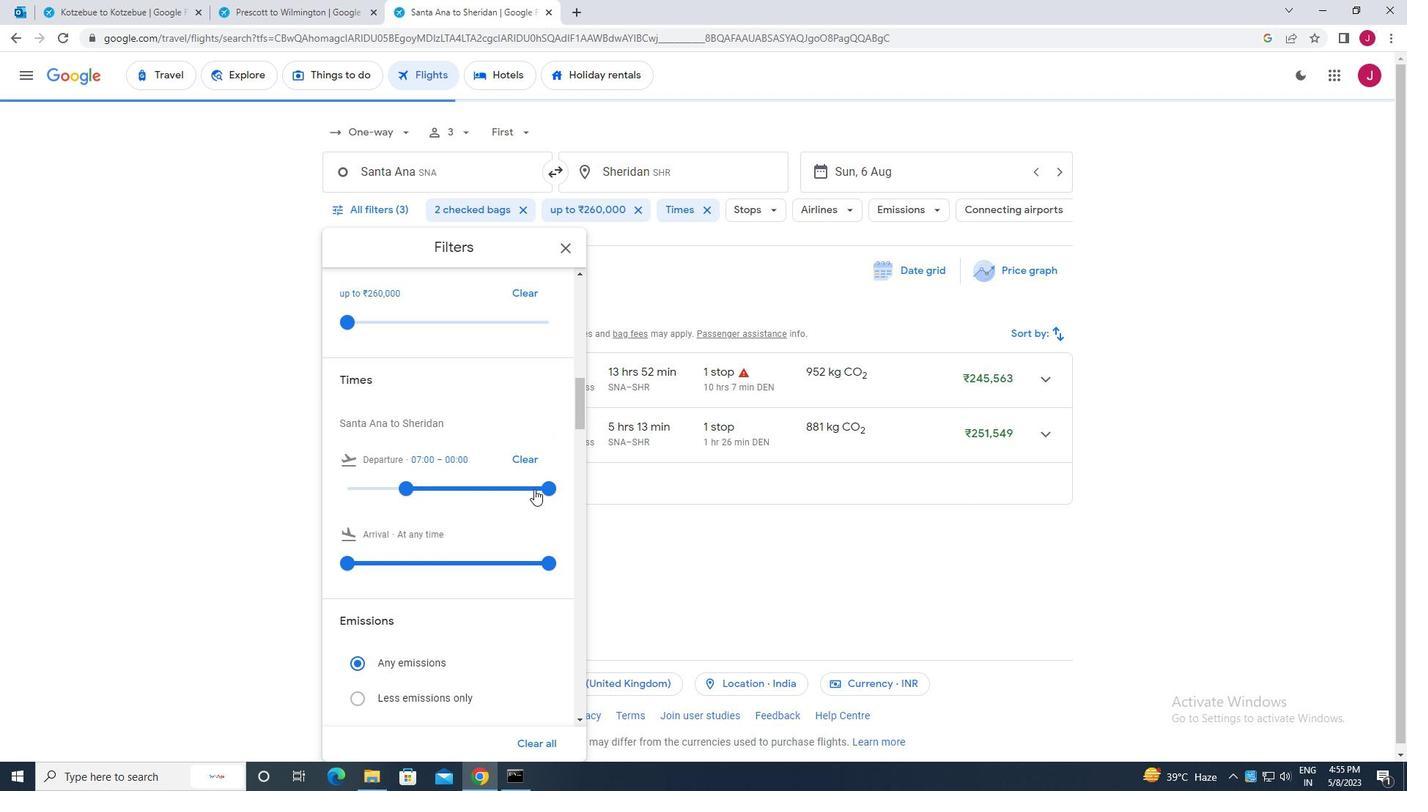 
Action: Mouse pressed left at (543, 488)
Screenshot: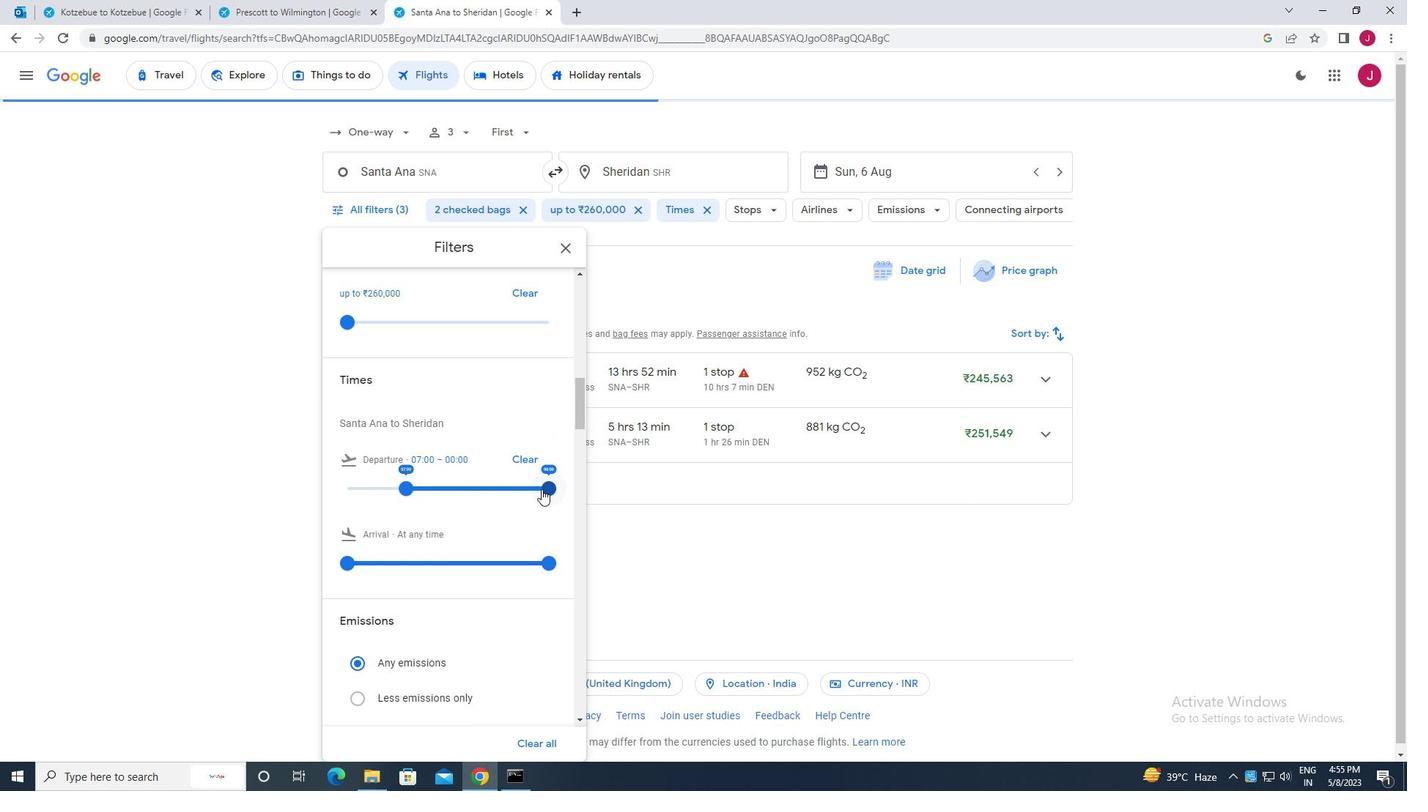 
Action: Mouse moved to (564, 244)
Screenshot: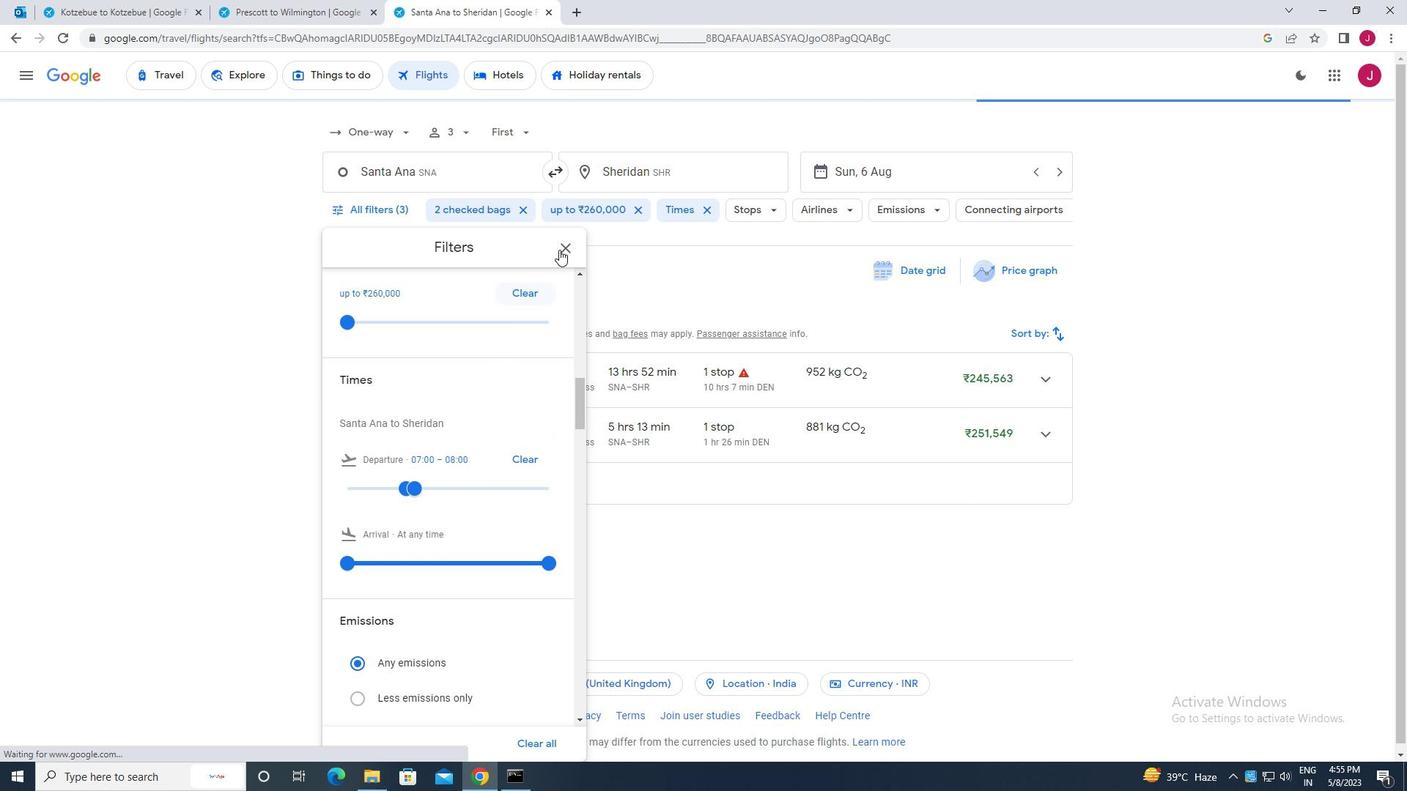 
Action: Mouse pressed left at (564, 244)
Screenshot: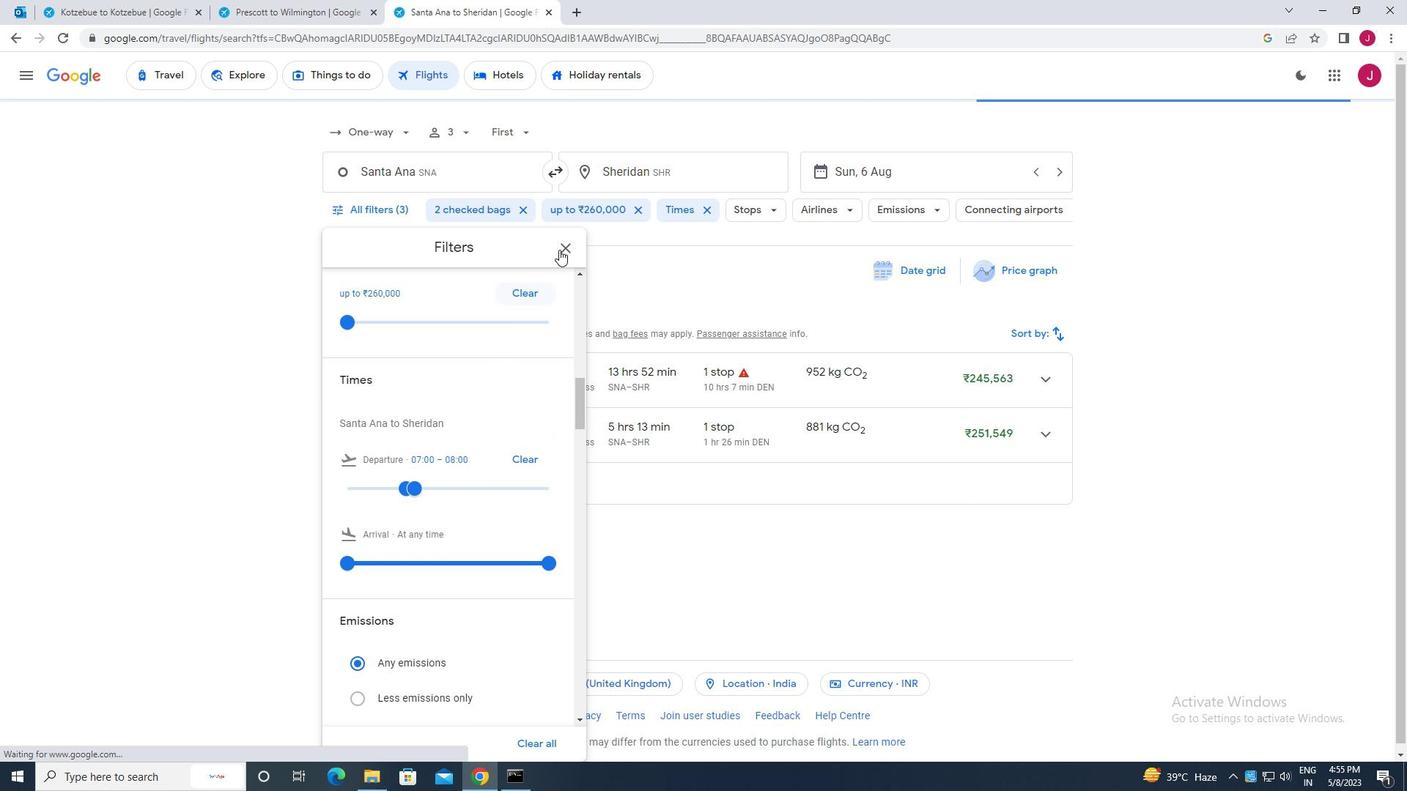 
Action: Mouse moved to (554, 250)
Screenshot: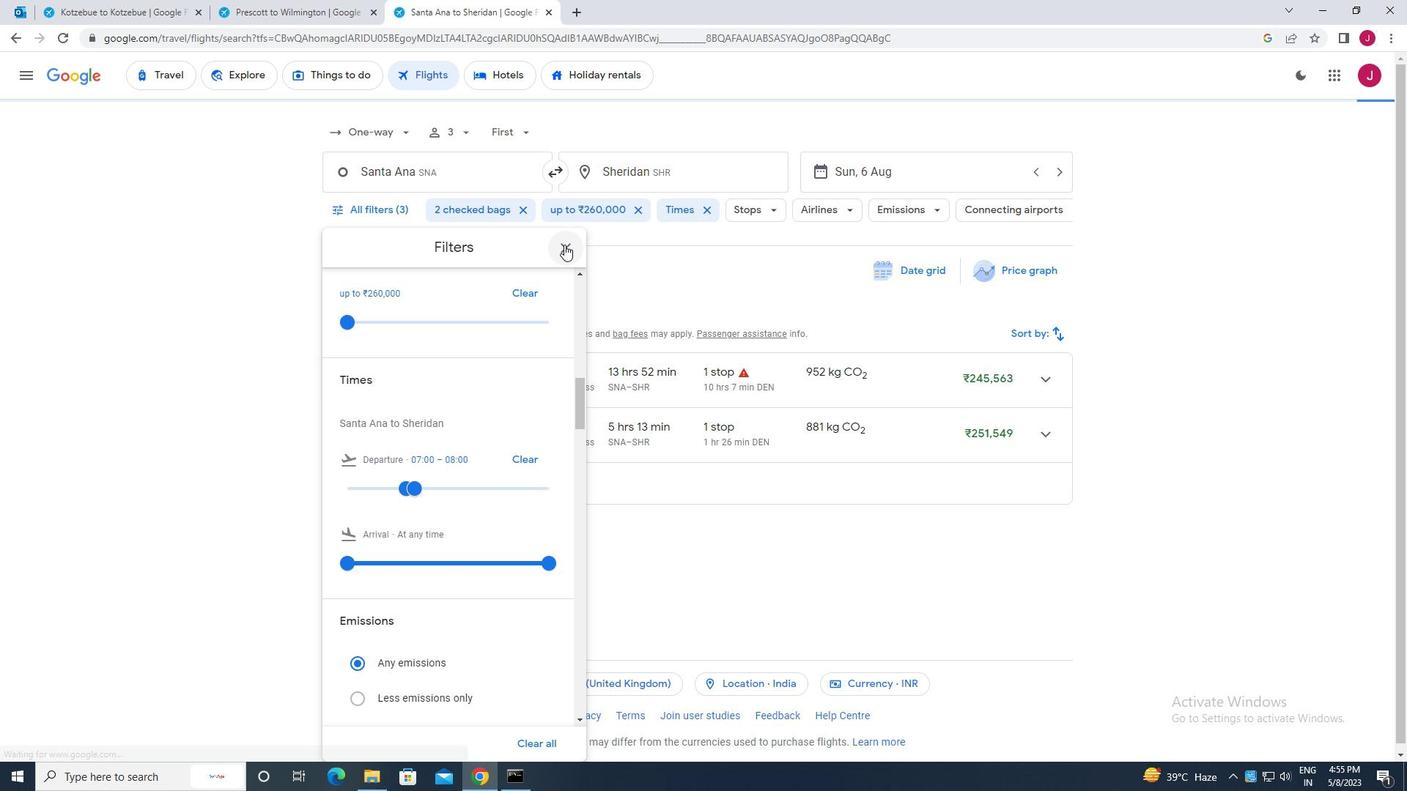 
